 Task: Display the picks of the 2022 Victory Lane Racing NASCAR Cup Series for the race "Food City Dirt race "on the track "Bristol".
Action: Mouse moved to (173, 325)
Screenshot: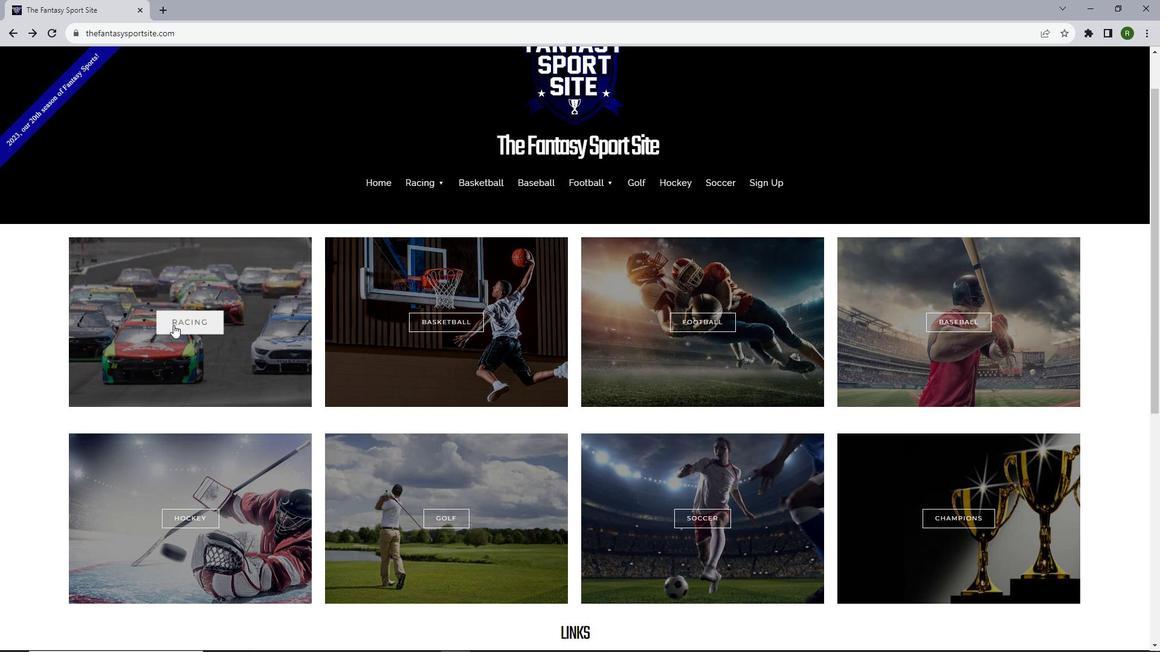 
Action: Mouse pressed left at (173, 325)
Screenshot: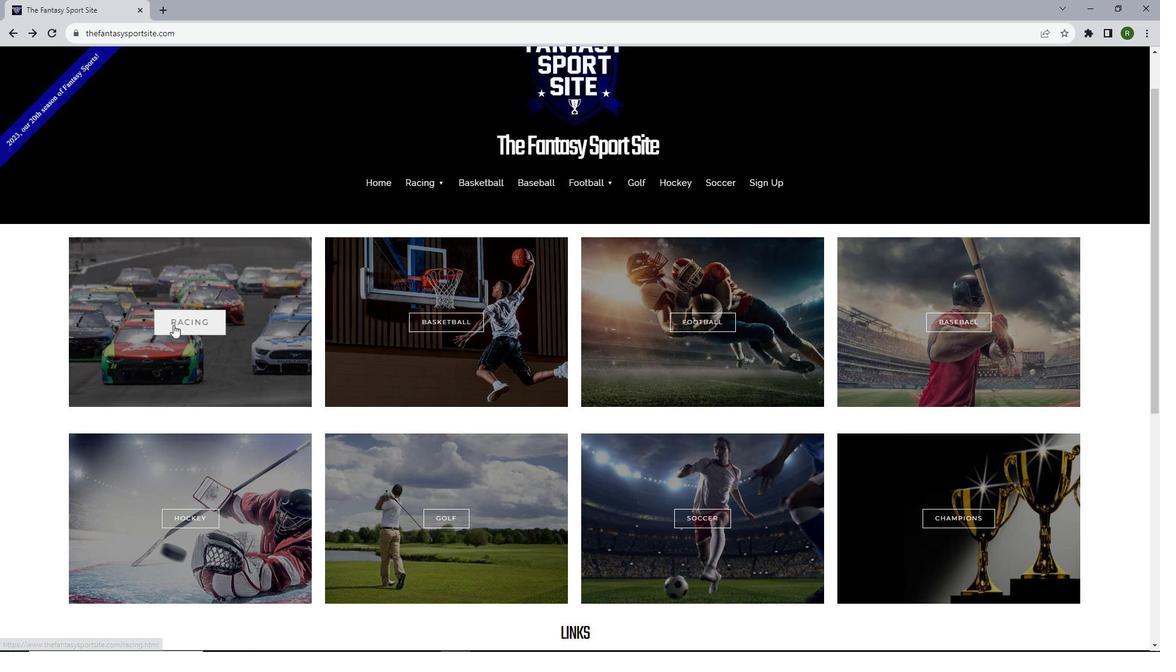
Action: Mouse moved to (314, 323)
Screenshot: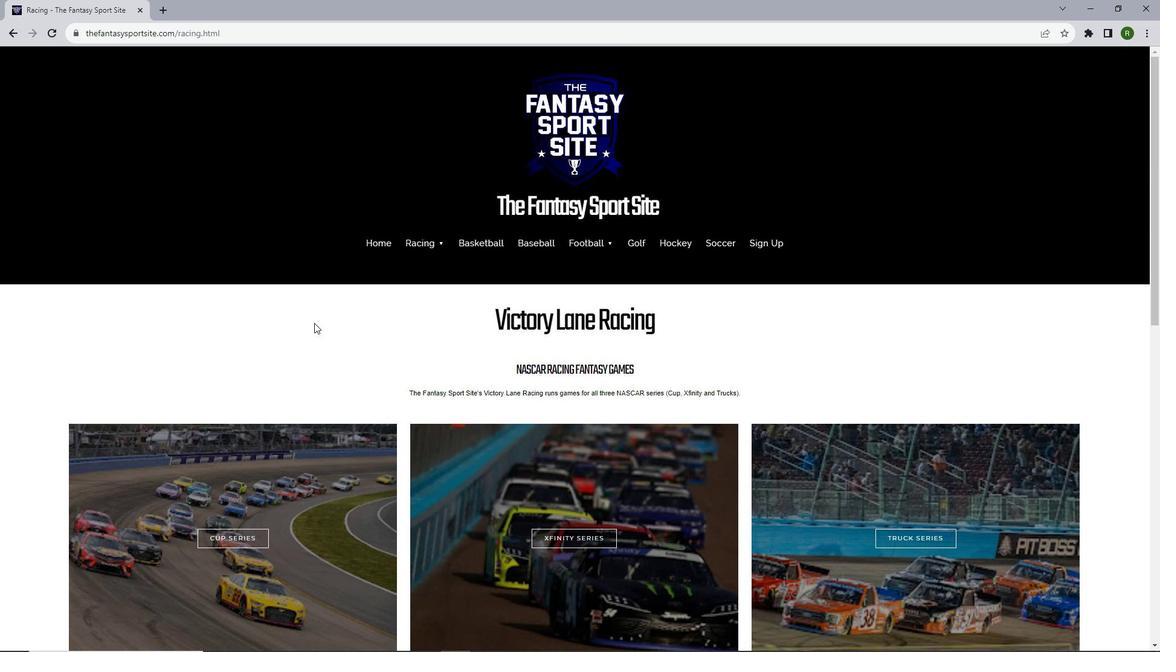 
Action: Mouse scrolled (314, 322) with delta (0, 0)
Screenshot: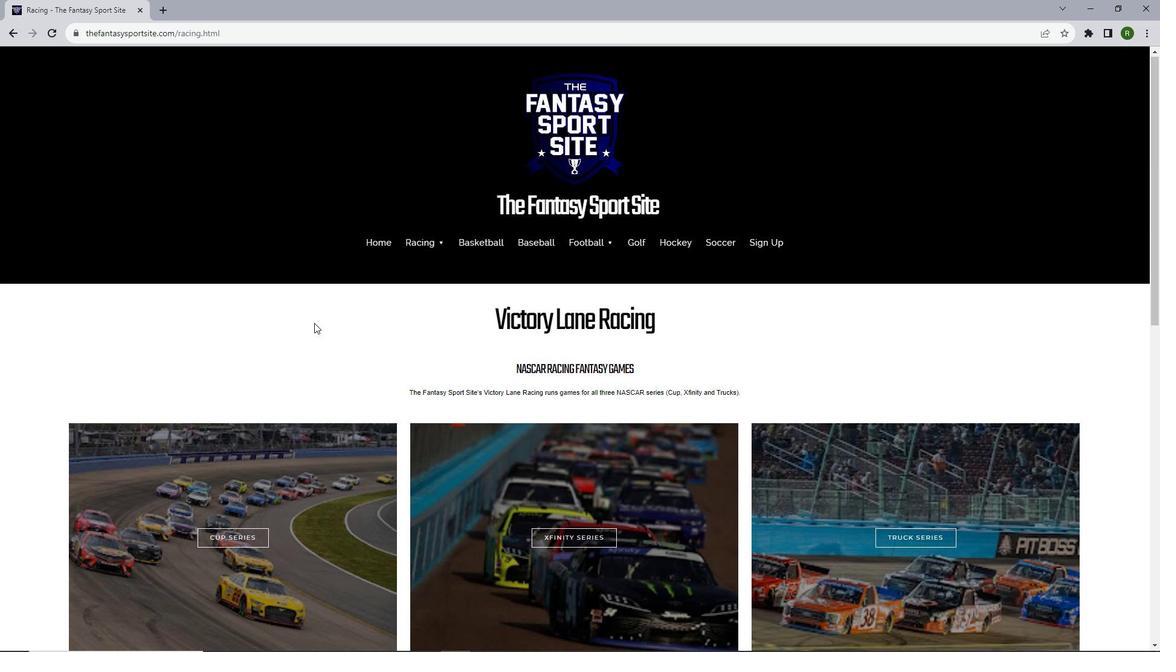 
Action: Mouse moved to (226, 489)
Screenshot: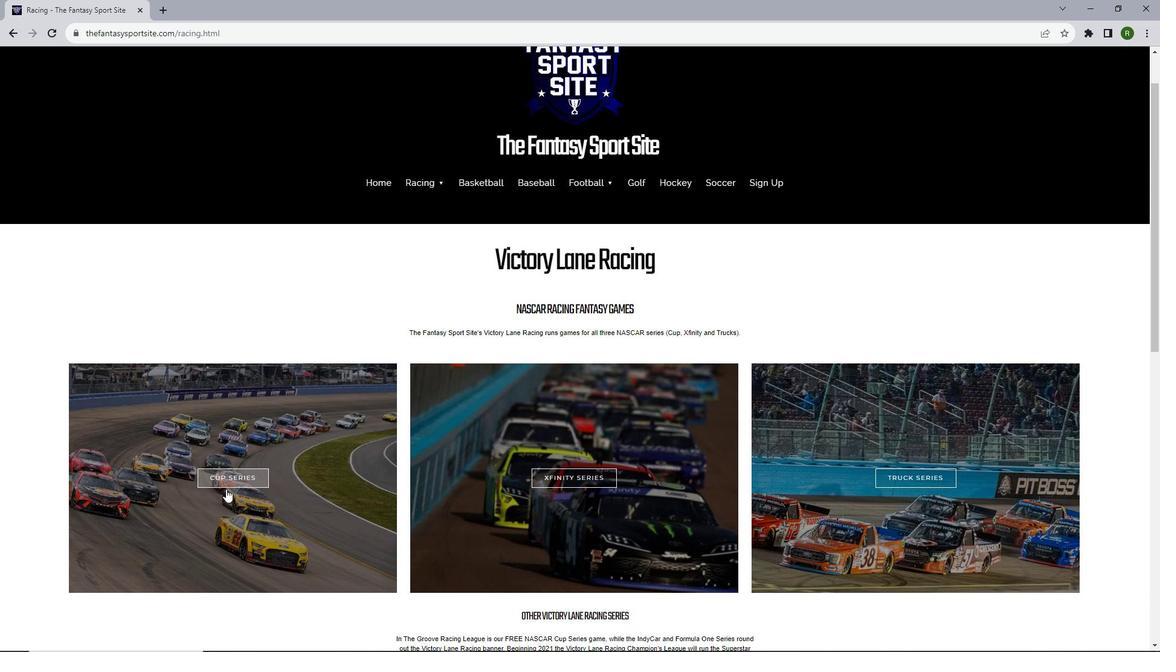 
Action: Mouse pressed left at (226, 489)
Screenshot: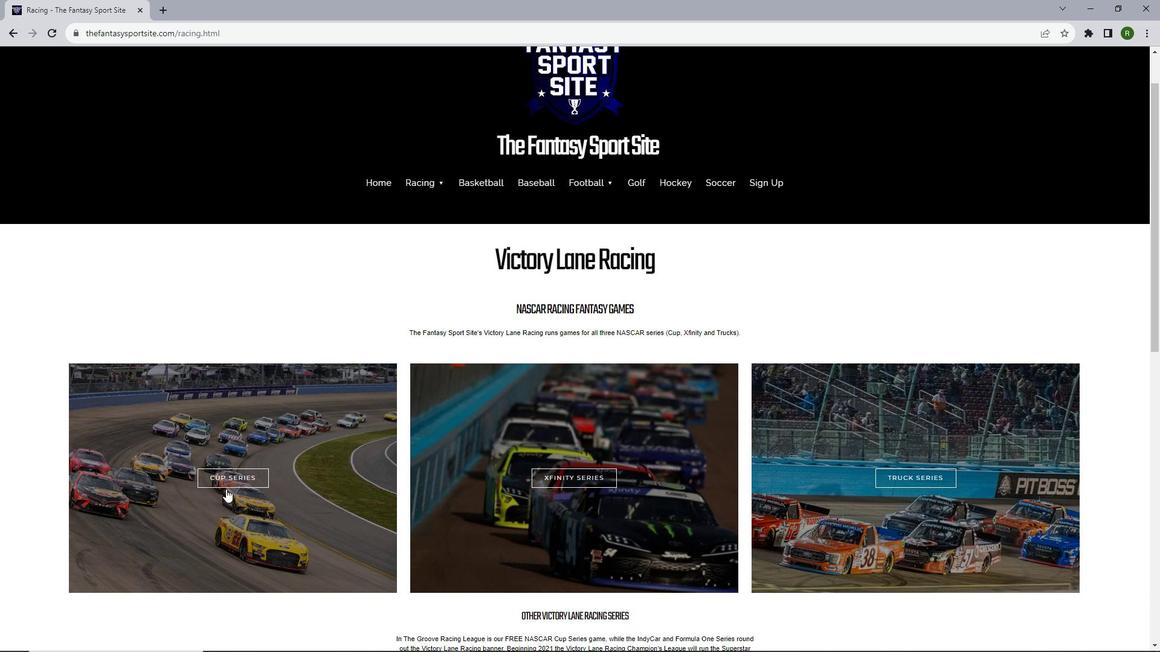 
Action: Mouse moved to (345, 385)
Screenshot: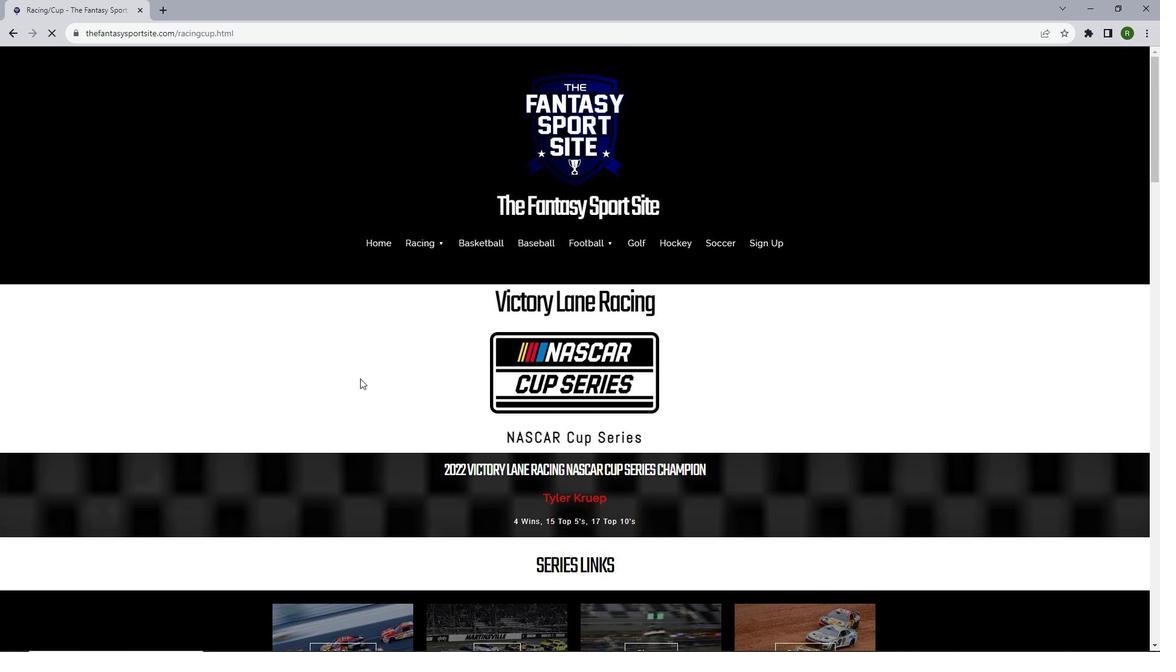
Action: Mouse scrolled (345, 384) with delta (0, 0)
Screenshot: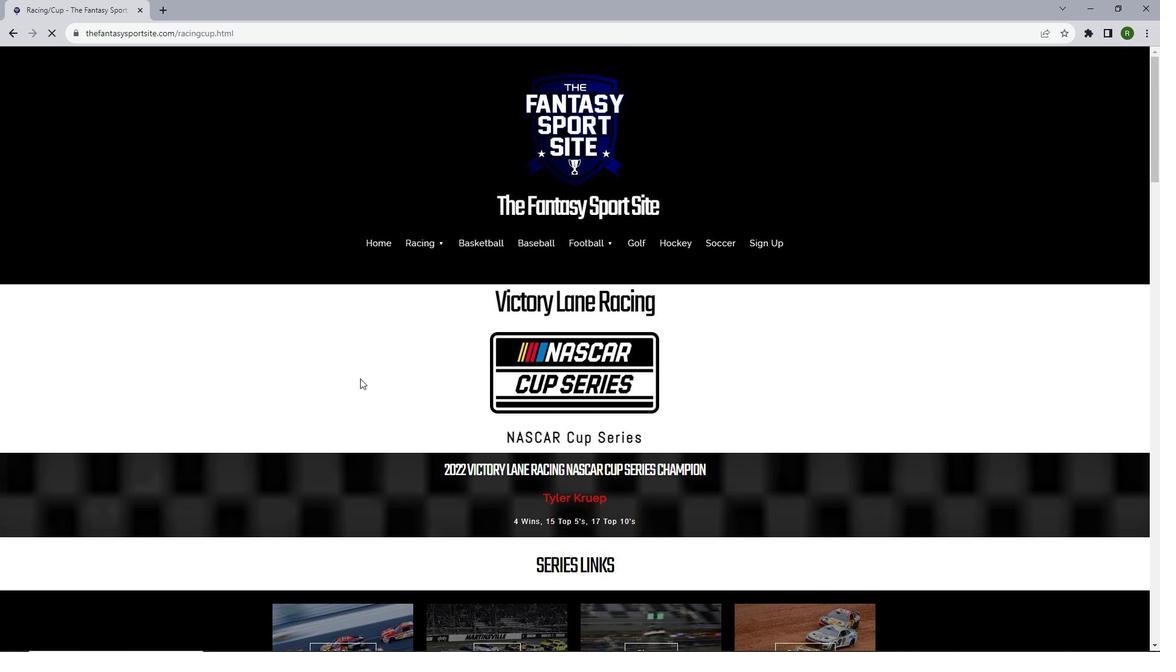 
Action: Mouse moved to (378, 374)
Screenshot: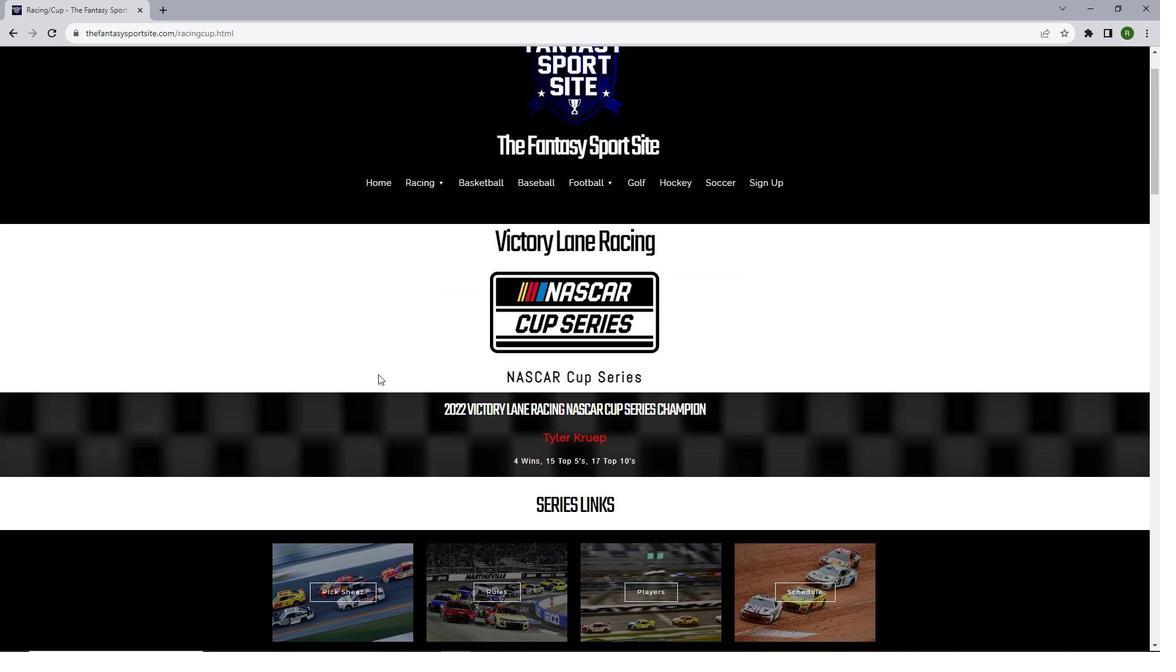 
Action: Mouse scrolled (378, 374) with delta (0, 0)
Screenshot: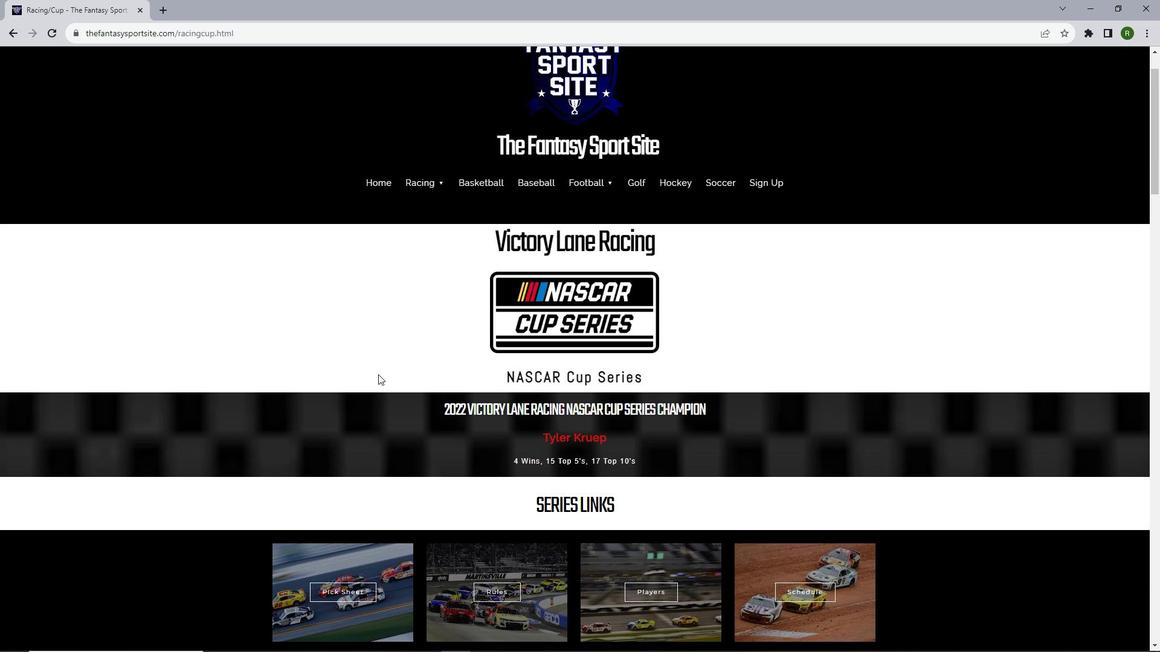 
Action: Mouse scrolled (378, 374) with delta (0, 0)
Screenshot: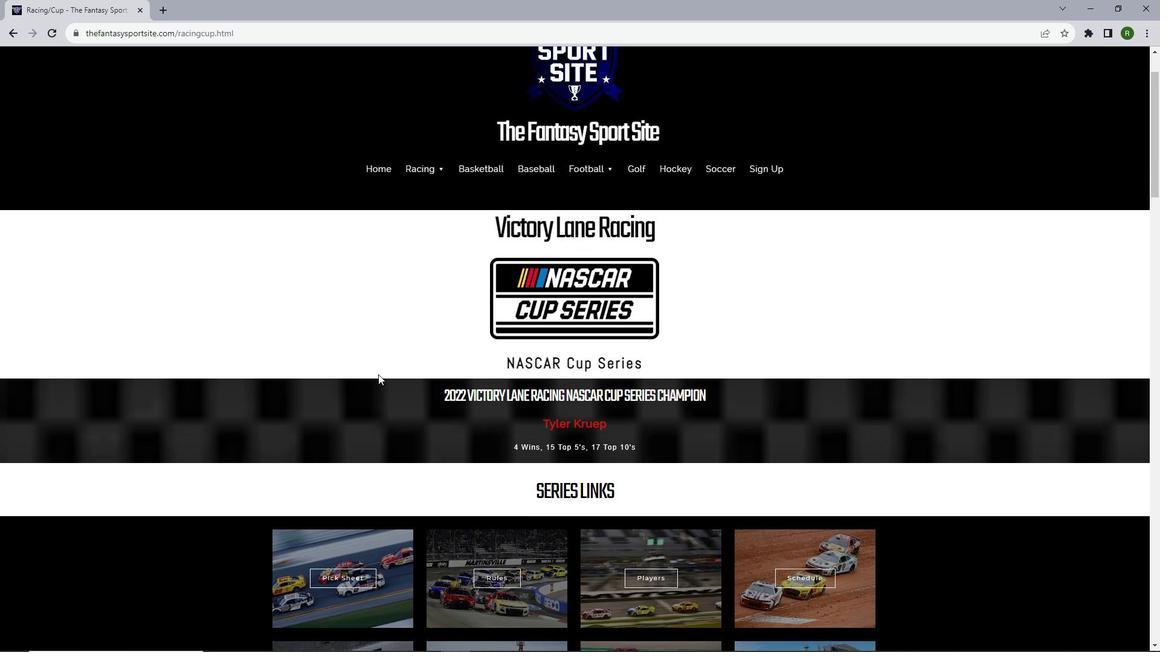 
Action: Mouse scrolled (378, 374) with delta (0, 0)
Screenshot: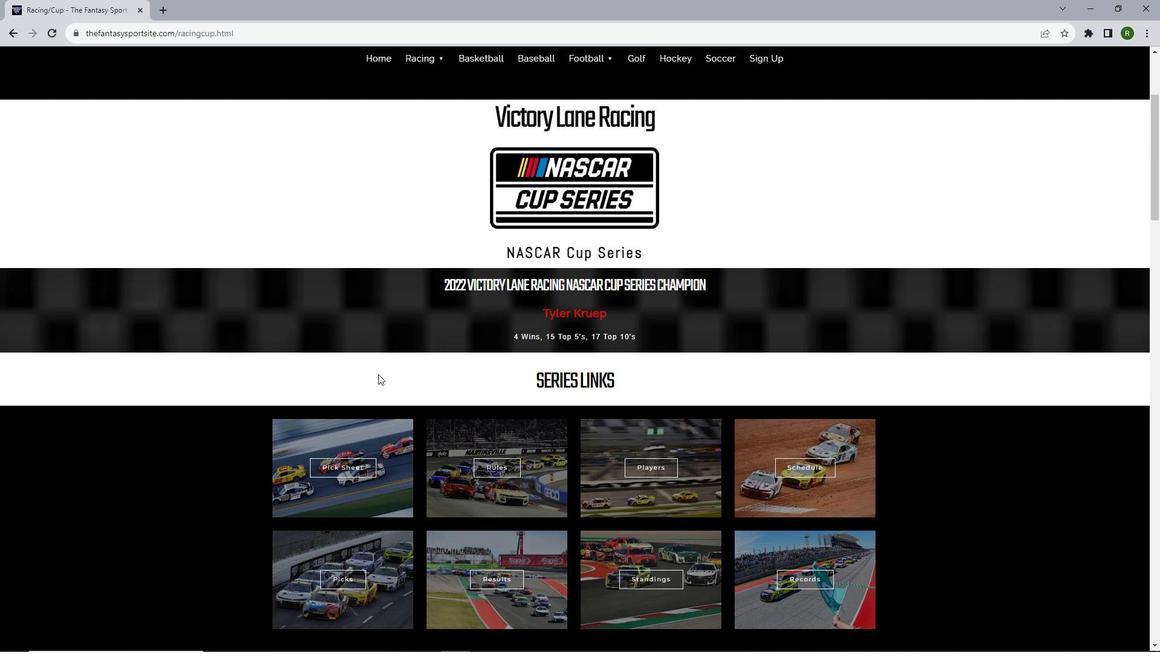 
Action: Mouse scrolled (378, 374) with delta (0, 0)
Screenshot: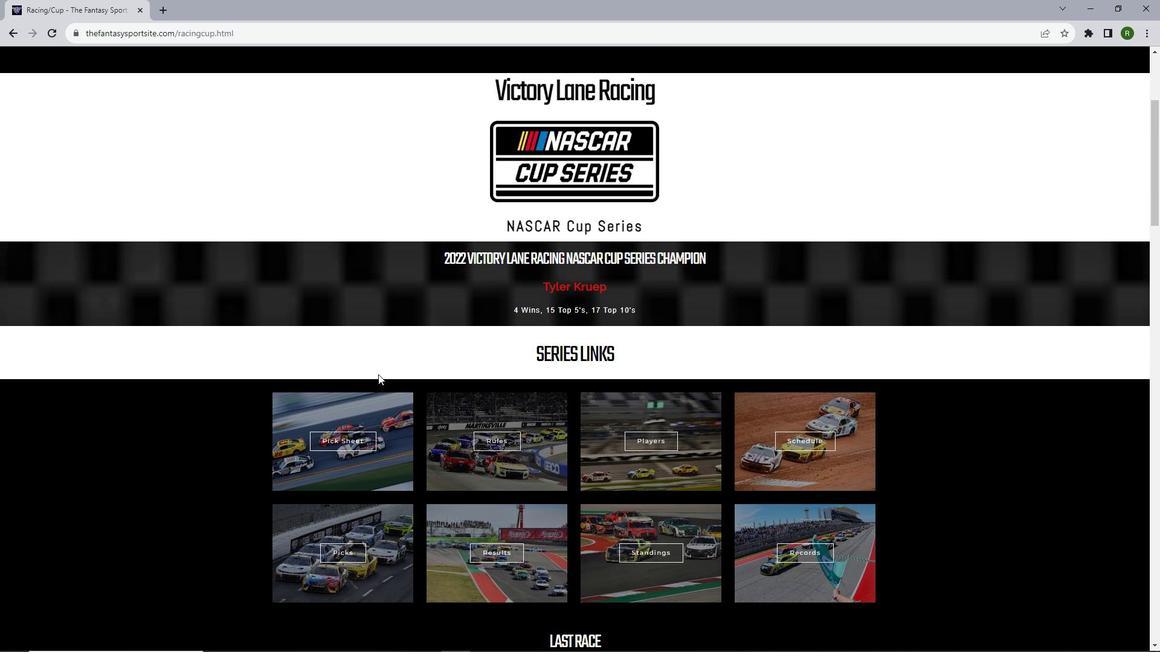 
Action: Mouse moved to (347, 460)
Screenshot: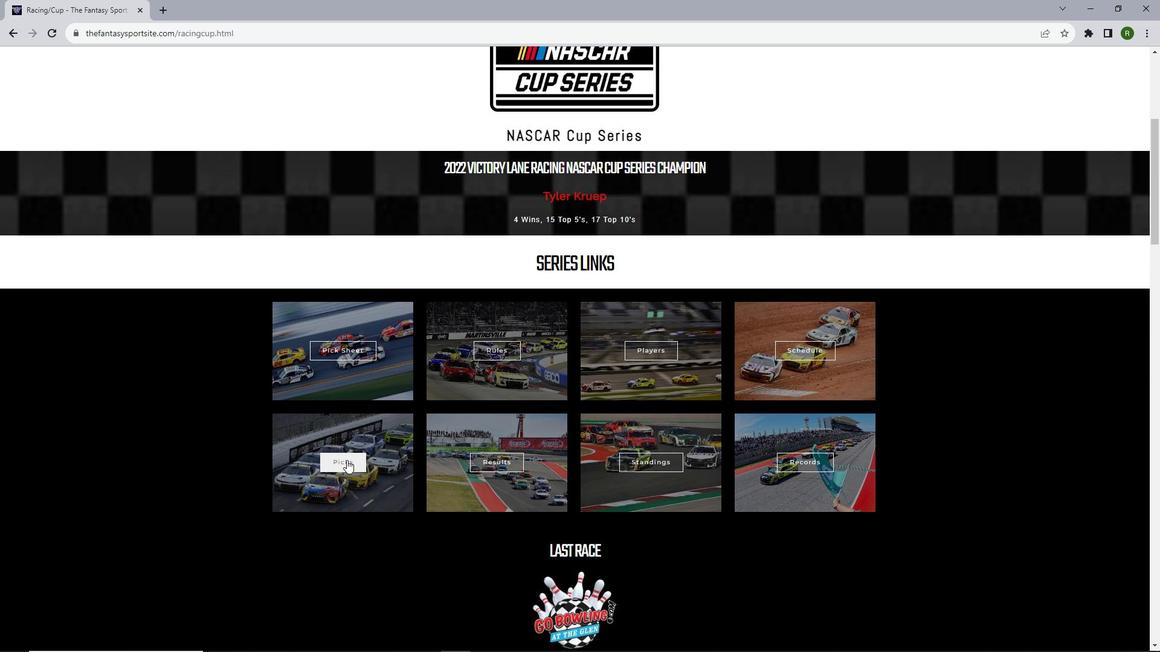 
Action: Mouse pressed left at (347, 460)
Screenshot: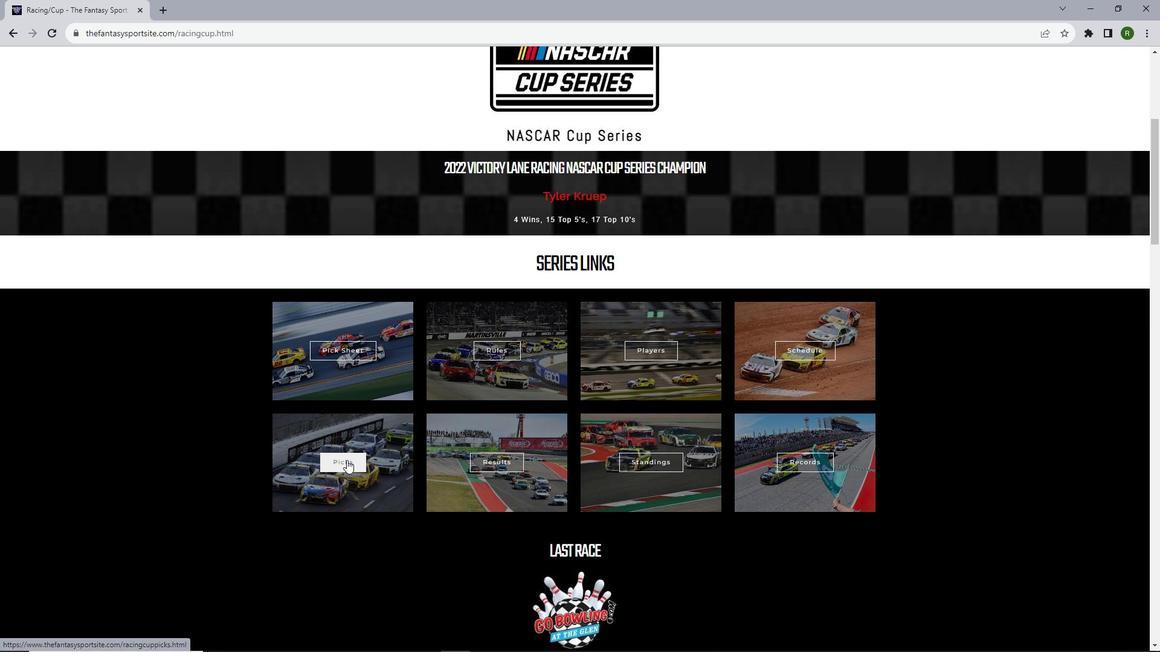 
Action: Mouse moved to (409, 302)
Screenshot: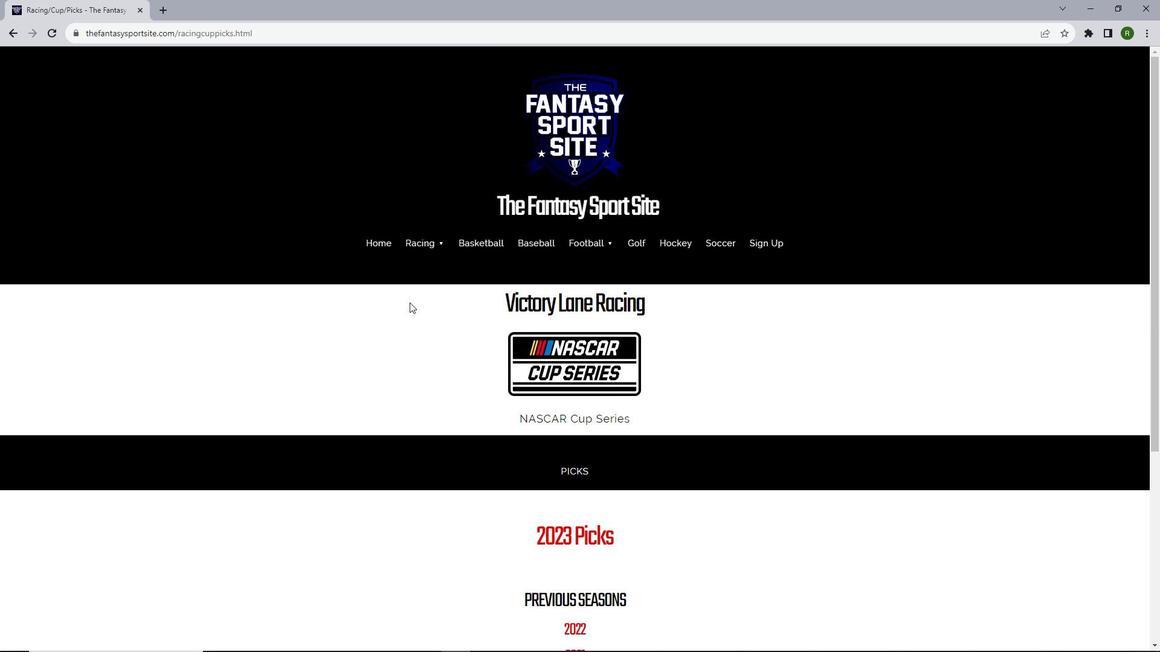 
Action: Mouse scrolled (409, 302) with delta (0, 0)
Screenshot: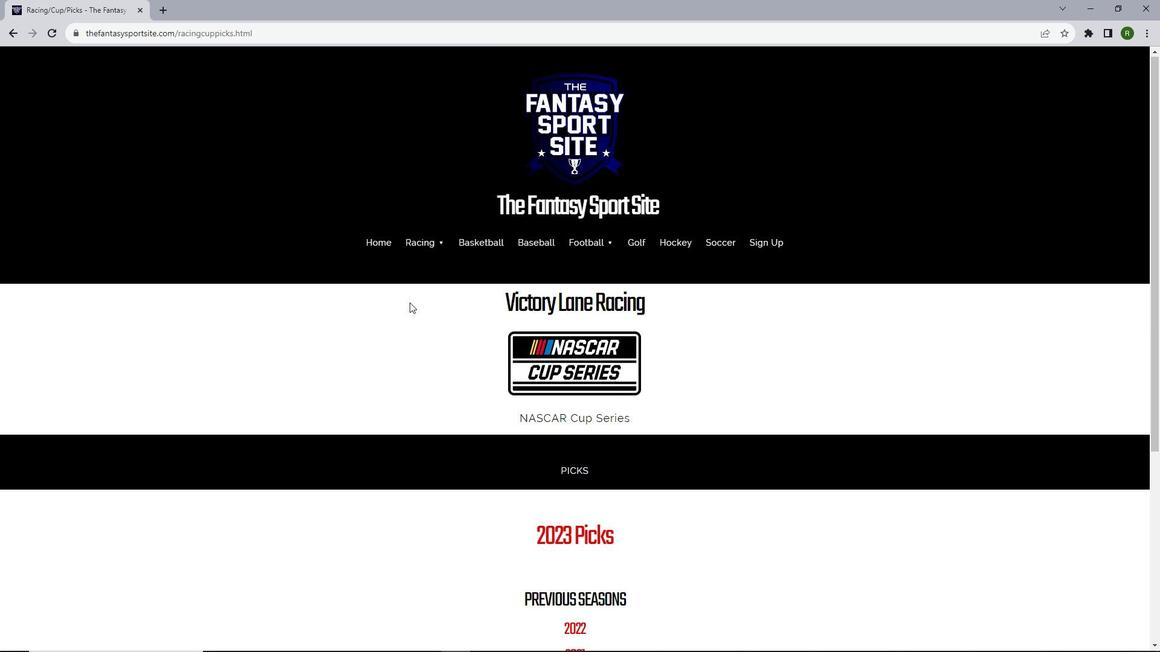 
Action: Mouse scrolled (409, 302) with delta (0, 0)
Screenshot: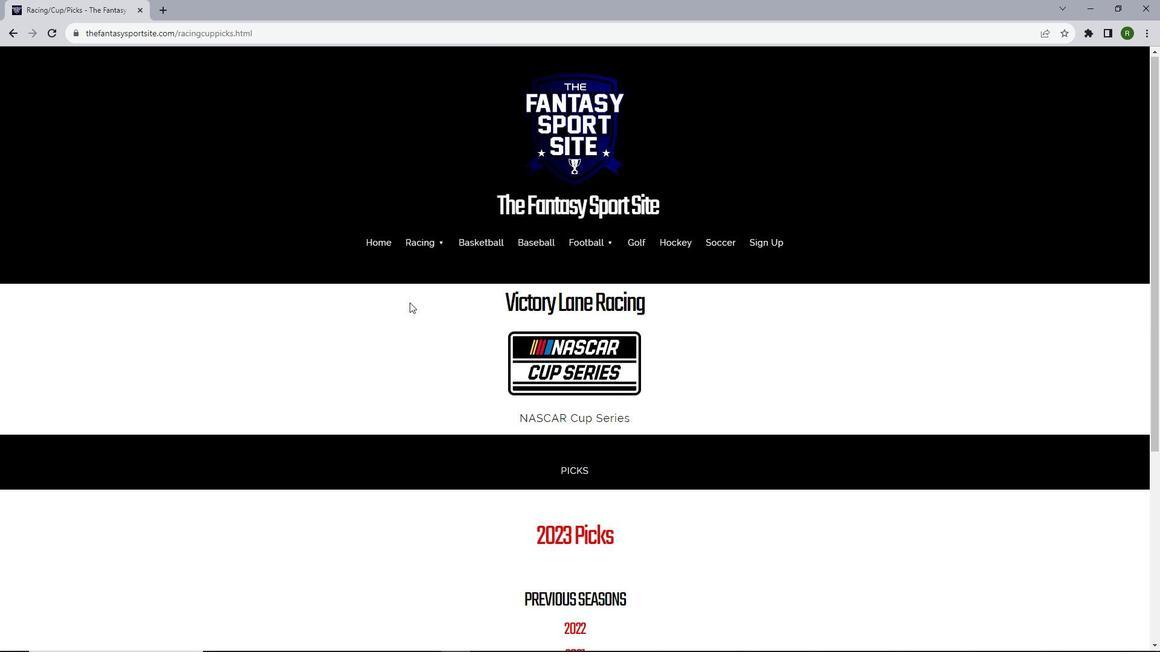 
Action: Mouse scrolled (409, 302) with delta (0, 0)
Screenshot: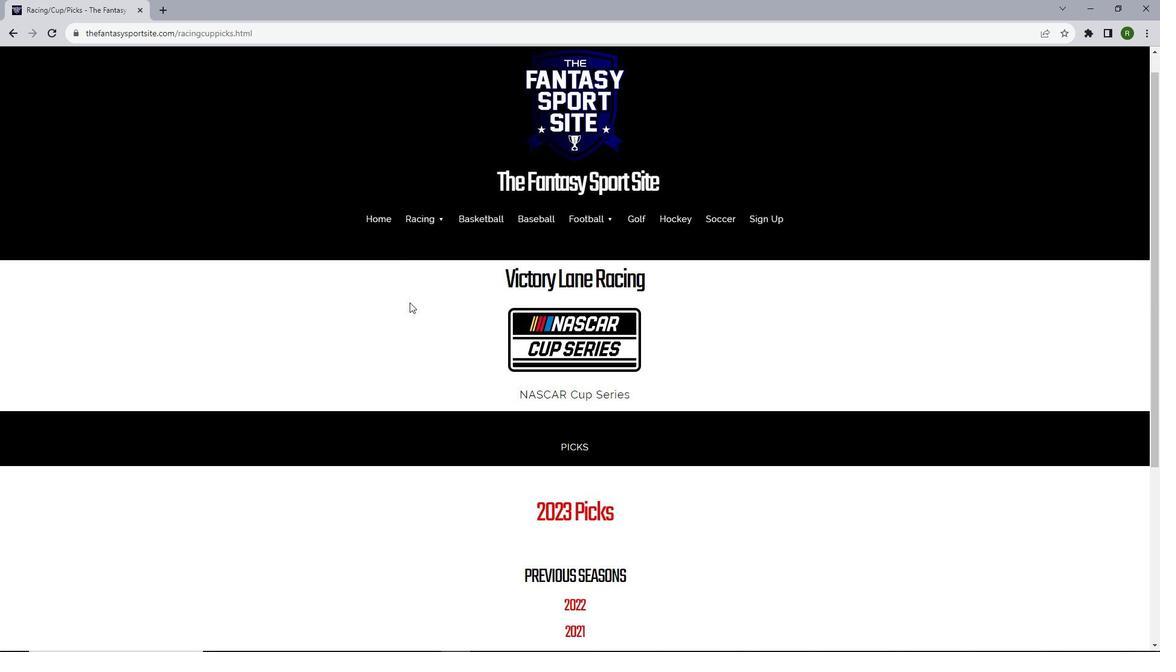
Action: Mouse moved to (580, 445)
Screenshot: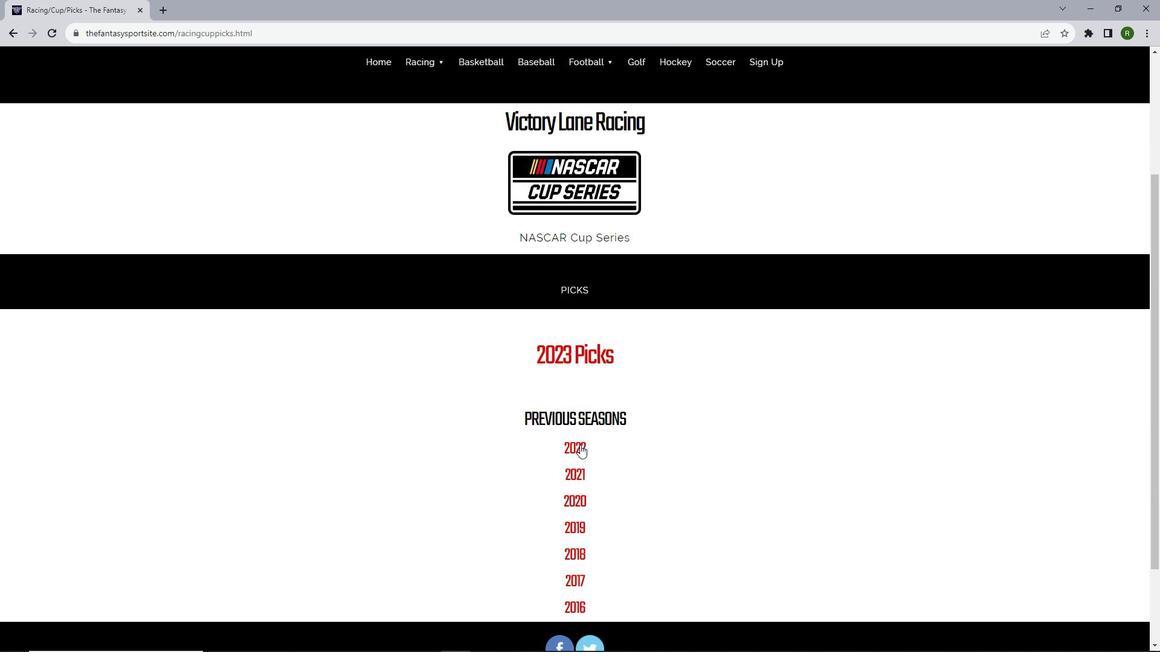
Action: Mouse pressed left at (580, 445)
Screenshot: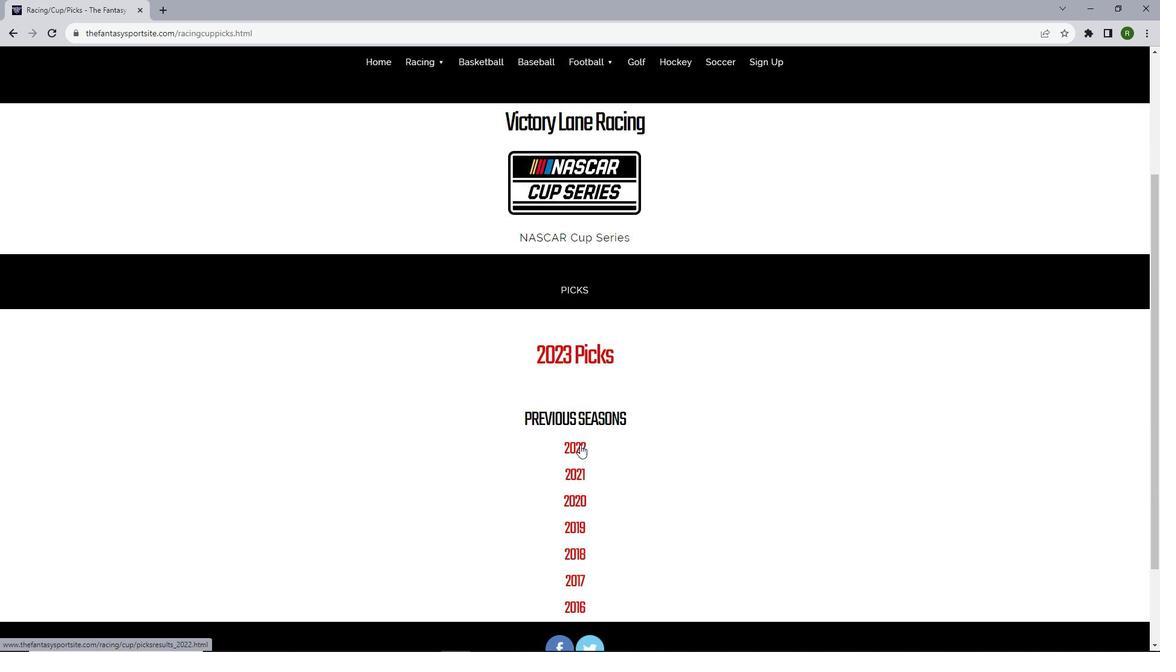 
Action: Mouse moved to (568, 199)
Screenshot: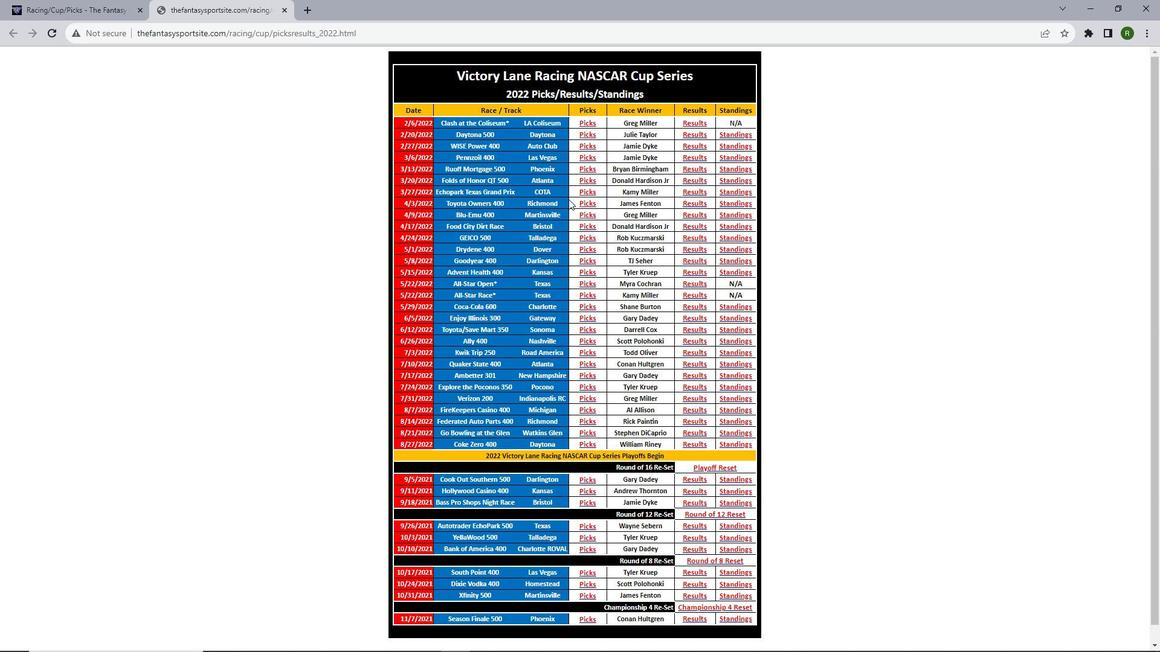 
Action: Mouse scrolled (568, 198) with delta (0, 0)
Screenshot: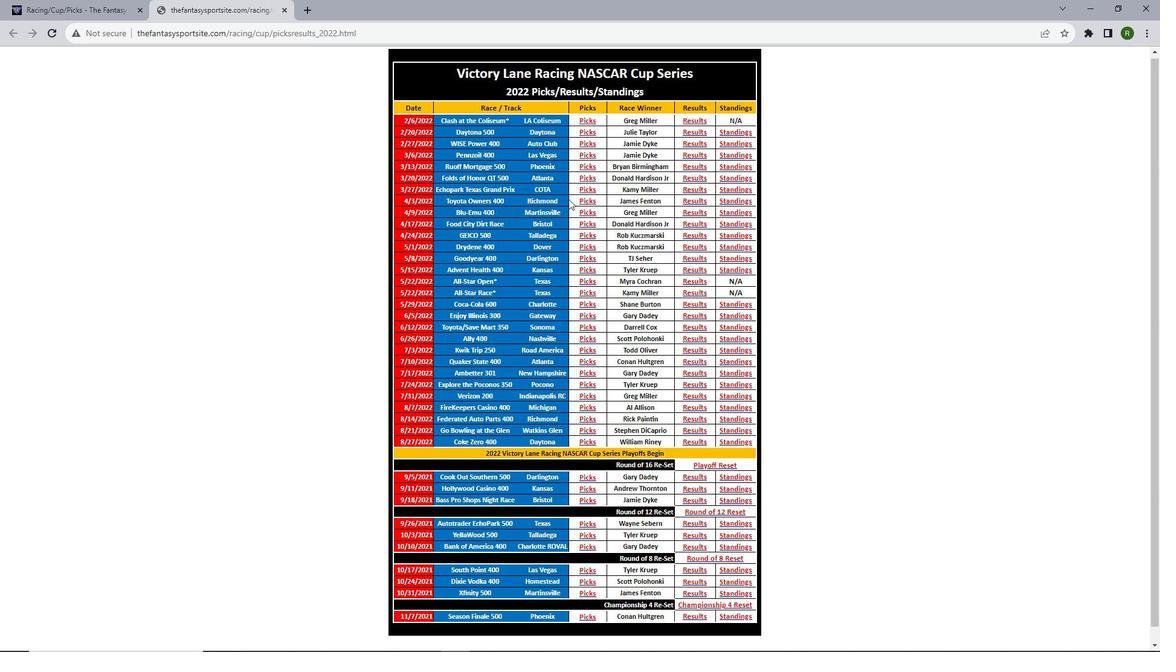
Action: Mouse moved to (584, 207)
Screenshot: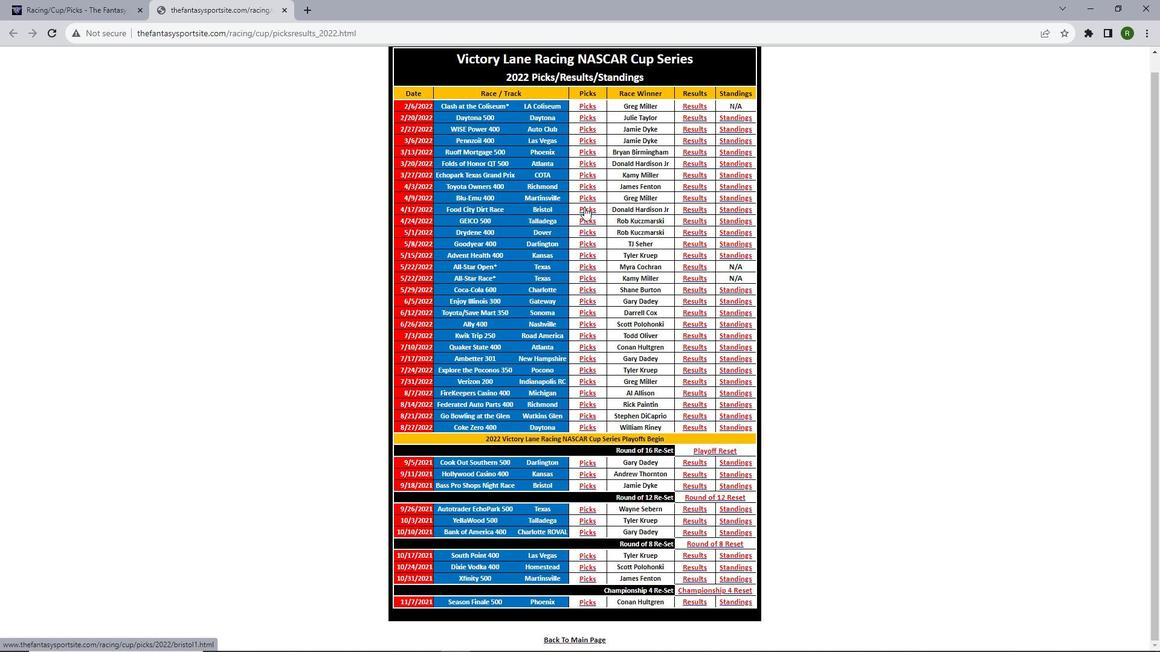 
Action: Mouse pressed left at (584, 207)
Screenshot: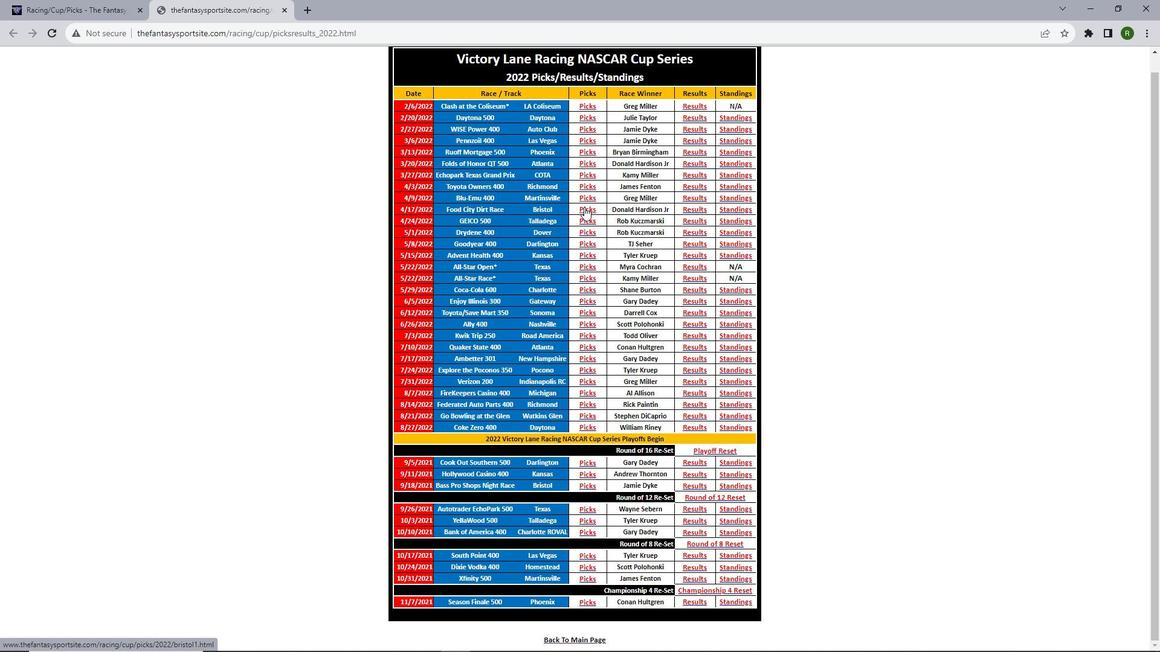 
Action: Mouse scrolled (584, 206) with delta (0, 0)
Screenshot: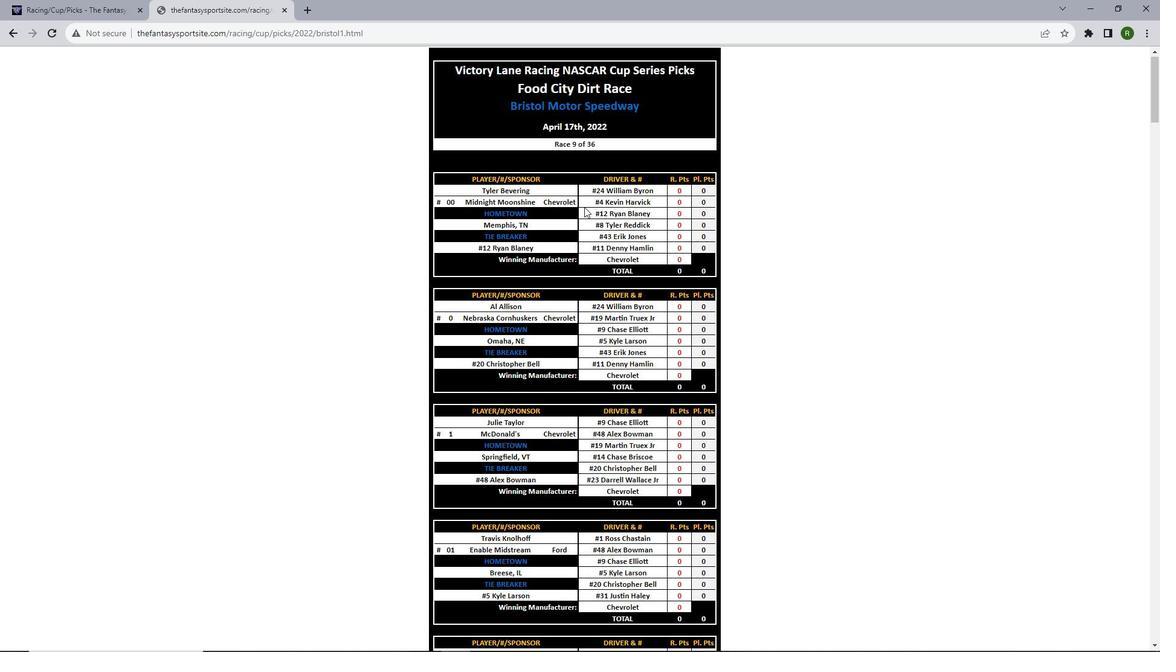 
Action: Mouse moved to (583, 206)
Screenshot: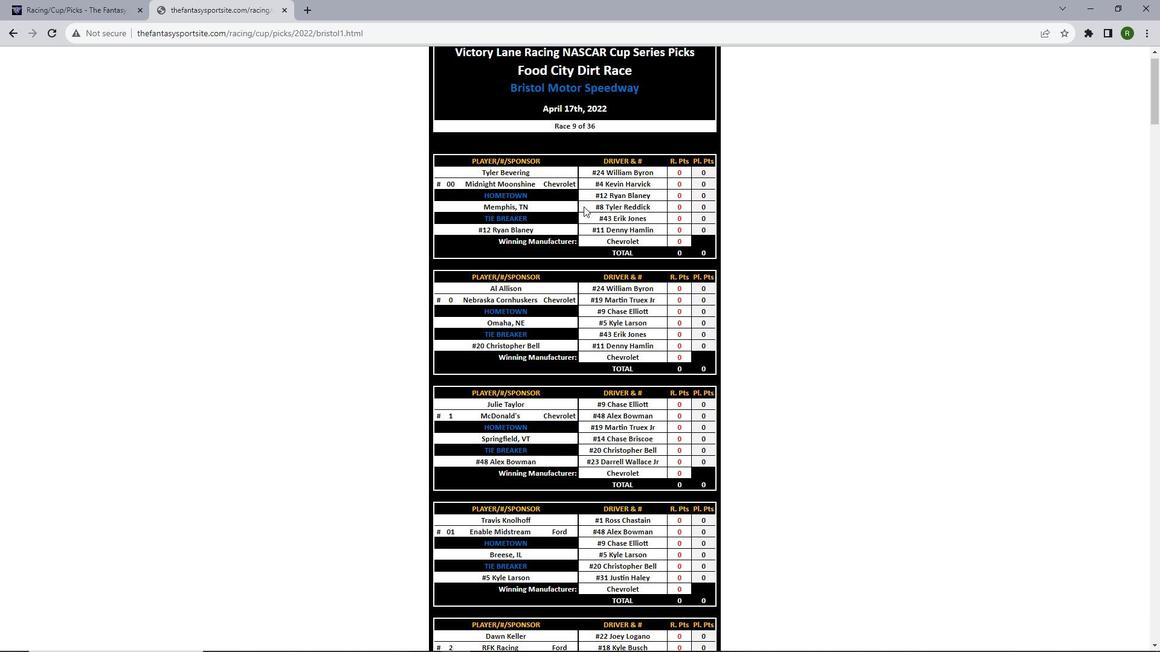 
Action: Mouse scrolled (583, 206) with delta (0, 0)
Screenshot: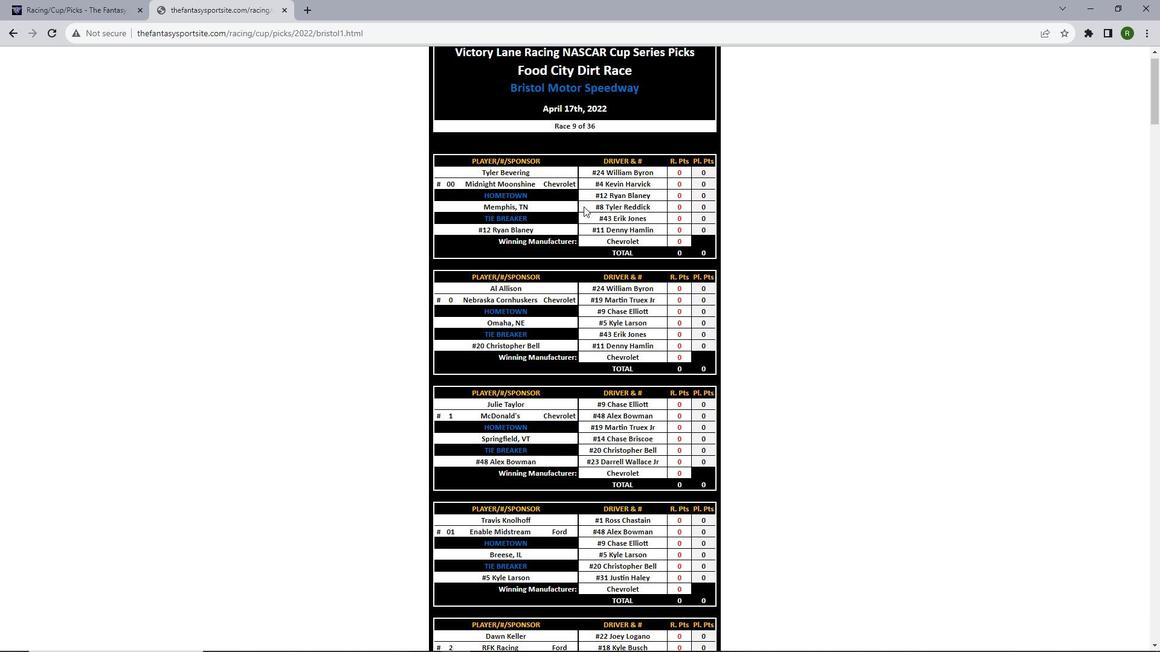 
Action: Mouse scrolled (583, 206) with delta (0, 0)
Screenshot: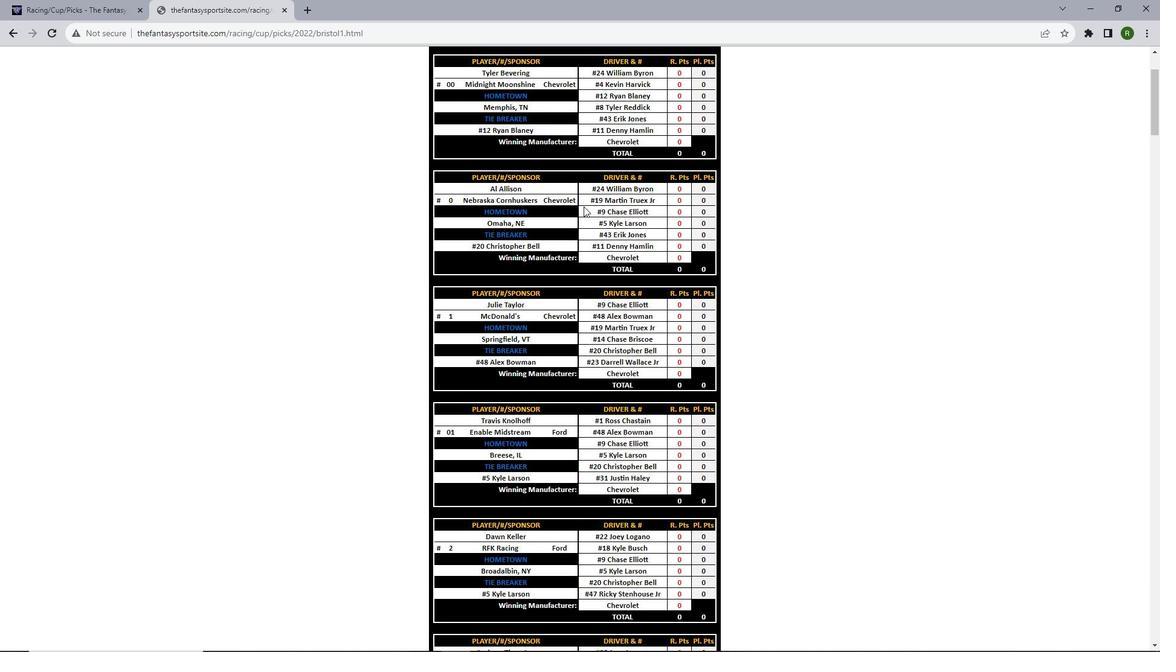 
Action: Mouse moved to (590, 208)
Screenshot: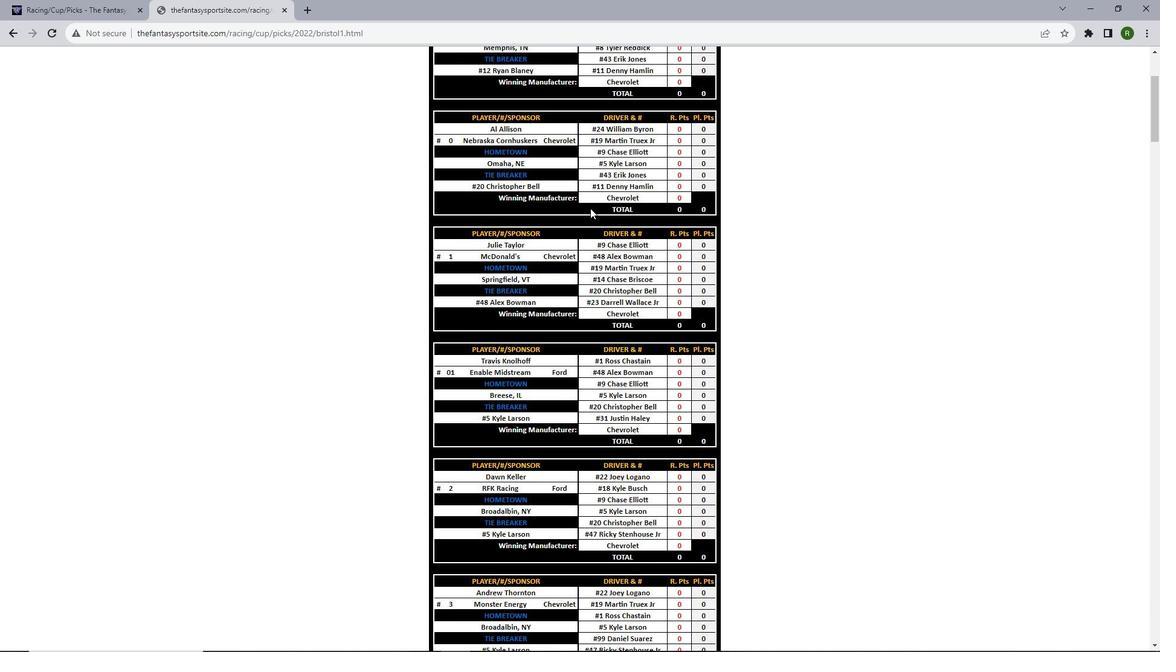 
Action: Mouse scrolled (590, 207) with delta (0, 0)
Screenshot: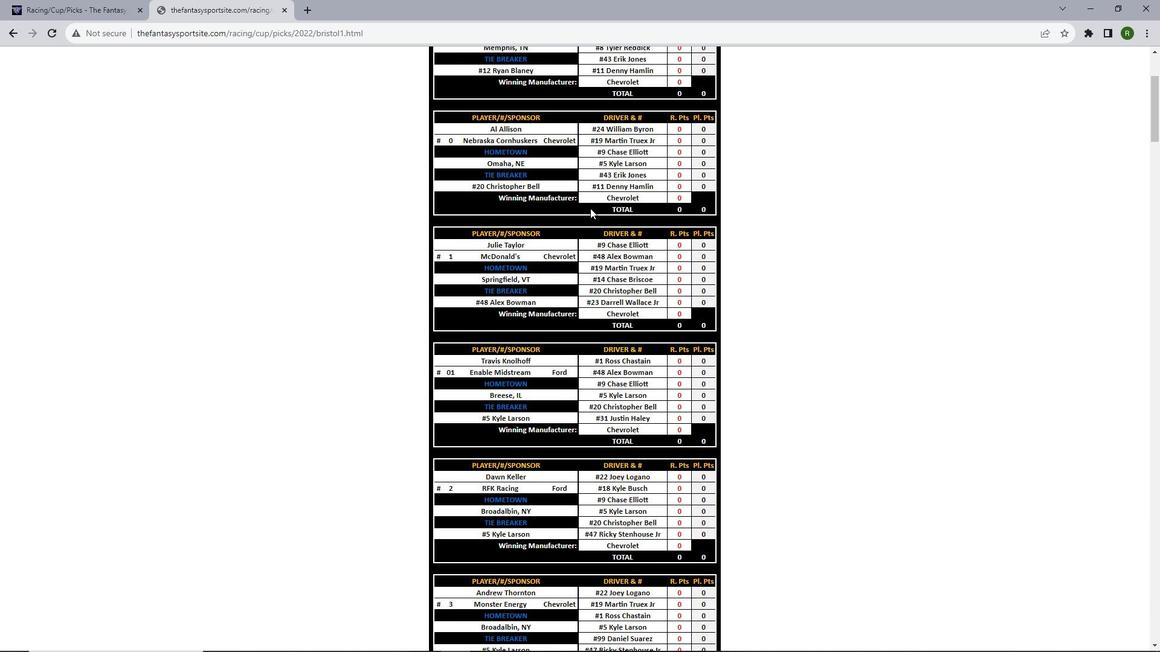 
Action: Mouse scrolled (590, 207) with delta (0, 0)
Screenshot: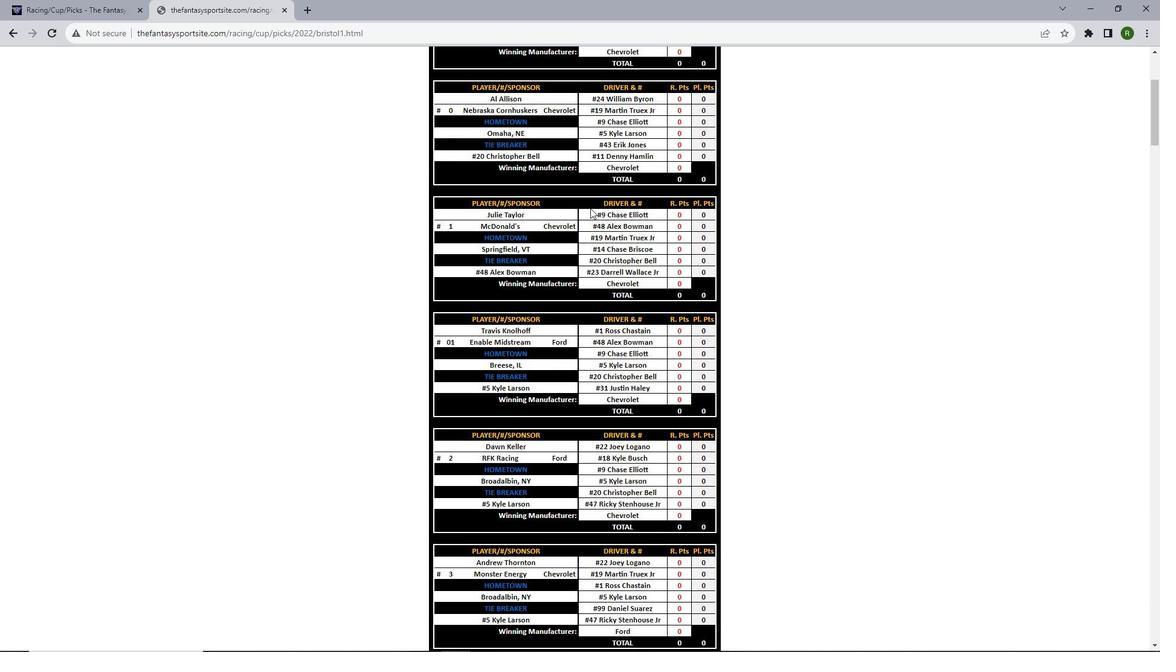
Action: Mouse moved to (594, 210)
Screenshot: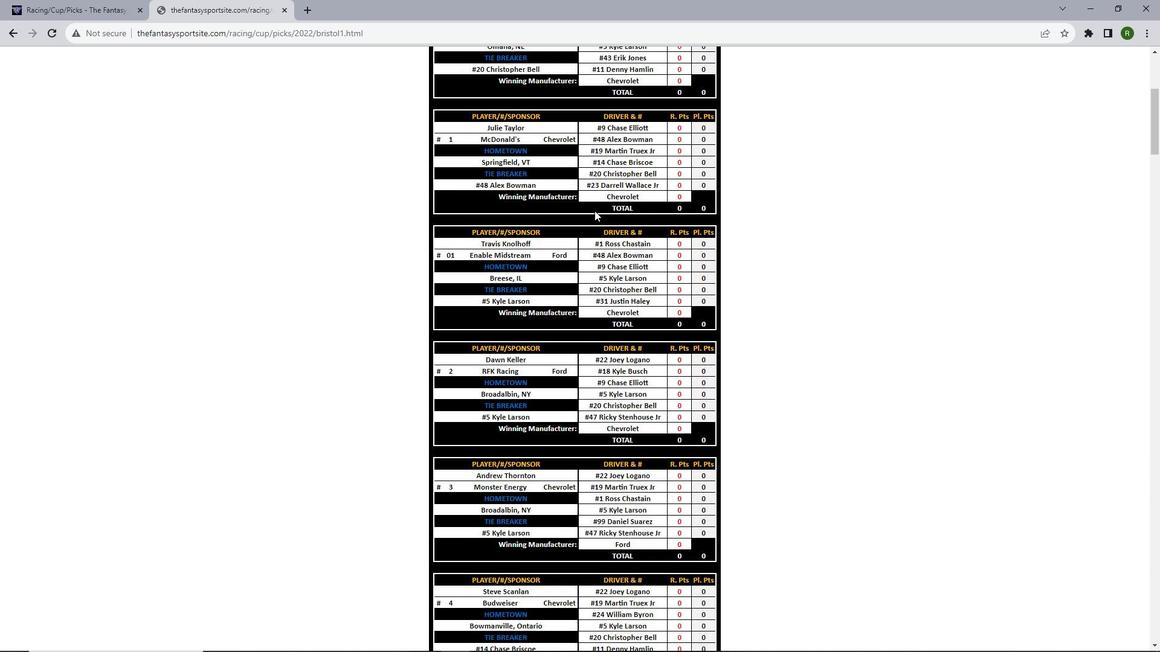 
Action: Mouse scrolled (594, 210) with delta (0, 0)
Screenshot: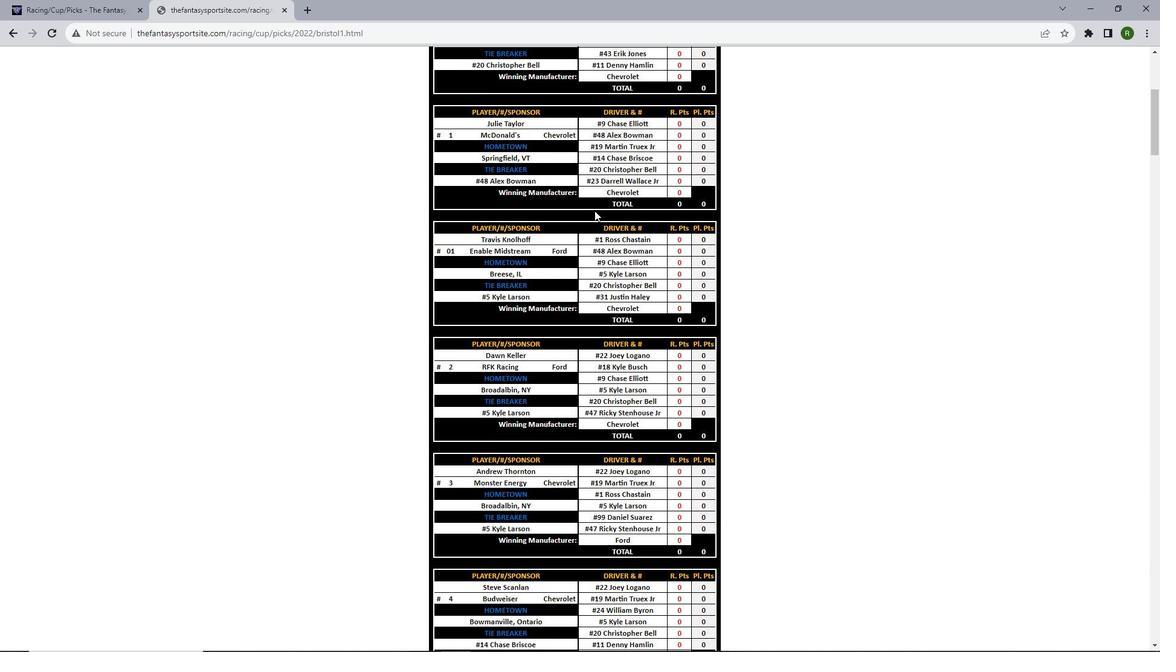 
Action: Mouse moved to (595, 210)
Screenshot: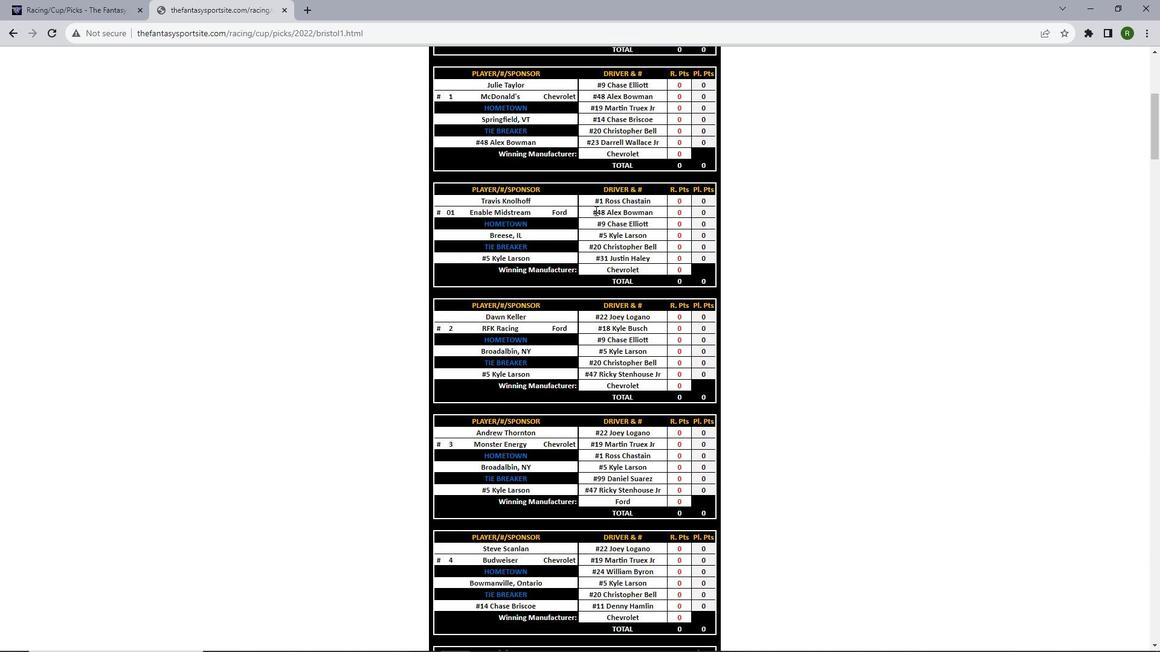 
Action: Mouse scrolled (595, 210) with delta (0, 0)
Screenshot: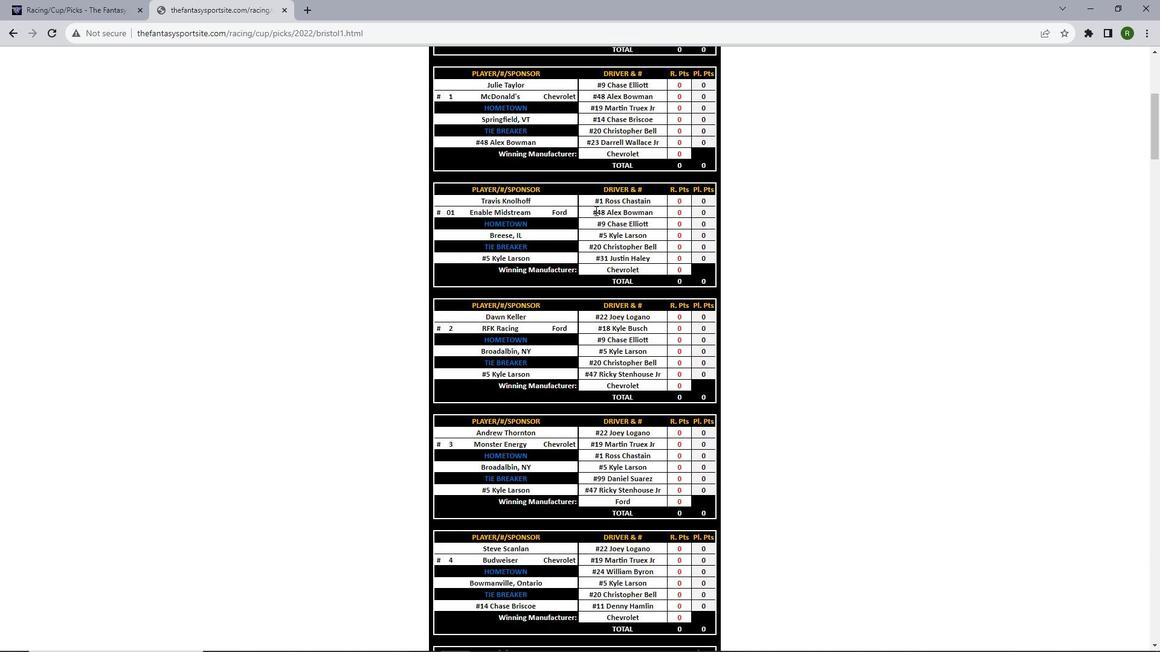 
Action: Mouse moved to (599, 220)
Screenshot: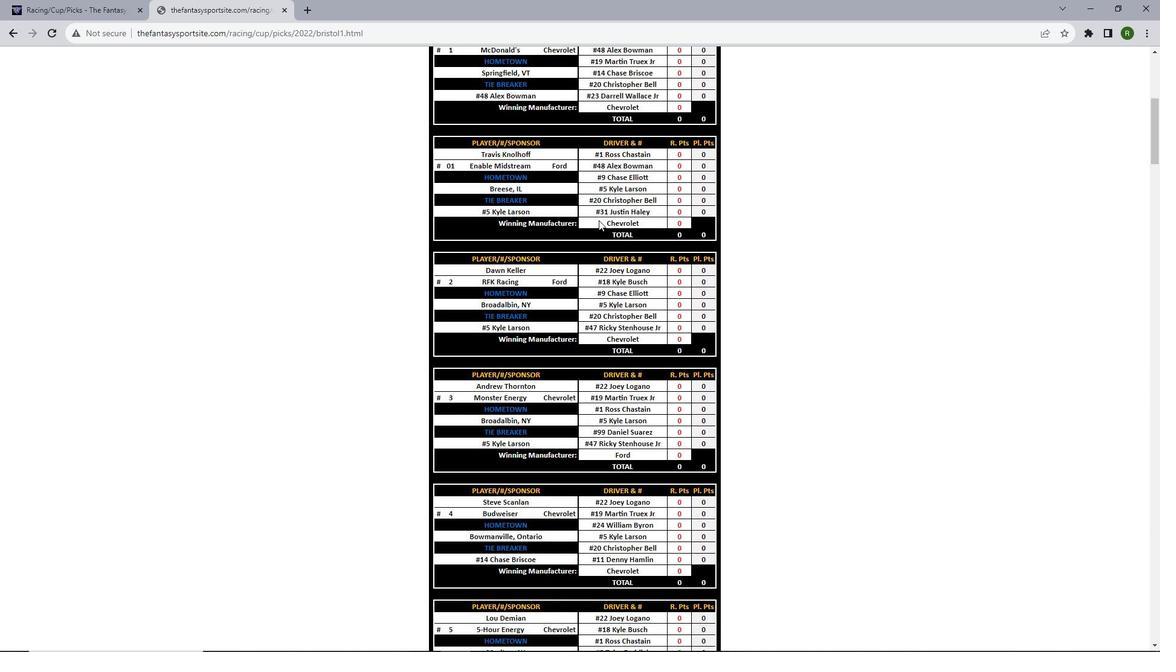 
Action: Mouse scrolled (599, 220) with delta (0, 0)
Screenshot: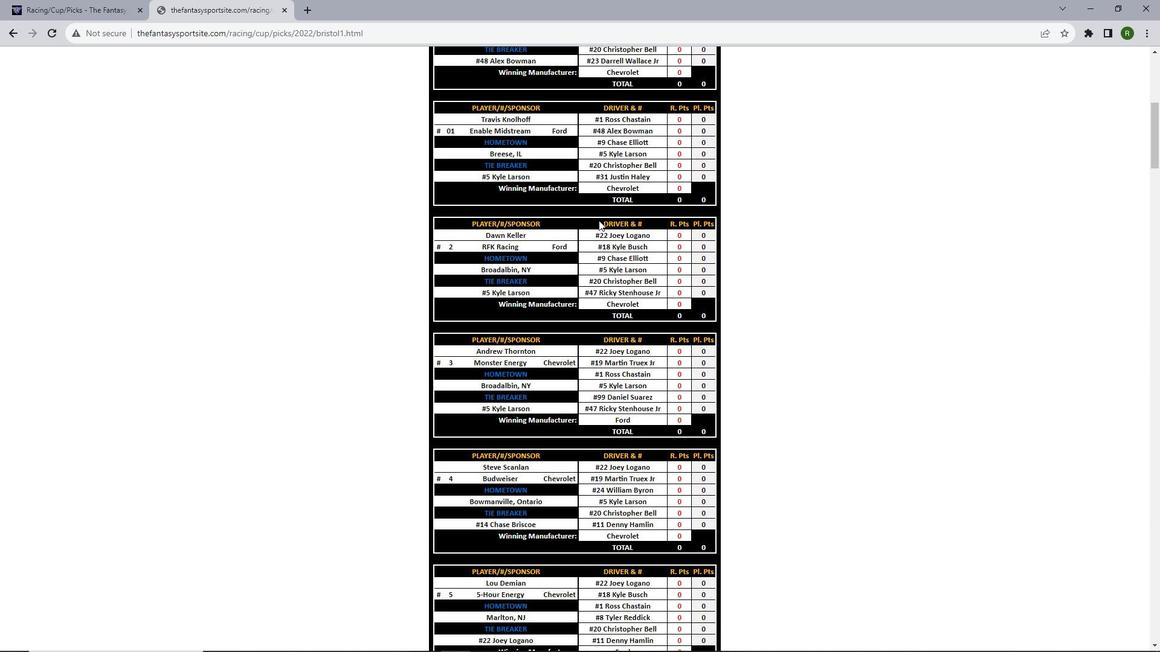
Action: Mouse moved to (605, 232)
Screenshot: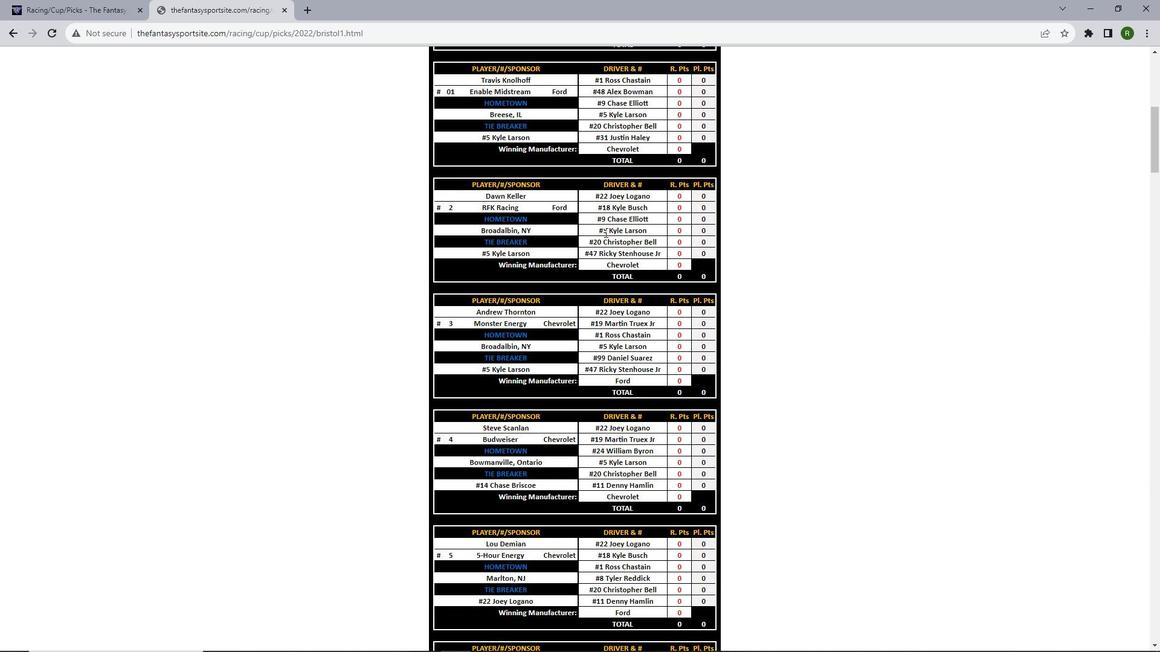 
Action: Mouse scrolled (605, 232) with delta (0, 0)
Screenshot: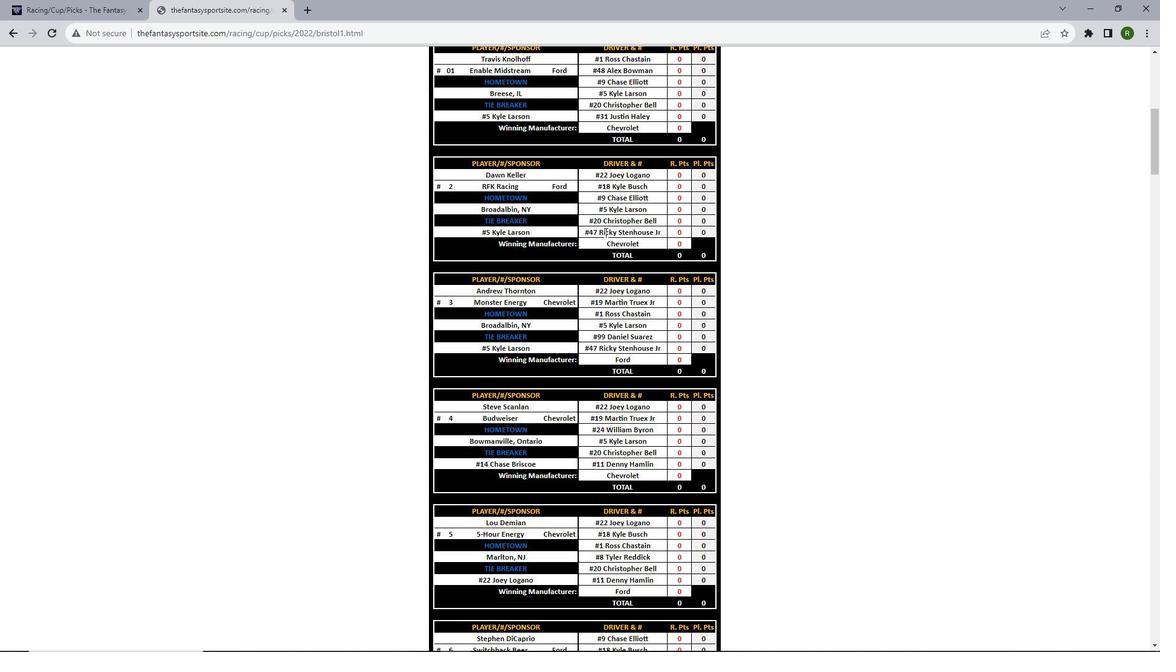 
Action: Mouse scrolled (605, 232) with delta (0, 0)
Screenshot: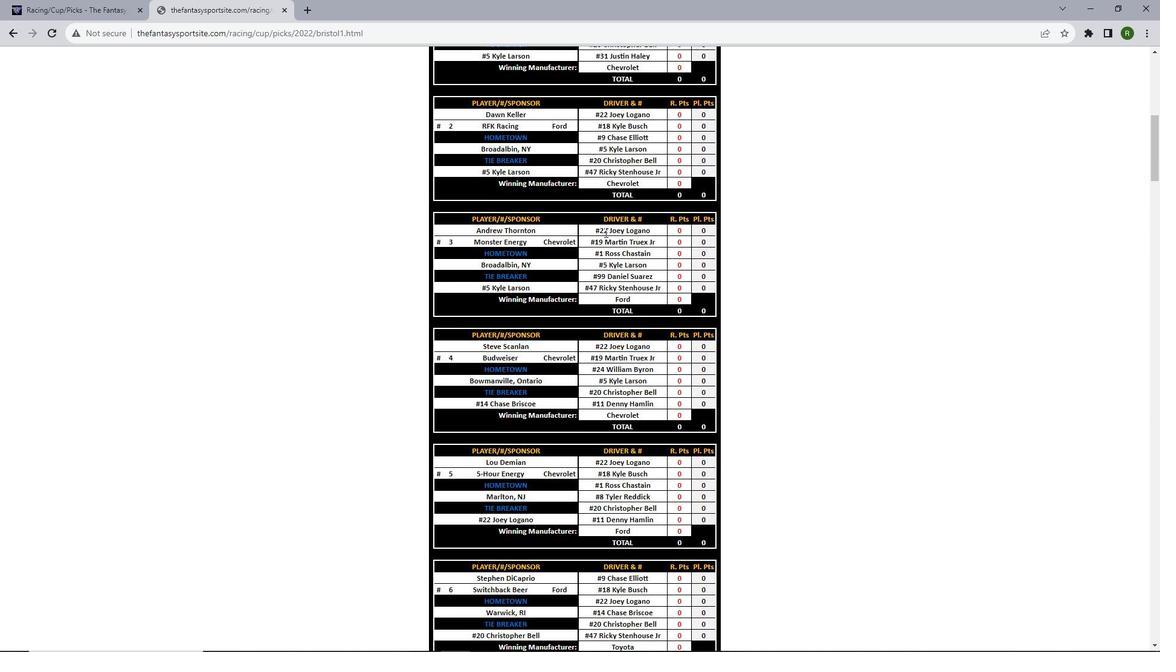 
Action: Mouse scrolled (605, 232) with delta (0, 0)
Screenshot: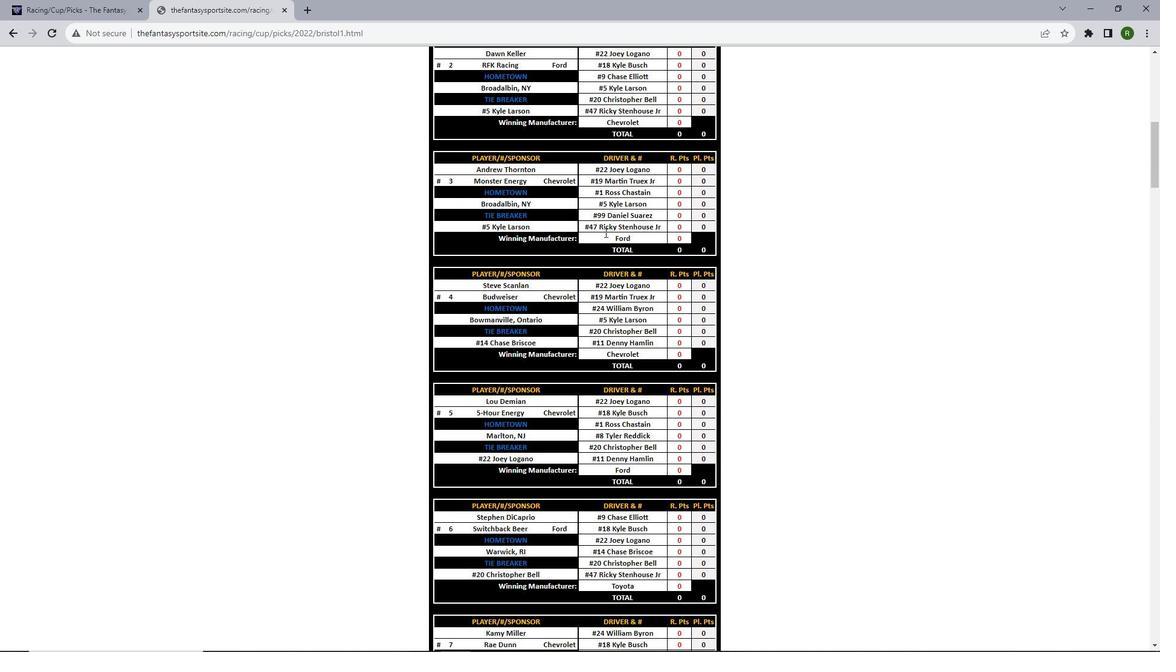 
Action: Mouse scrolled (605, 232) with delta (0, 0)
Screenshot: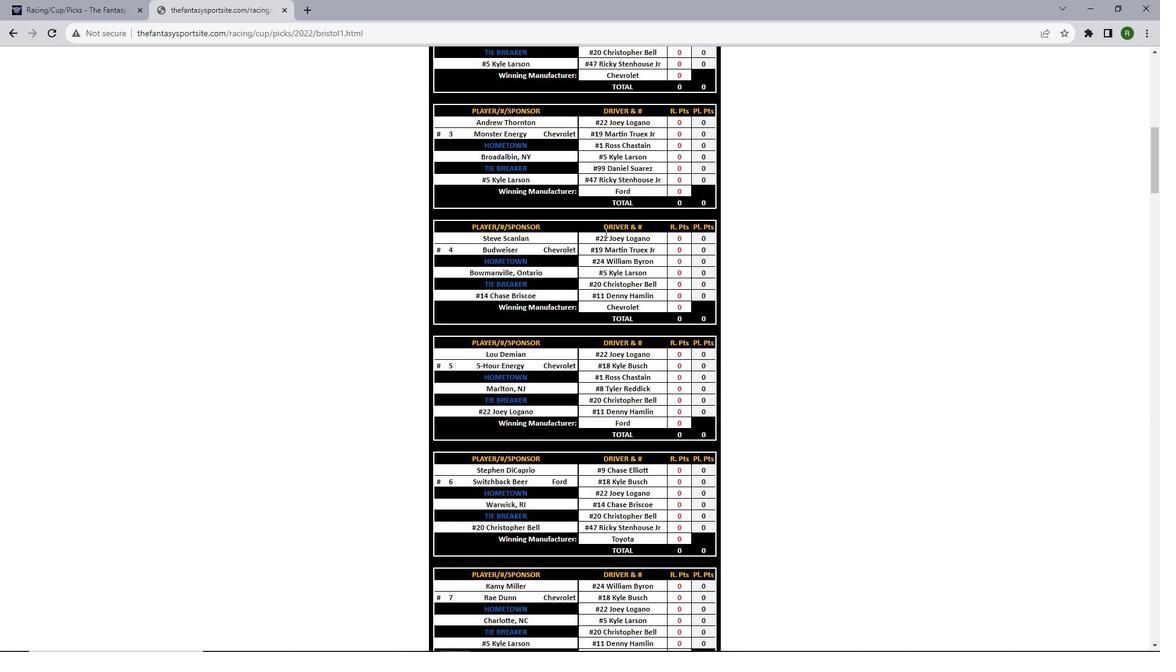 
Action: Mouse scrolled (605, 232) with delta (0, 0)
Screenshot: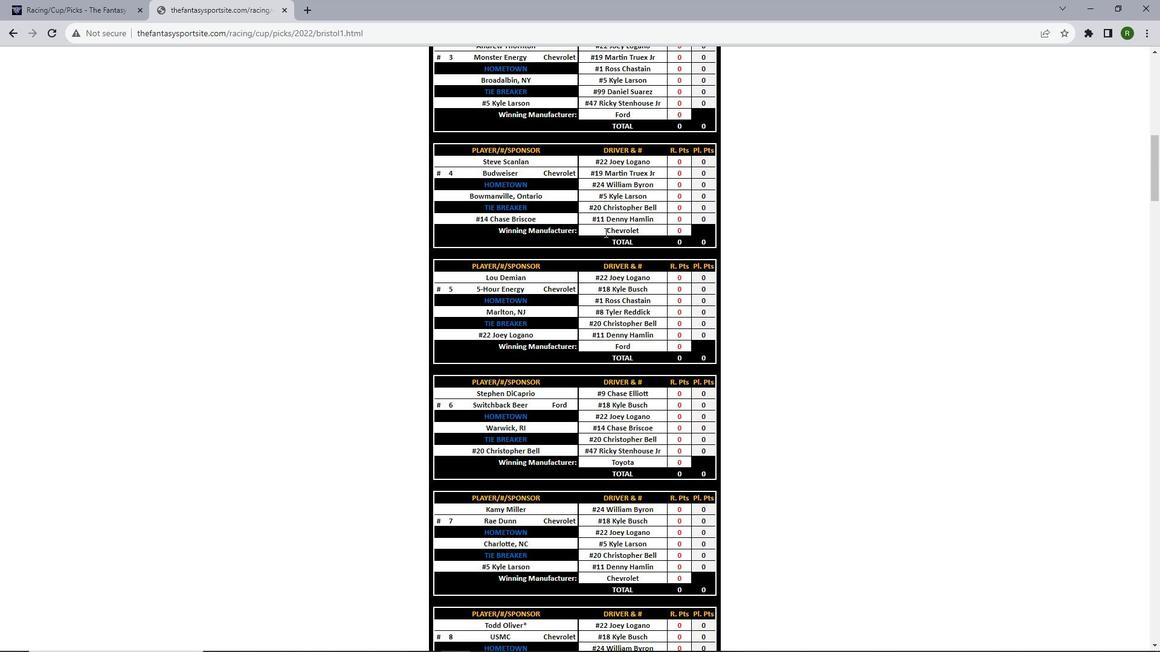 
Action: Mouse scrolled (605, 232) with delta (0, 0)
Screenshot: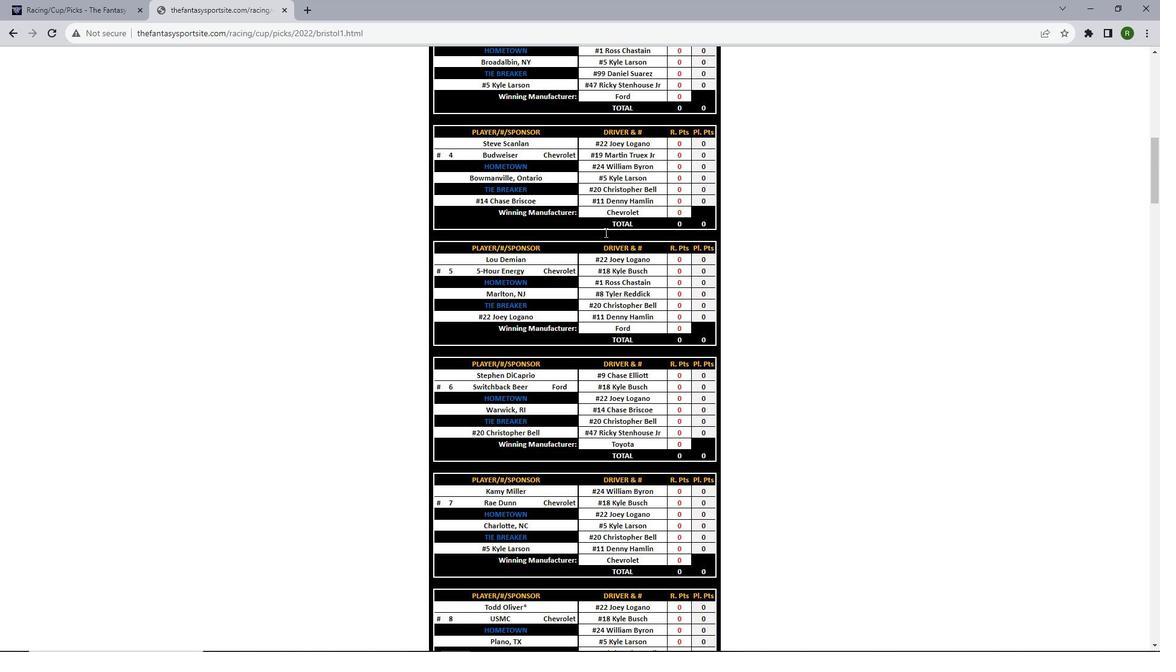 
Action: Mouse scrolled (605, 232) with delta (0, 0)
Screenshot: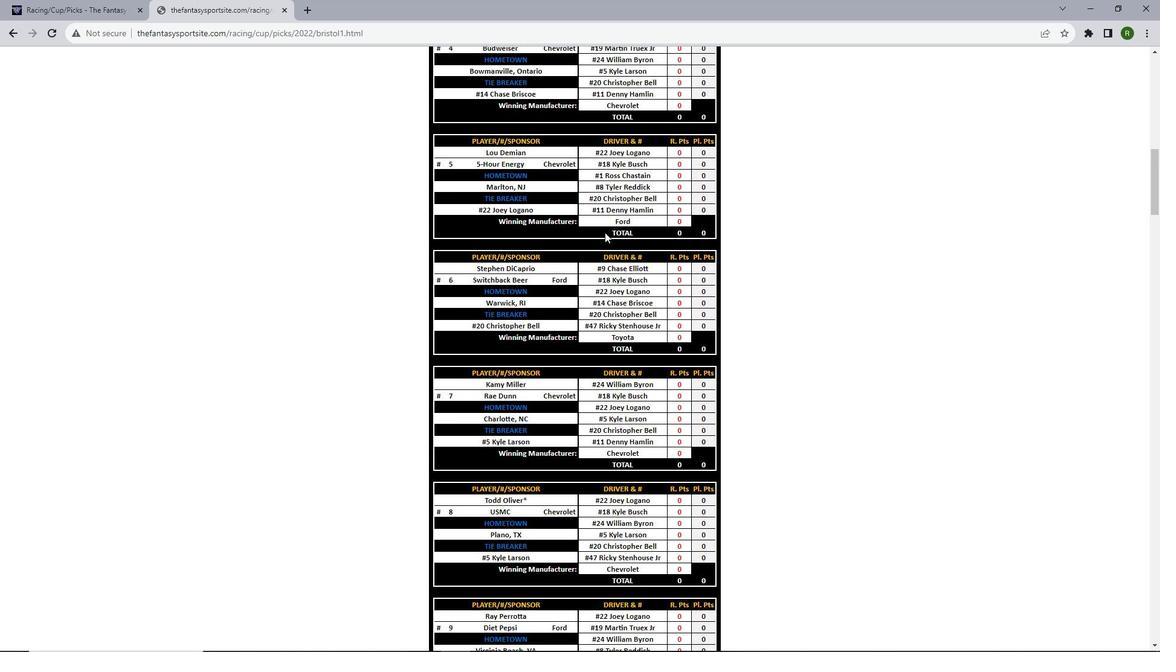 
Action: Mouse scrolled (605, 232) with delta (0, 0)
Screenshot: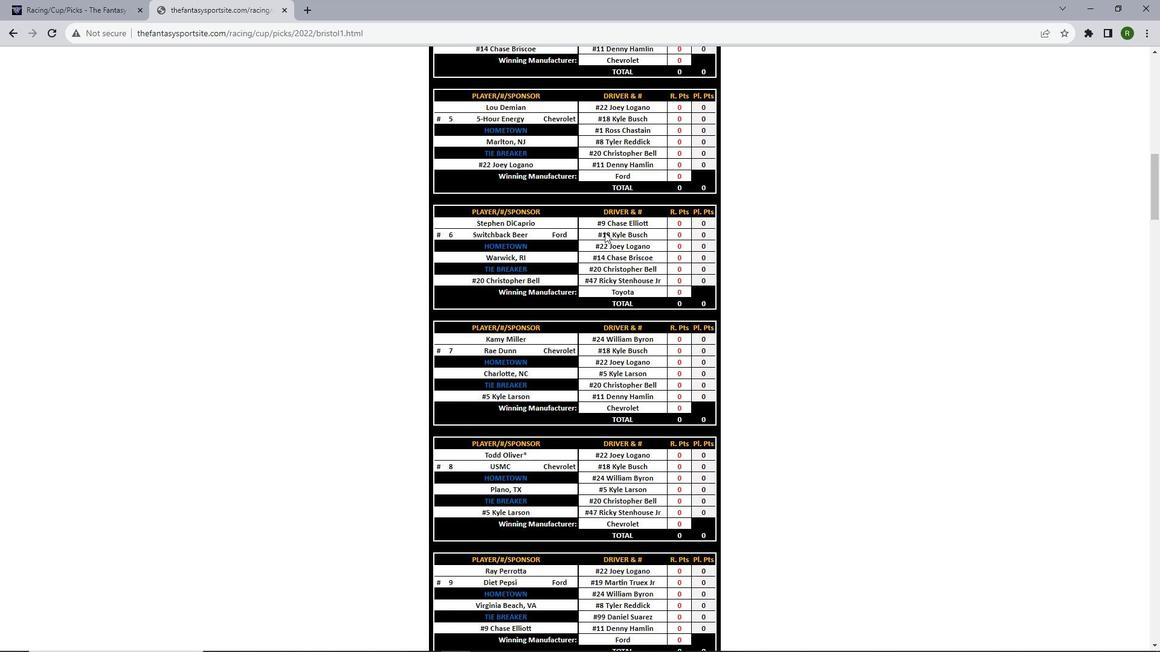 
Action: Mouse scrolled (605, 232) with delta (0, 0)
Screenshot: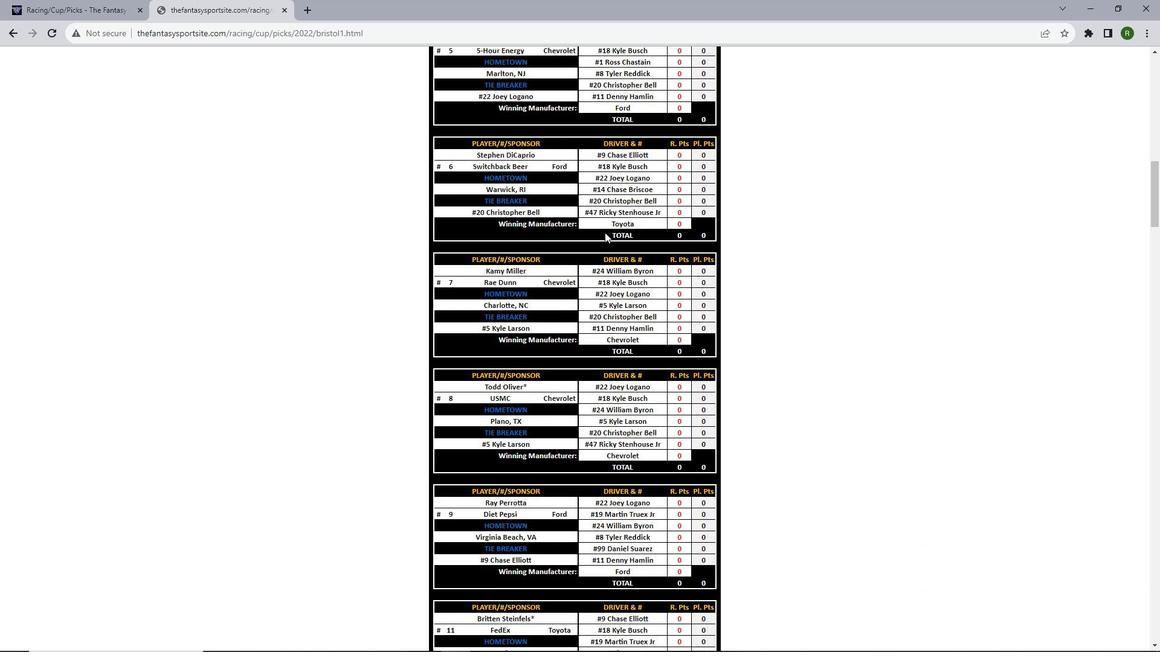 
Action: Mouse scrolled (605, 232) with delta (0, 0)
Screenshot: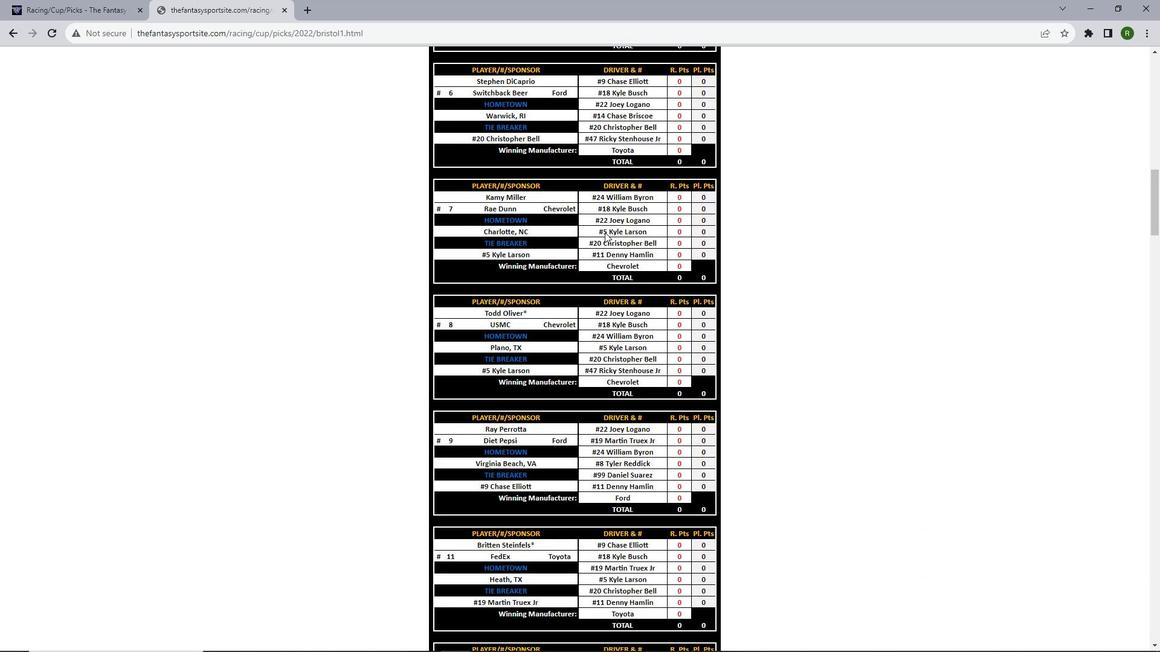 
Action: Mouse scrolled (605, 232) with delta (0, 0)
Screenshot: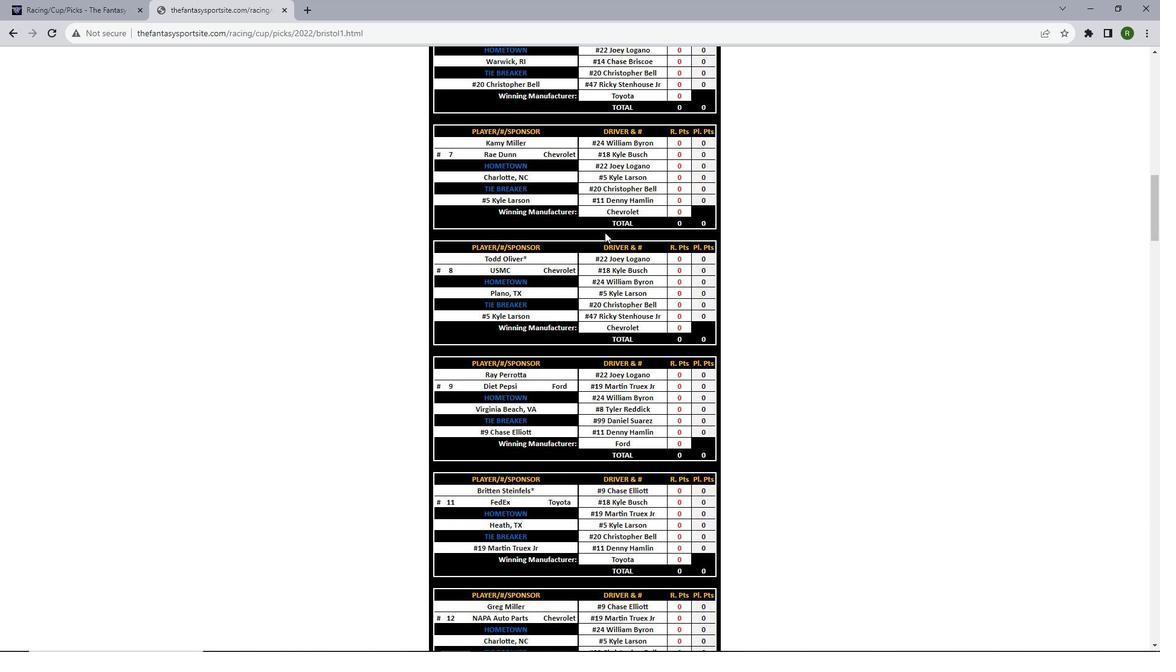 
Action: Mouse scrolled (605, 232) with delta (0, 0)
Screenshot: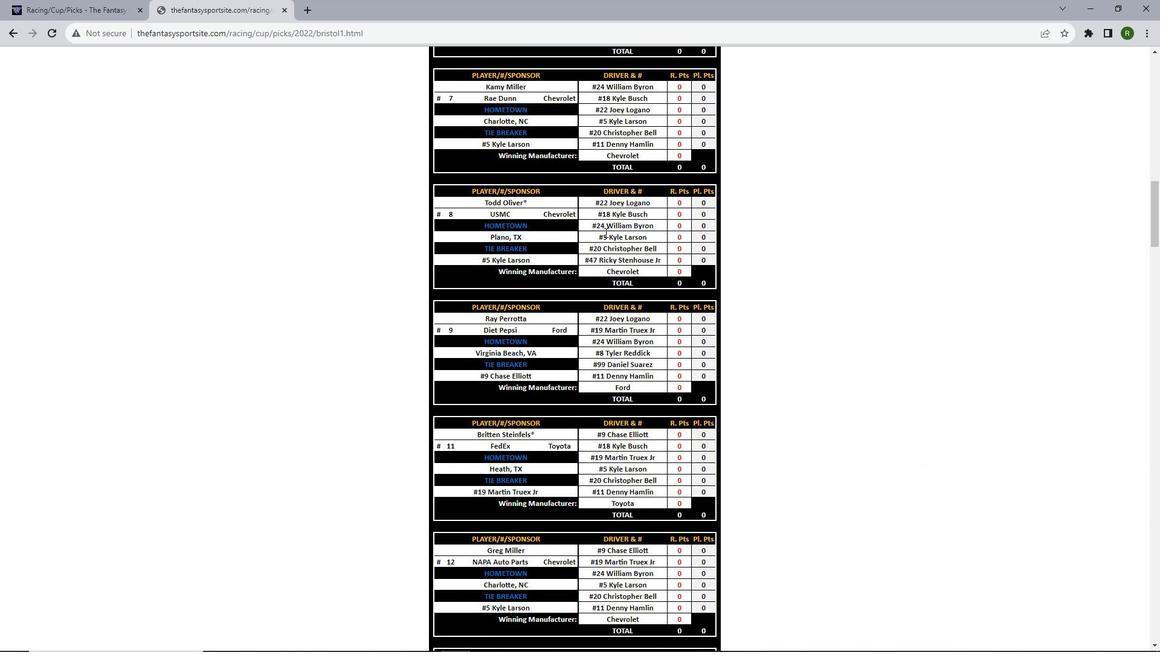 
Action: Mouse scrolled (605, 232) with delta (0, 0)
Screenshot: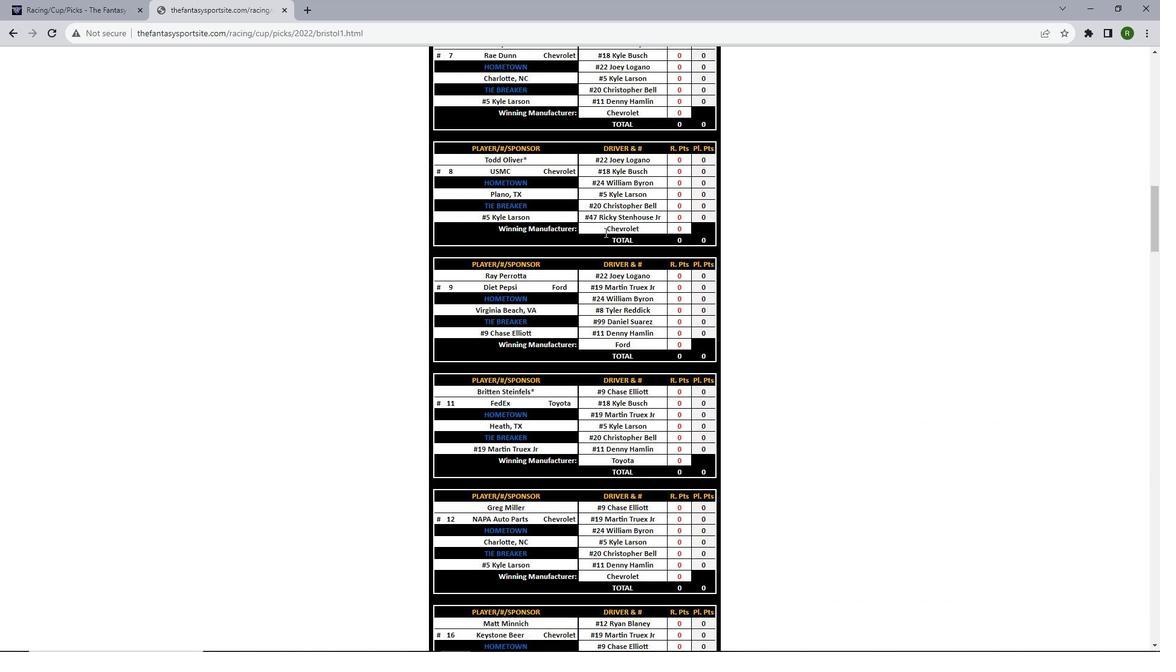 
Action: Mouse scrolled (605, 232) with delta (0, 0)
Screenshot: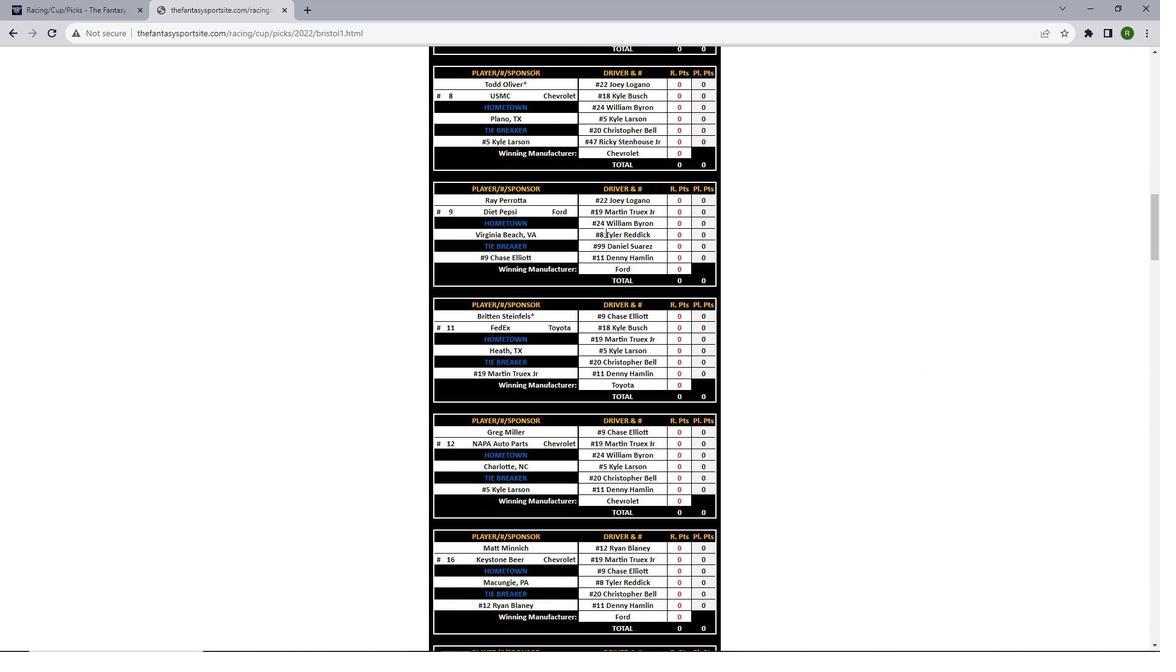 
Action: Mouse moved to (605, 232)
Screenshot: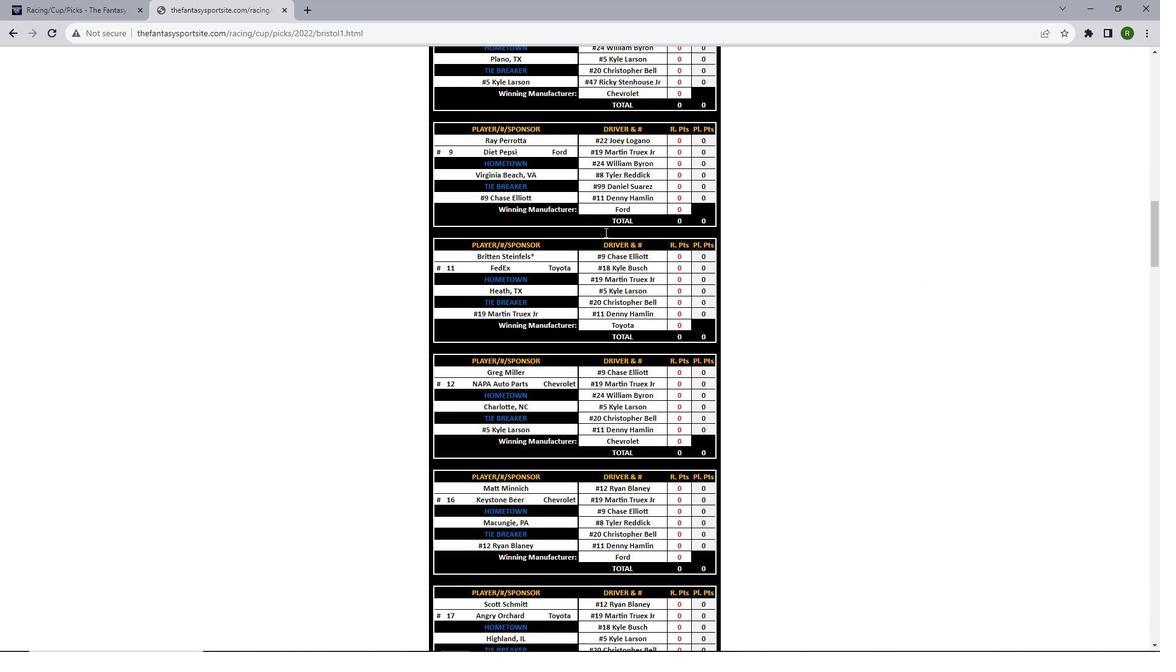
Action: Mouse scrolled (605, 232) with delta (0, 0)
Screenshot: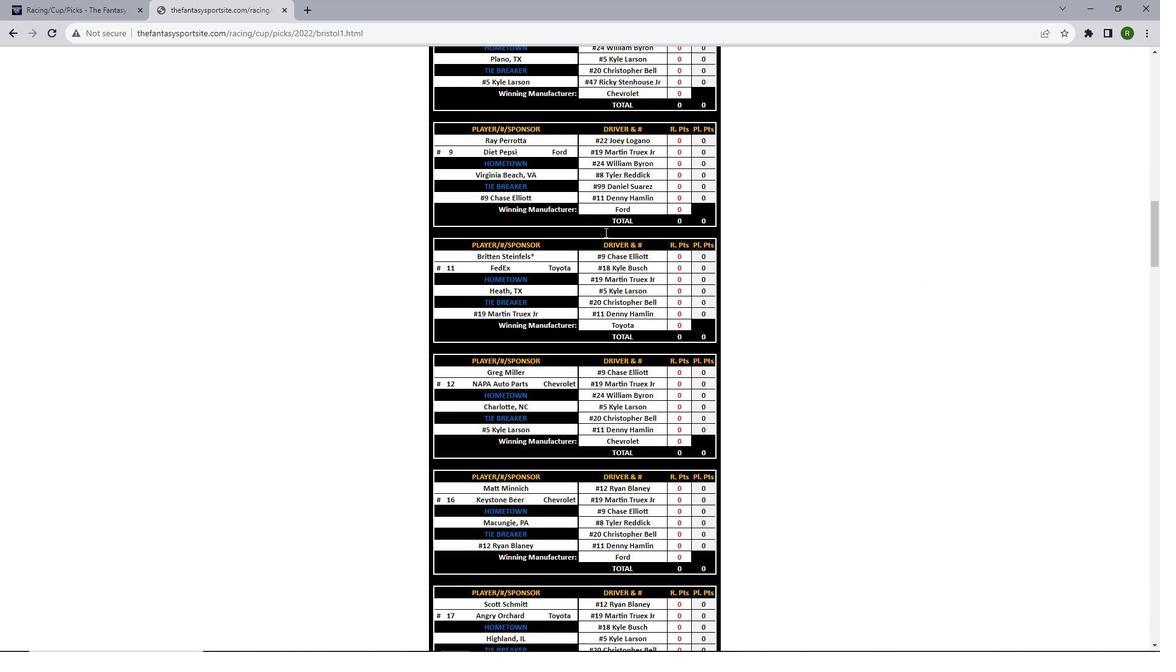 
Action: Mouse scrolled (605, 232) with delta (0, 0)
Screenshot: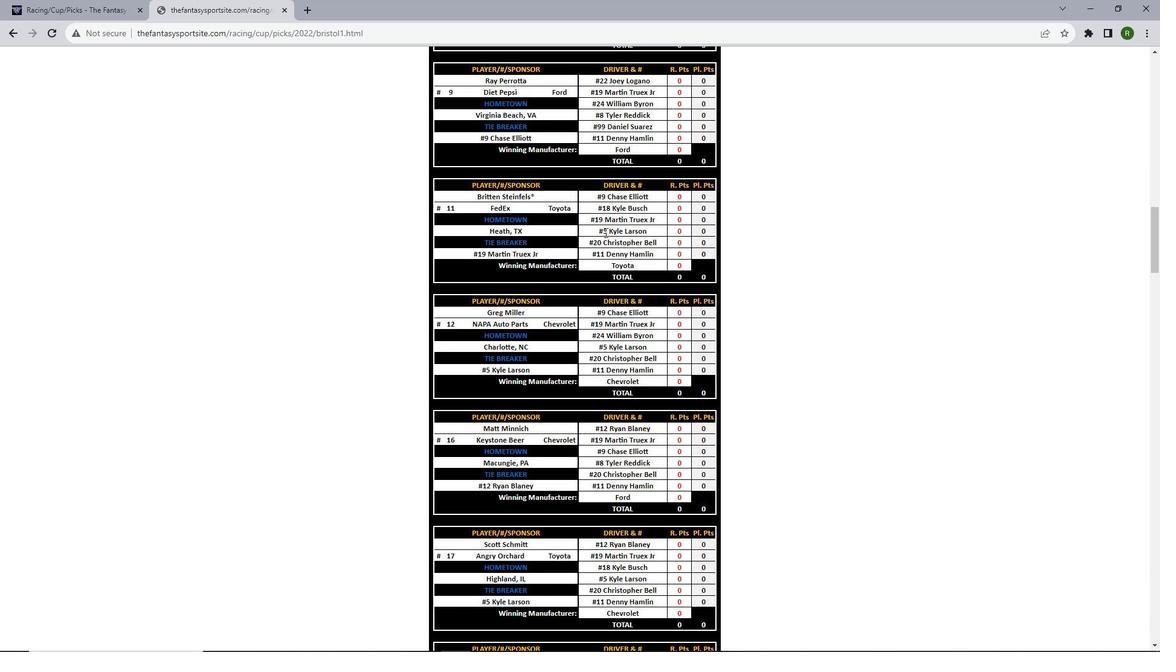 
Action: Mouse scrolled (605, 232) with delta (0, 0)
Screenshot: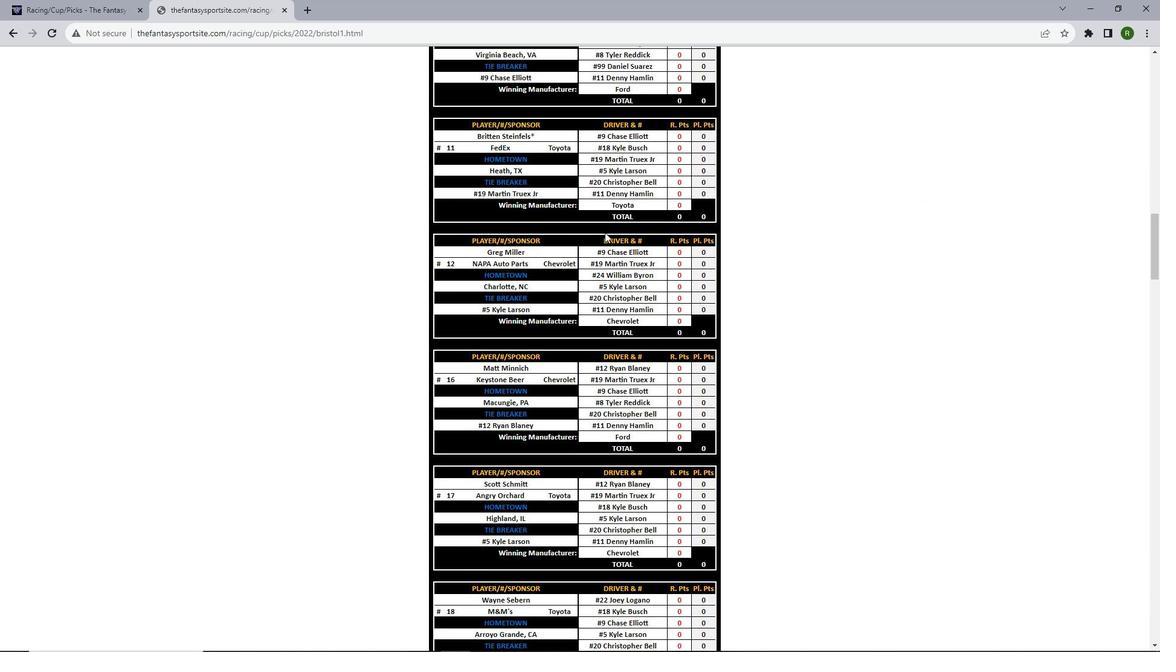
Action: Mouse scrolled (605, 232) with delta (0, 0)
Screenshot: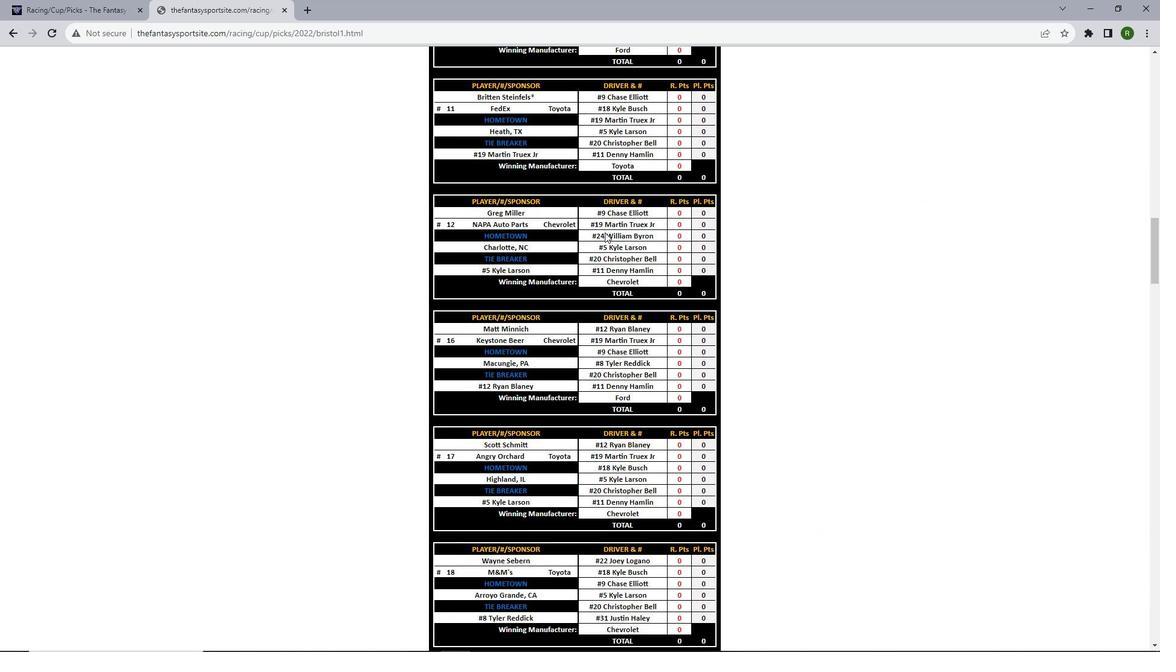 
Action: Mouse scrolled (605, 232) with delta (0, 0)
Screenshot: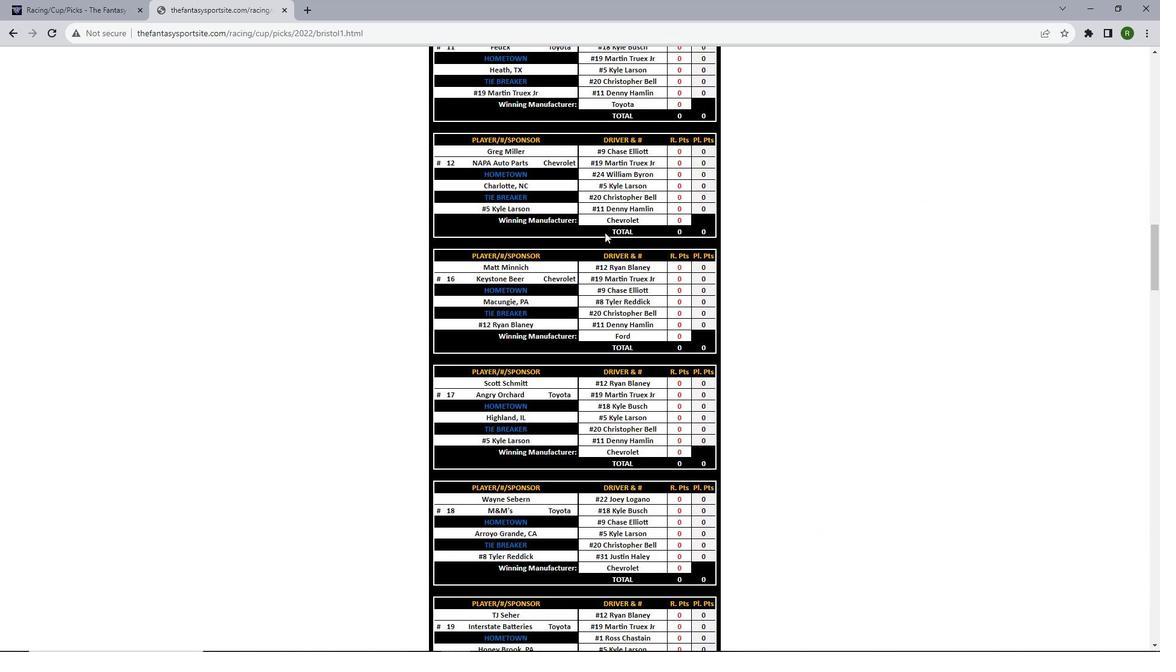 
Action: Mouse scrolled (605, 232) with delta (0, 0)
Screenshot: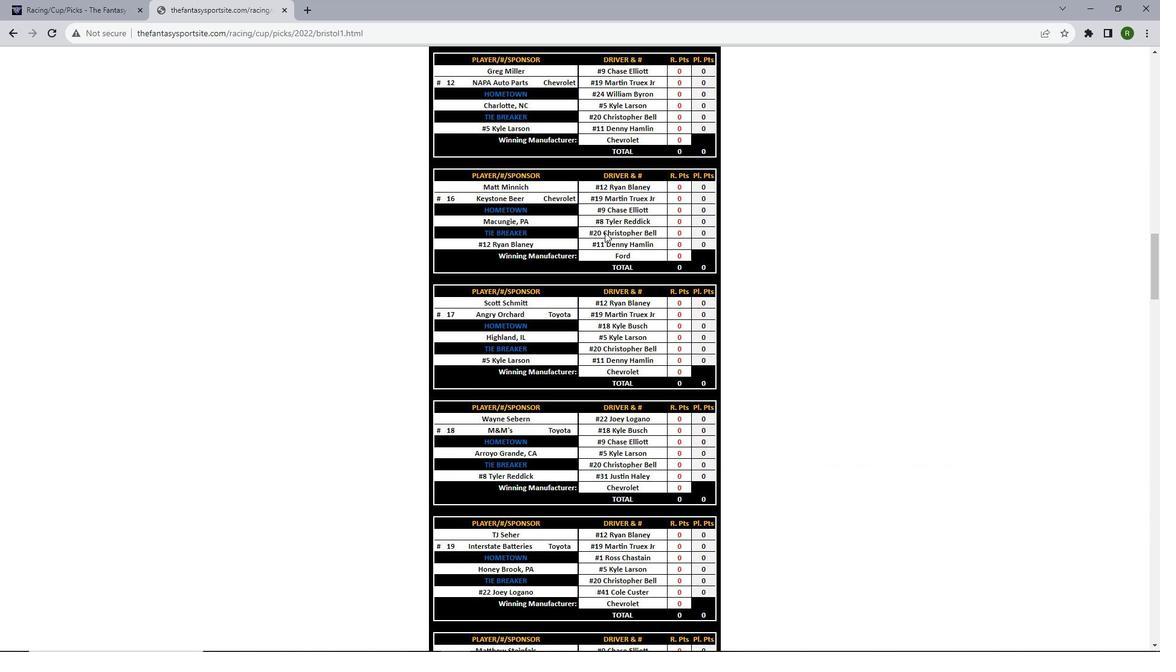 
Action: Mouse scrolled (605, 232) with delta (0, 0)
Screenshot: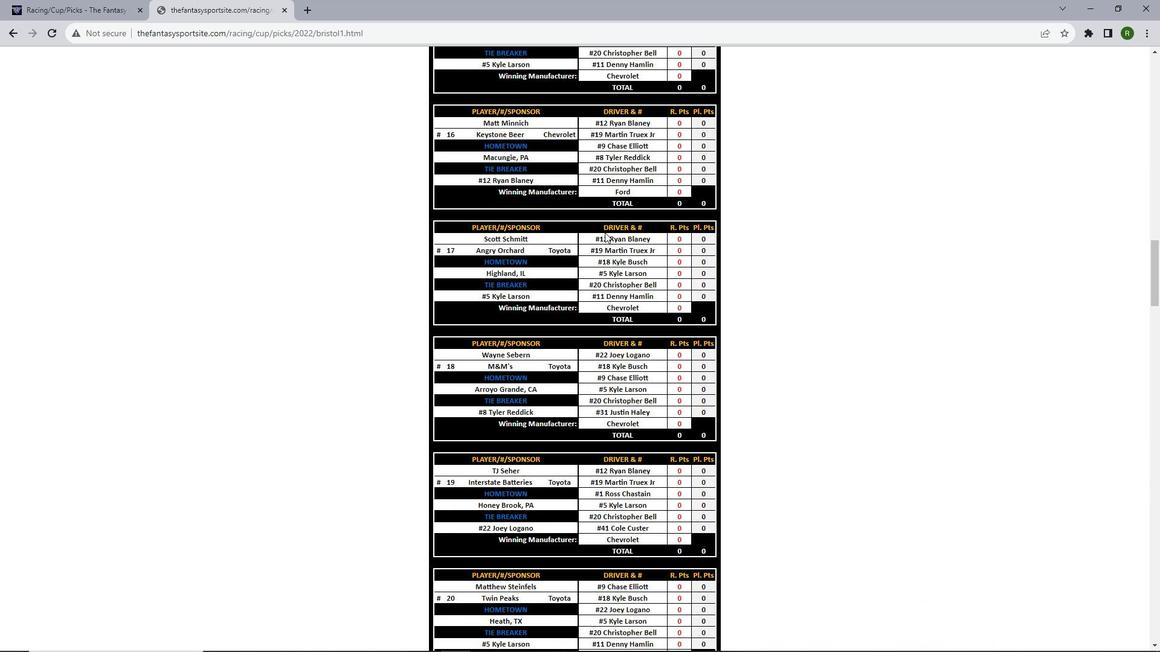 
Action: Mouse scrolled (605, 232) with delta (0, 0)
Screenshot: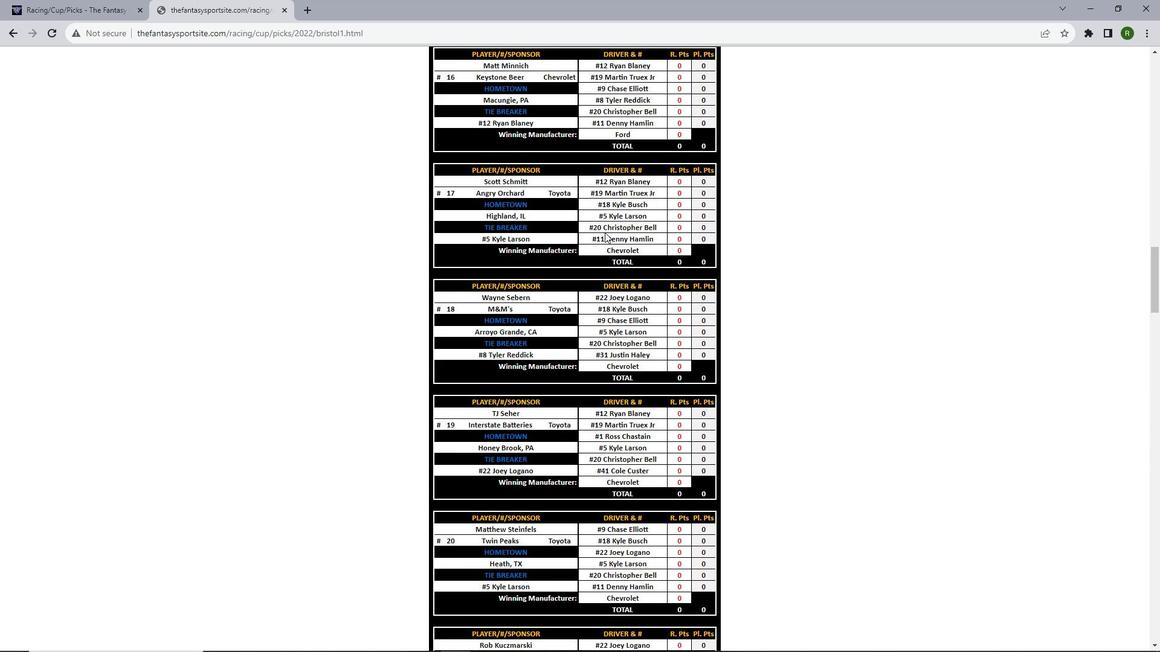 
Action: Mouse scrolled (605, 232) with delta (0, 0)
Screenshot: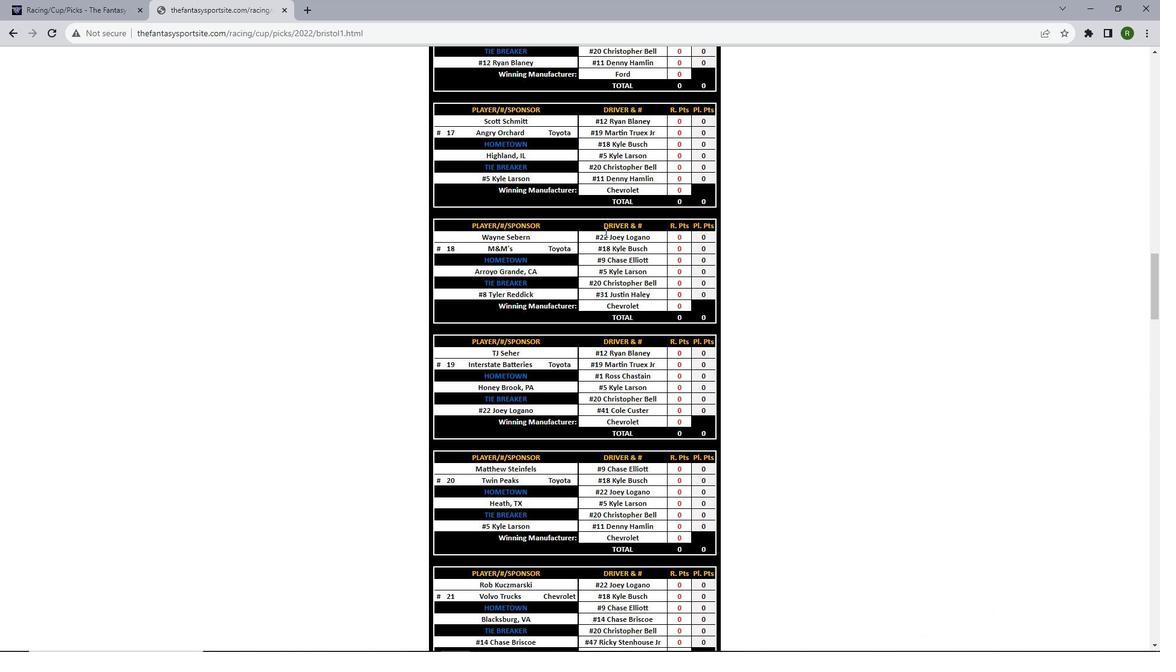 
Action: Mouse scrolled (605, 232) with delta (0, 0)
Screenshot: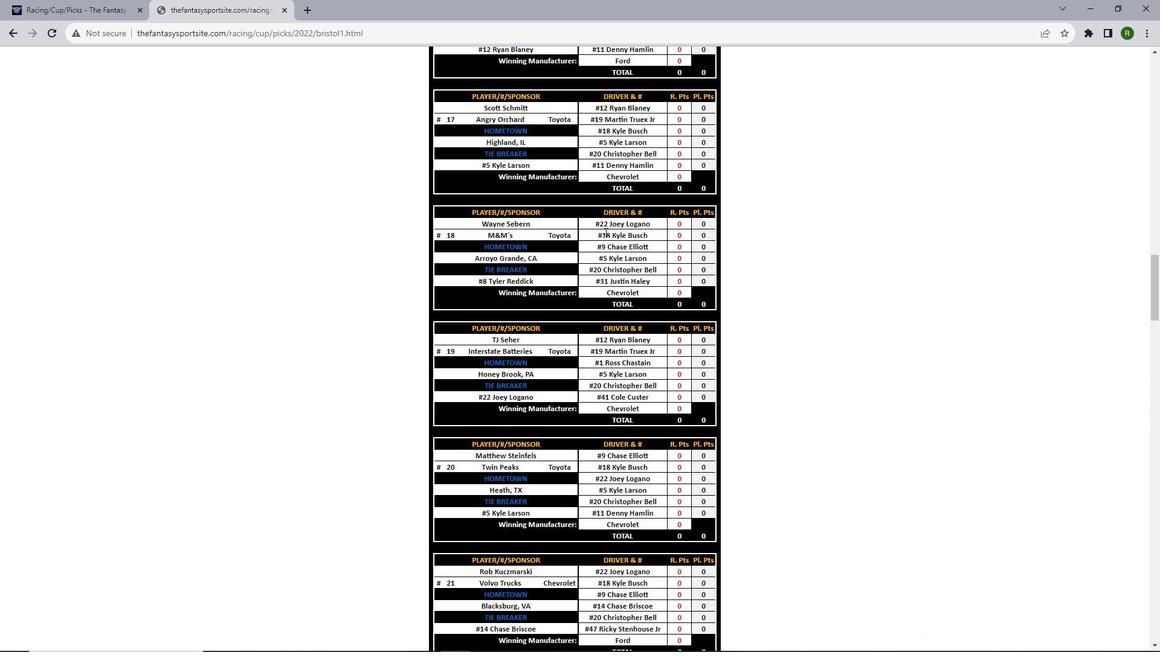 
Action: Mouse scrolled (605, 232) with delta (0, 0)
Screenshot: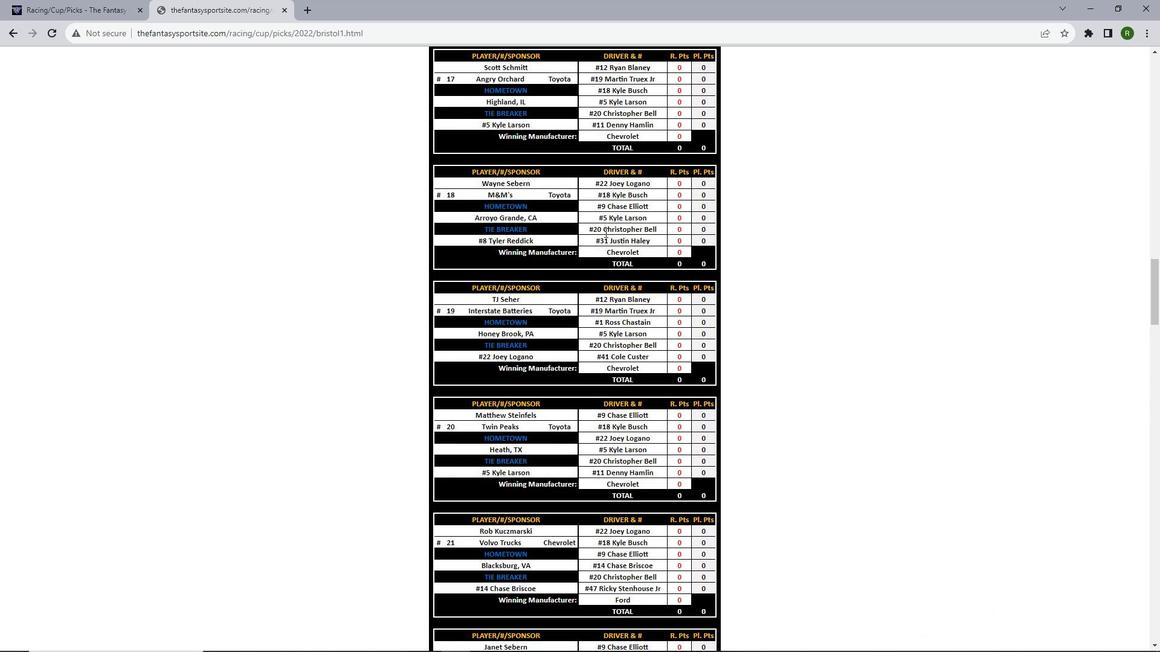 
Action: Mouse scrolled (605, 232) with delta (0, 0)
Screenshot: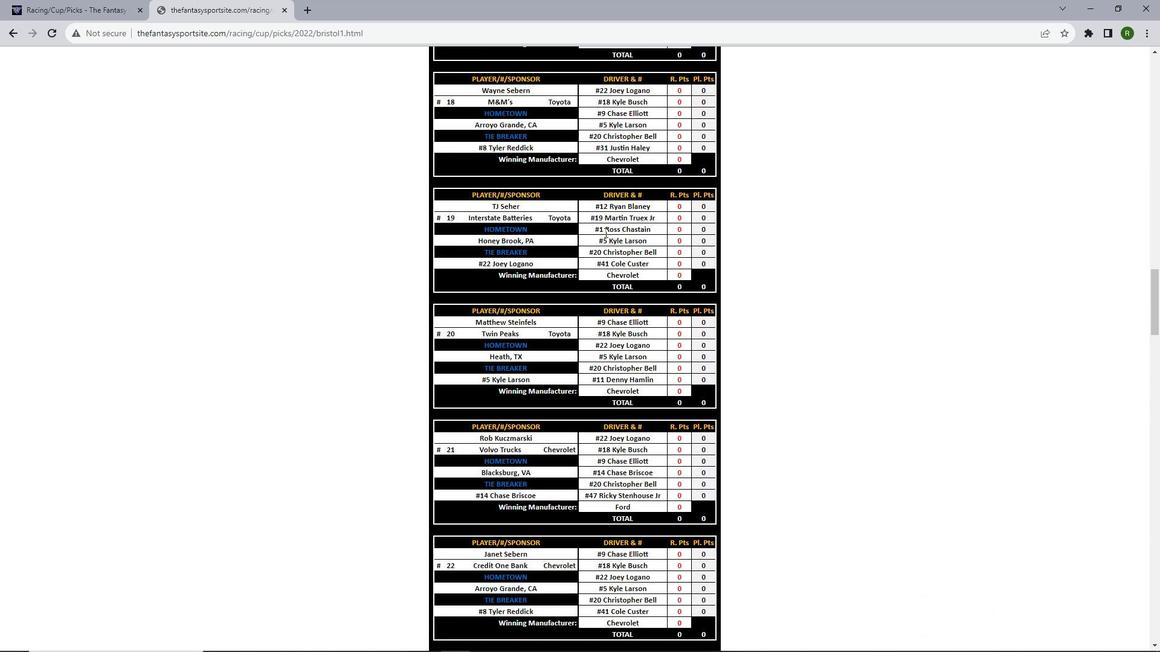 
Action: Mouse scrolled (605, 232) with delta (0, 0)
Screenshot: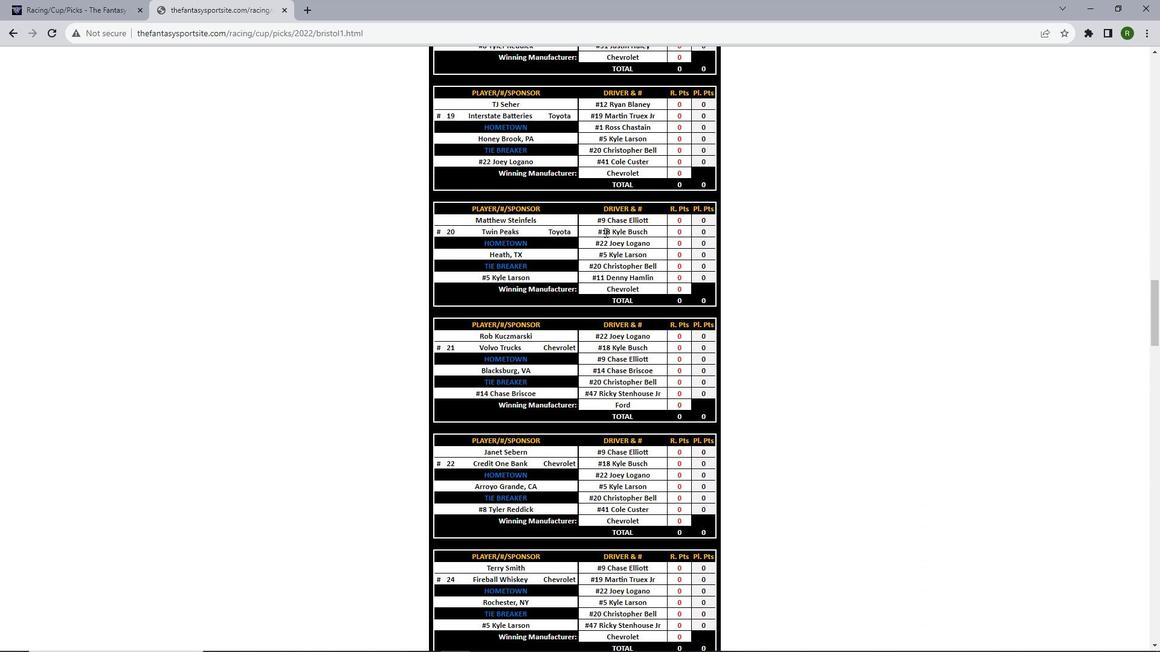 
Action: Mouse scrolled (605, 232) with delta (0, 0)
Screenshot: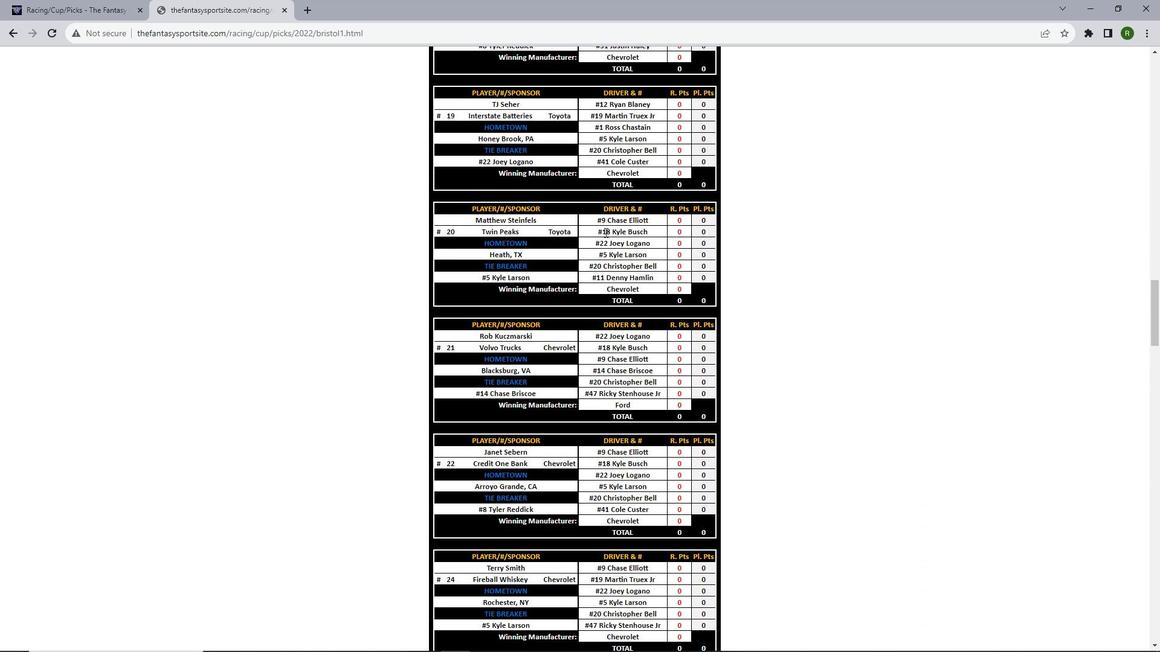
Action: Mouse scrolled (605, 232) with delta (0, 0)
Screenshot: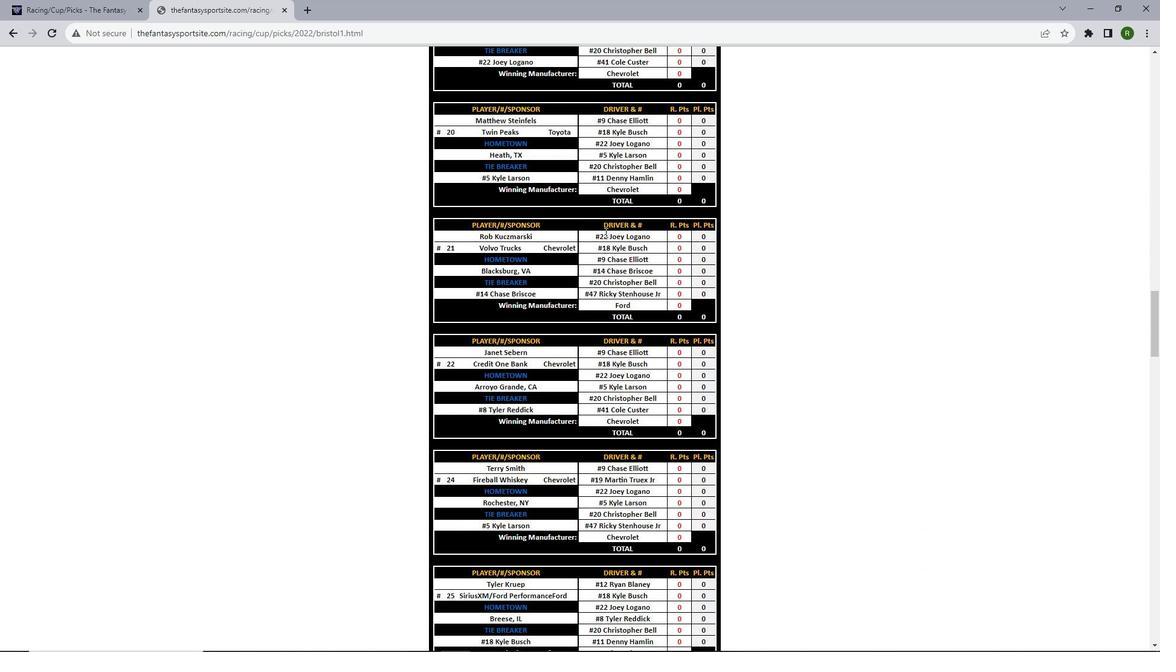 
Action: Mouse scrolled (605, 232) with delta (0, 0)
Screenshot: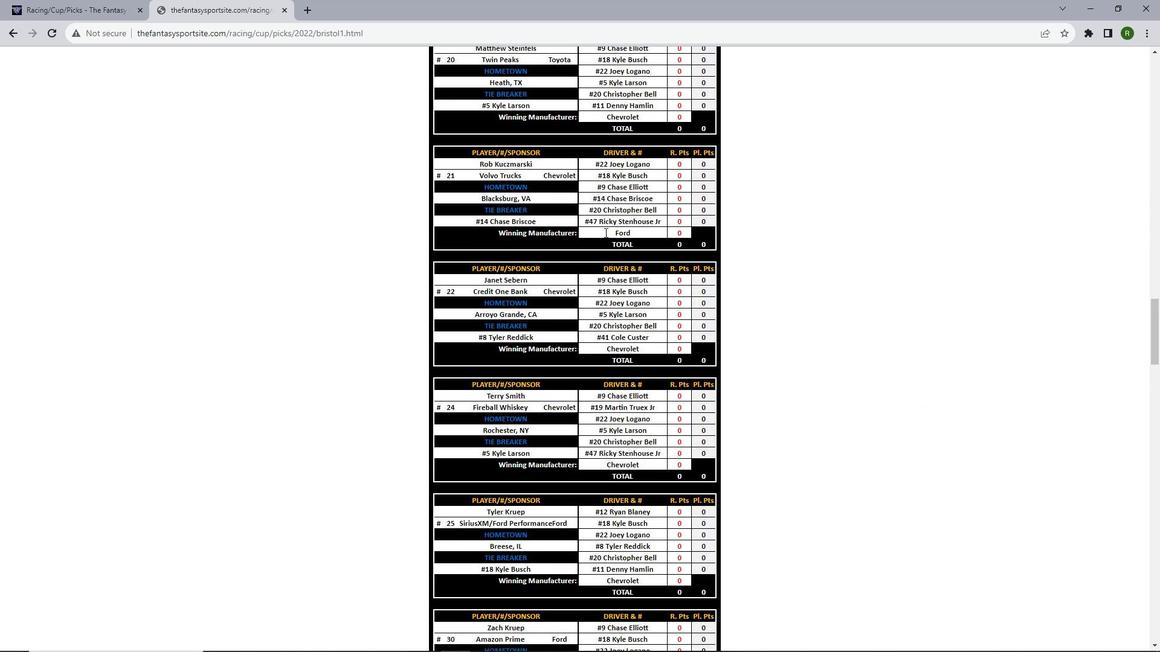 
Action: Mouse scrolled (605, 232) with delta (0, 0)
Screenshot: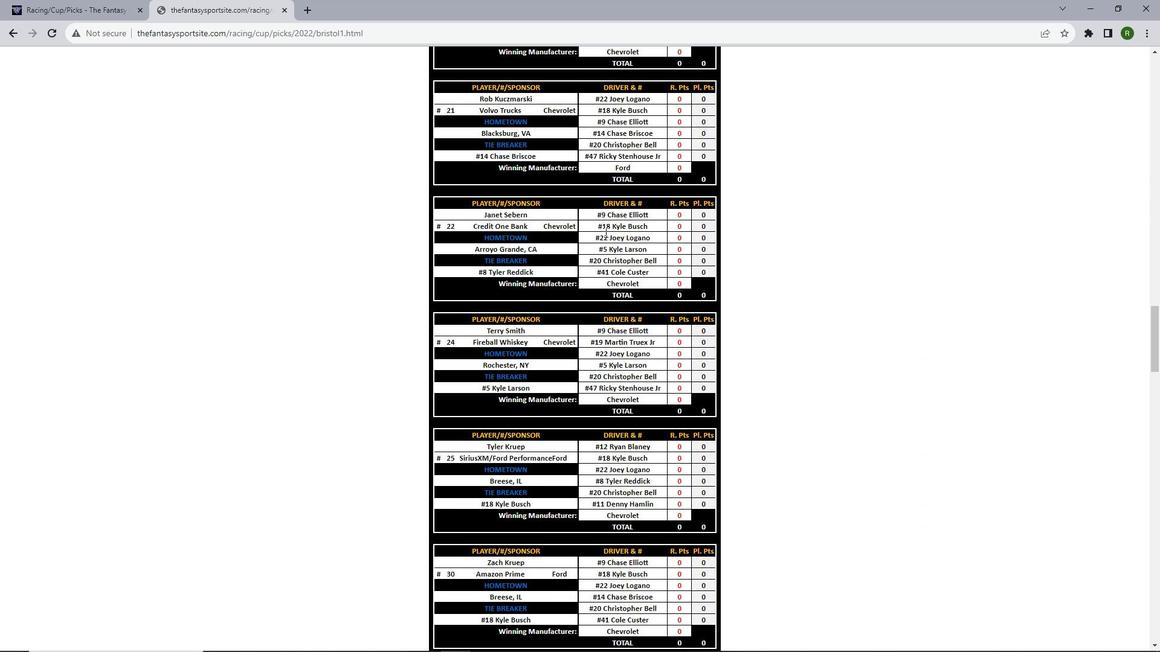 
Action: Mouse scrolled (605, 232) with delta (0, 0)
Screenshot: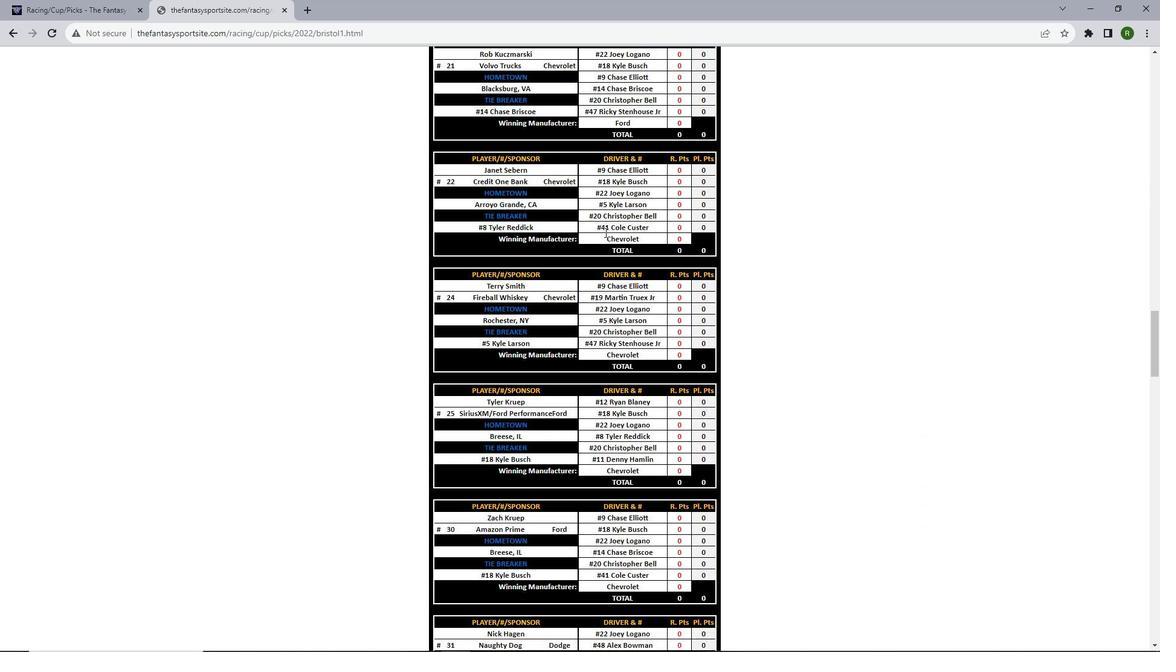 
Action: Mouse scrolled (605, 232) with delta (0, 0)
Screenshot: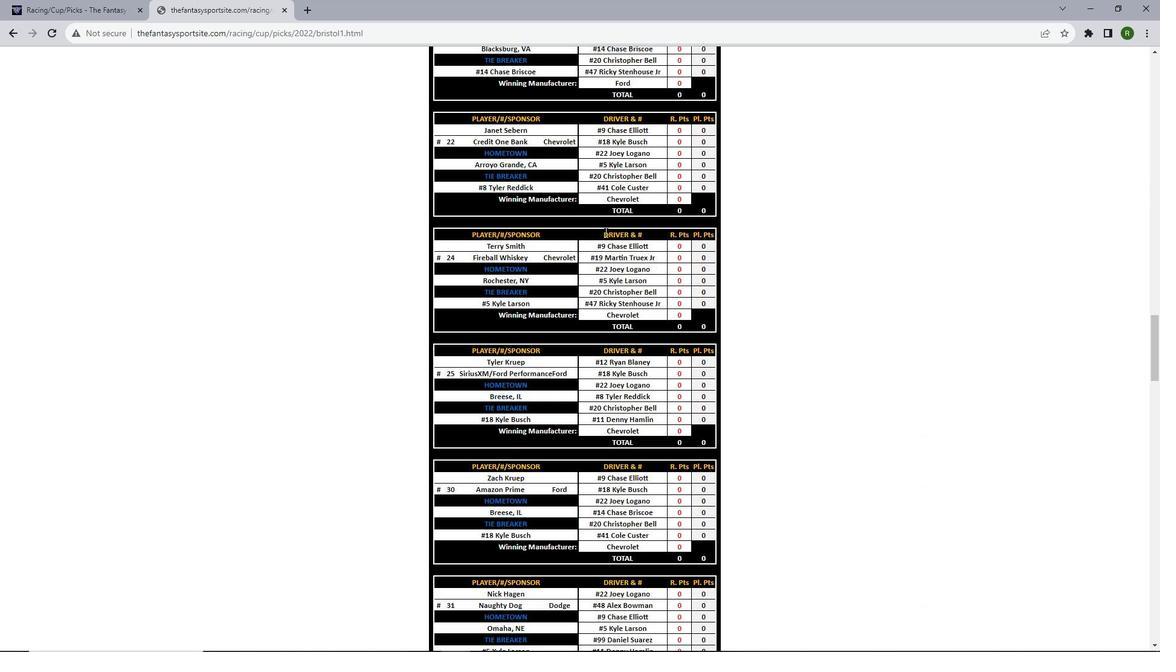 
Action: Mouse scrolled (605, 232) with delta (0, 0)
Screenshot: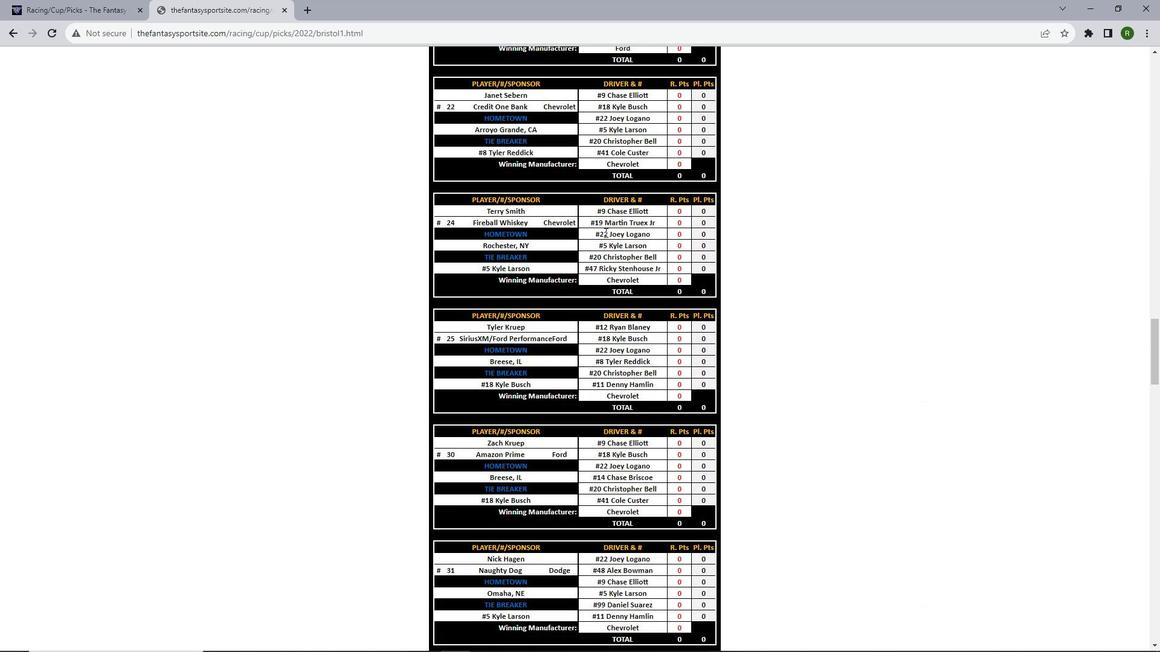 
Action: Mouse scrolled (605, 232) with delta (0, 0)
Screenshot: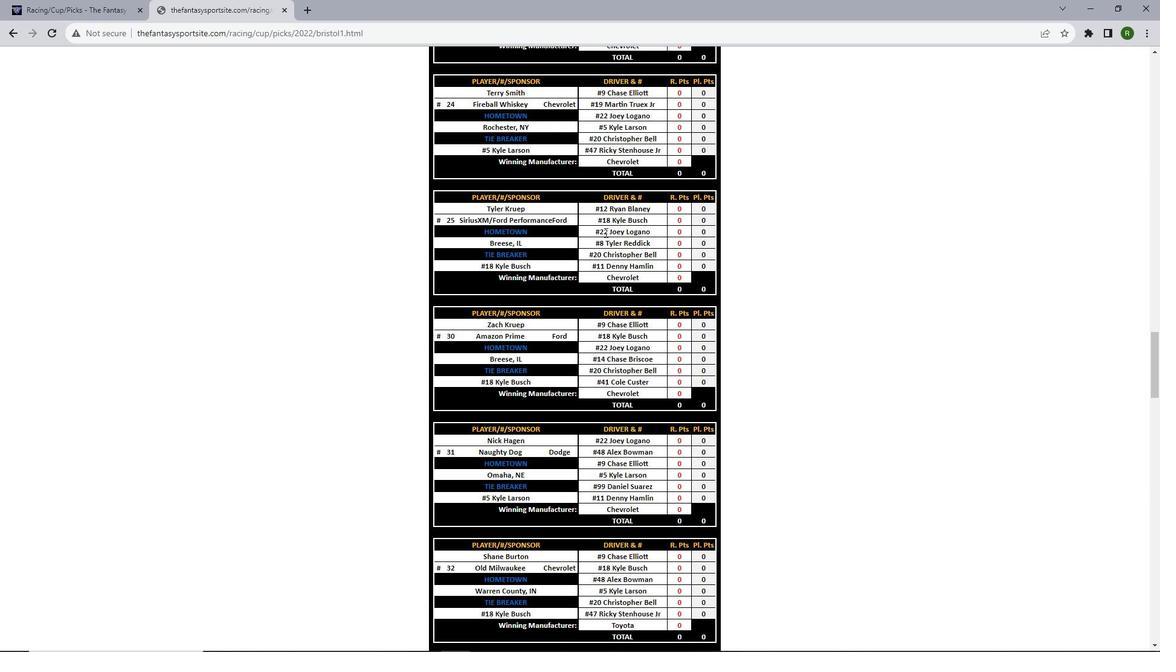 
Action: Mouse scrolled (605, 232) with delta (0, 0)
Screenshot: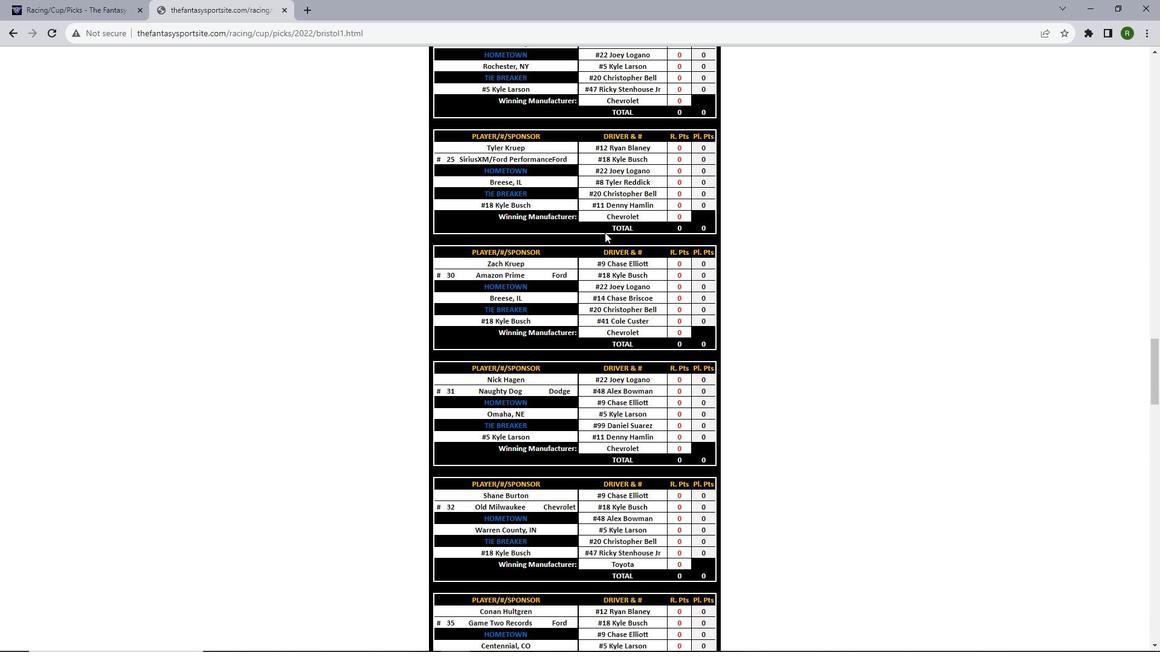 
Action: Mouse scrolled (605, 232) with delta (0, 0)
Screenshot: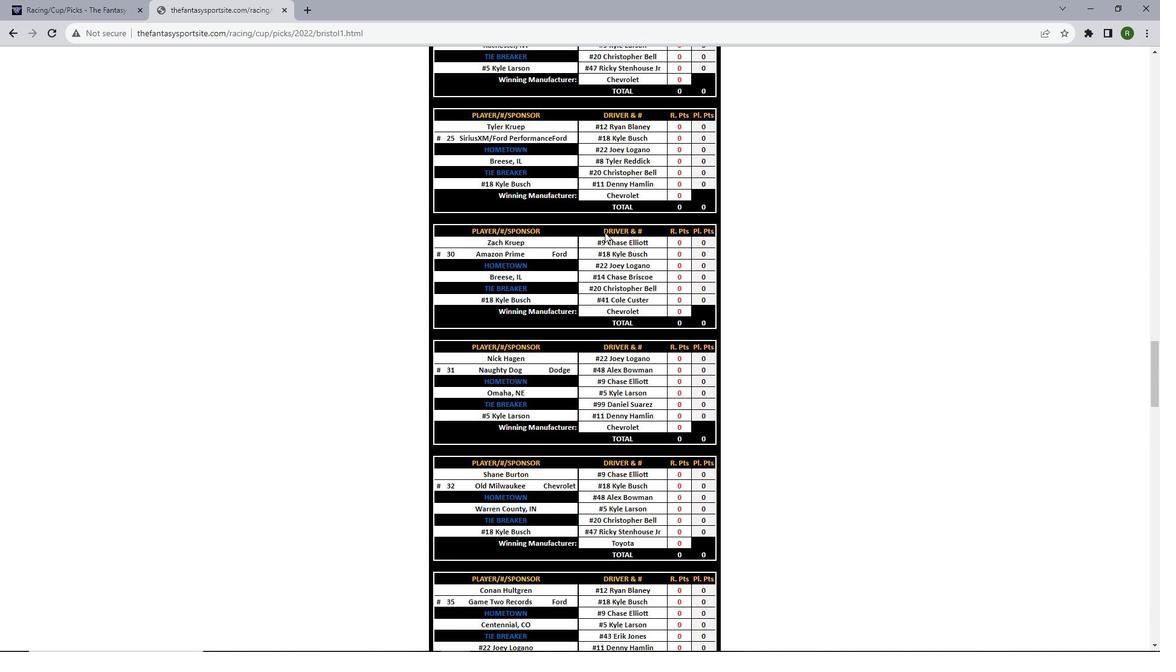 
Action: Mouse scrolled (605, 232) with delta (0, 0)
Screenshot: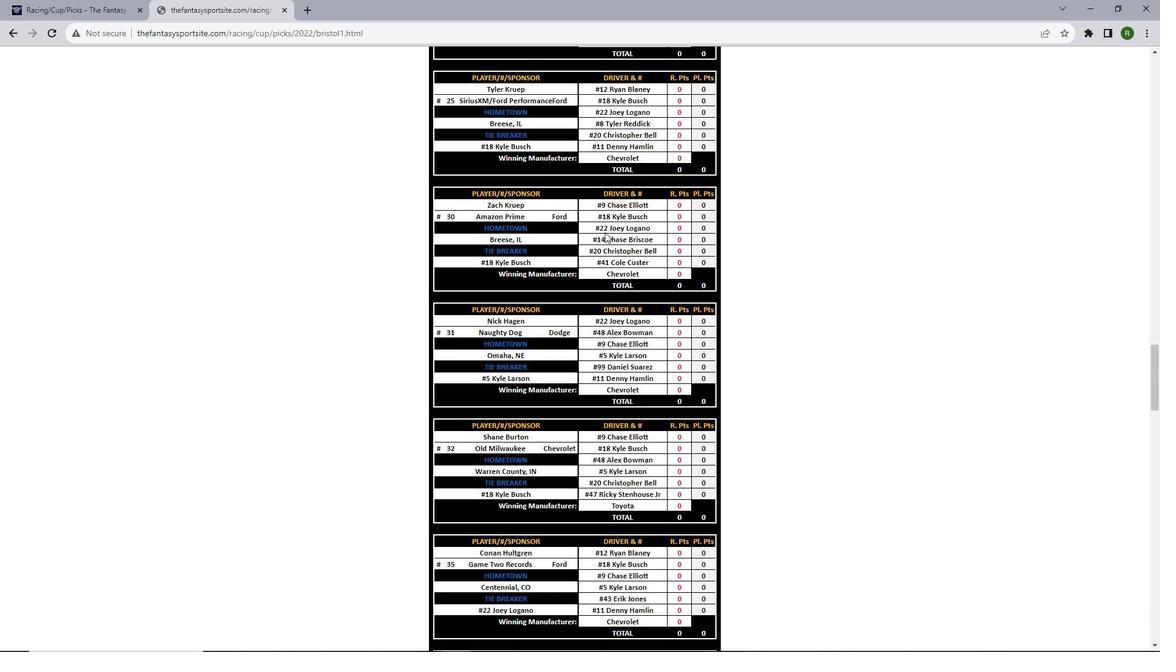 
Action: Mouse scrolled (605, 232) with delta (0, 0)
Screenshot: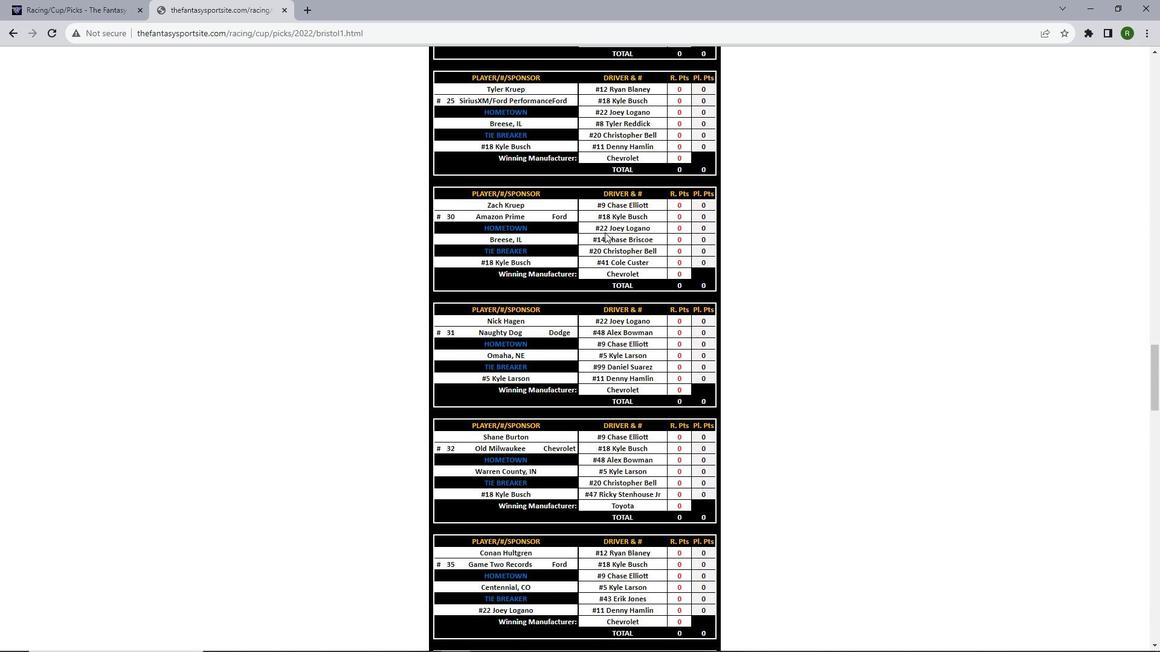 
Action: Mouse scrolled (605, 232) with delta (0, 0)
Screenshot: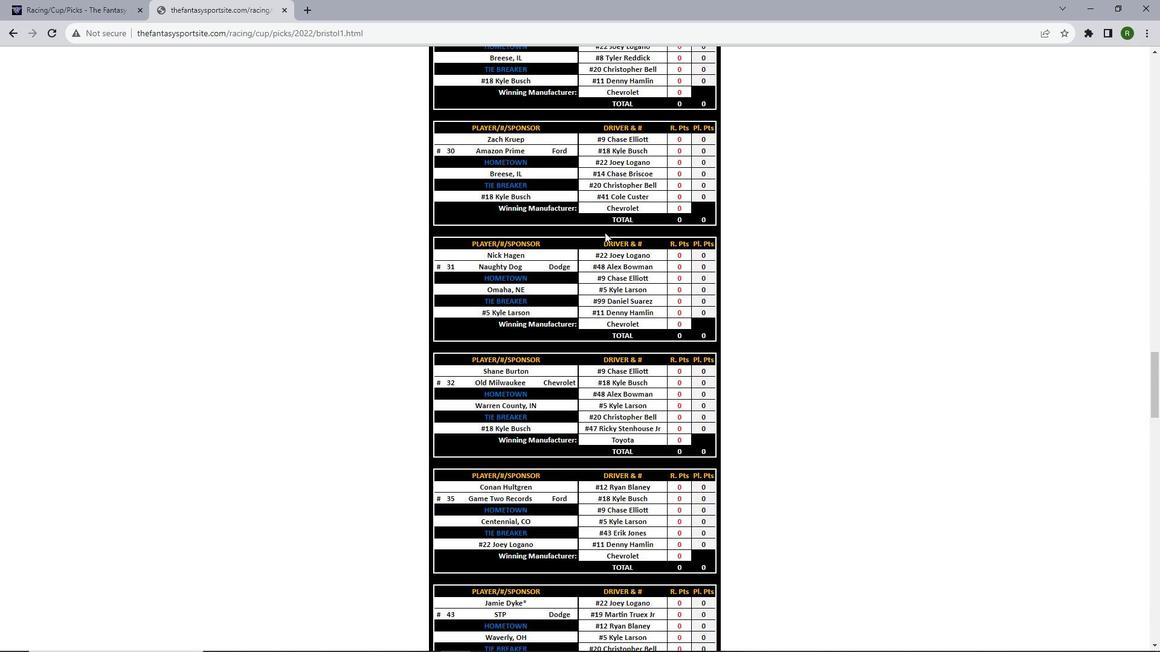 
Action: Mouse scrolled (605, 232) with delta (0, 0)
Screenshot: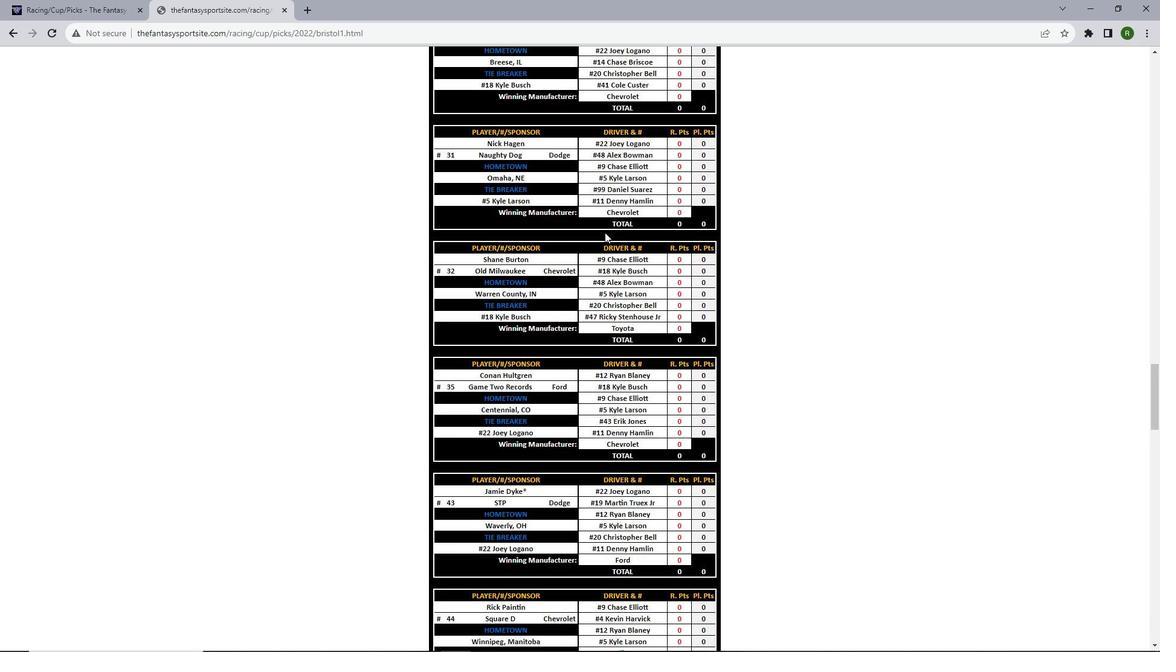 
Action: Mouse scrolled (605, 232) with delta (0, 0)
Screenshot: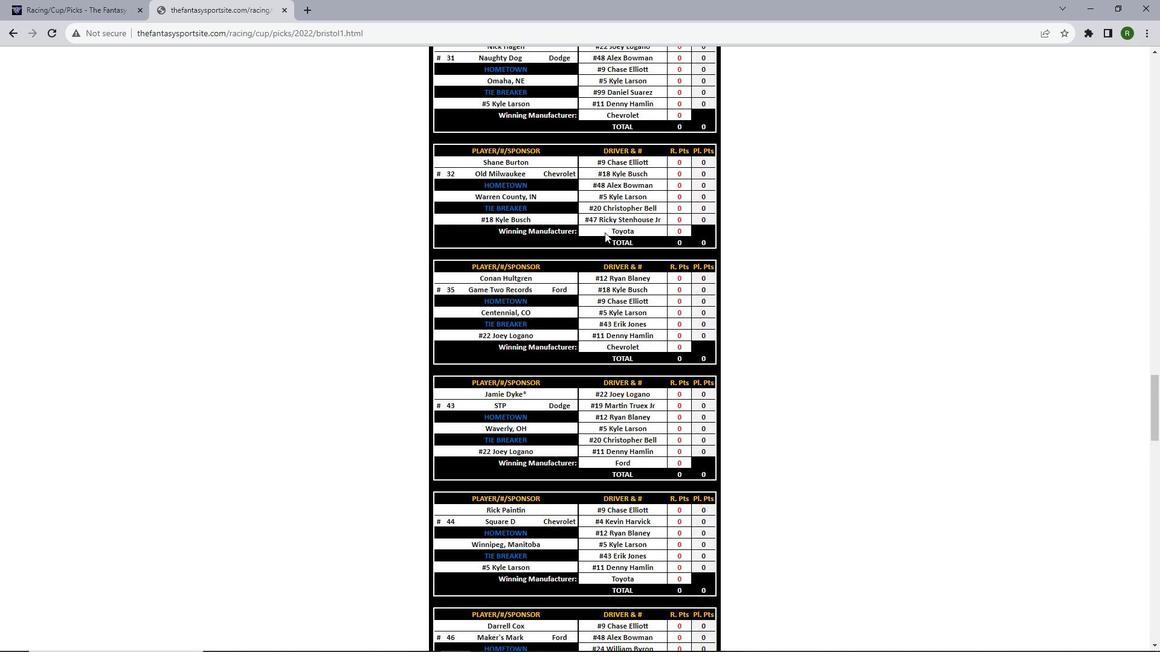 
Action: Mouse moved to (605, 233)
Screenshot: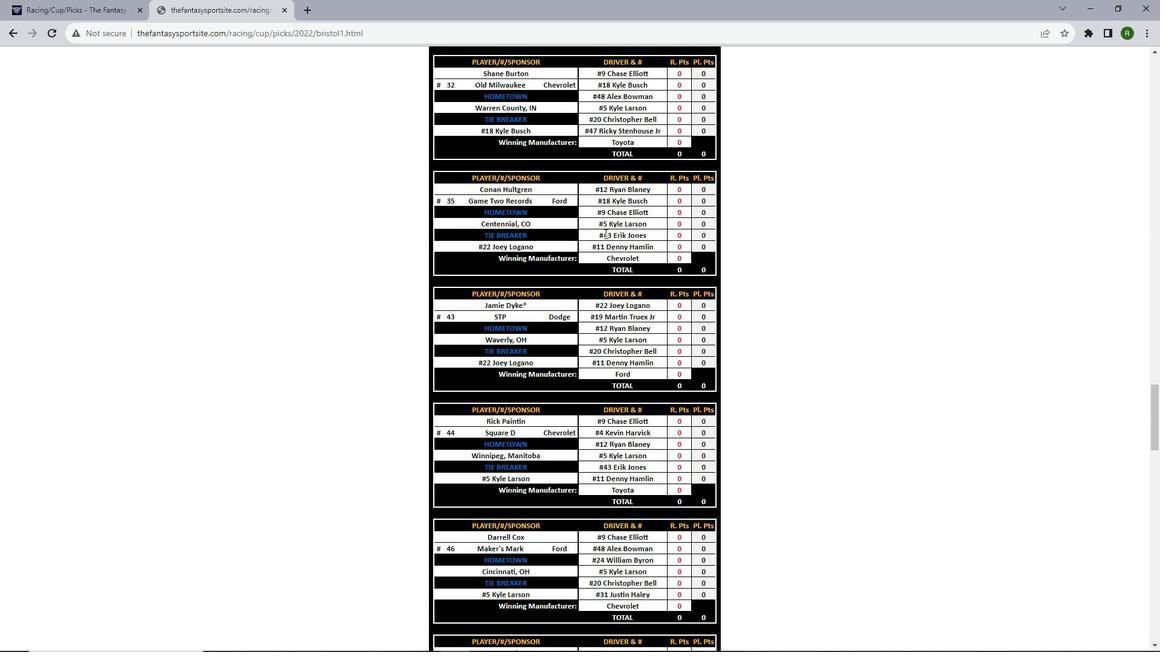 
Action: Mouse scrolled (605, 233) with delta (0, 0)
Screenshot: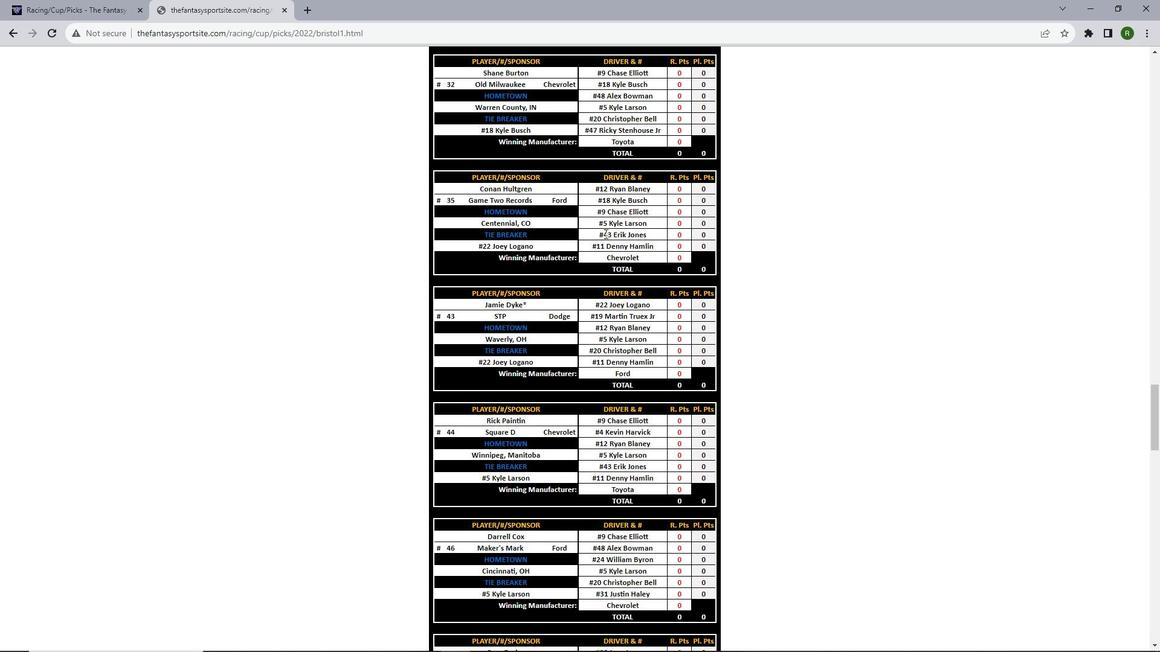 
Action: Mouse scrolled (605, 233) with delta (0, 0)
Screenshot: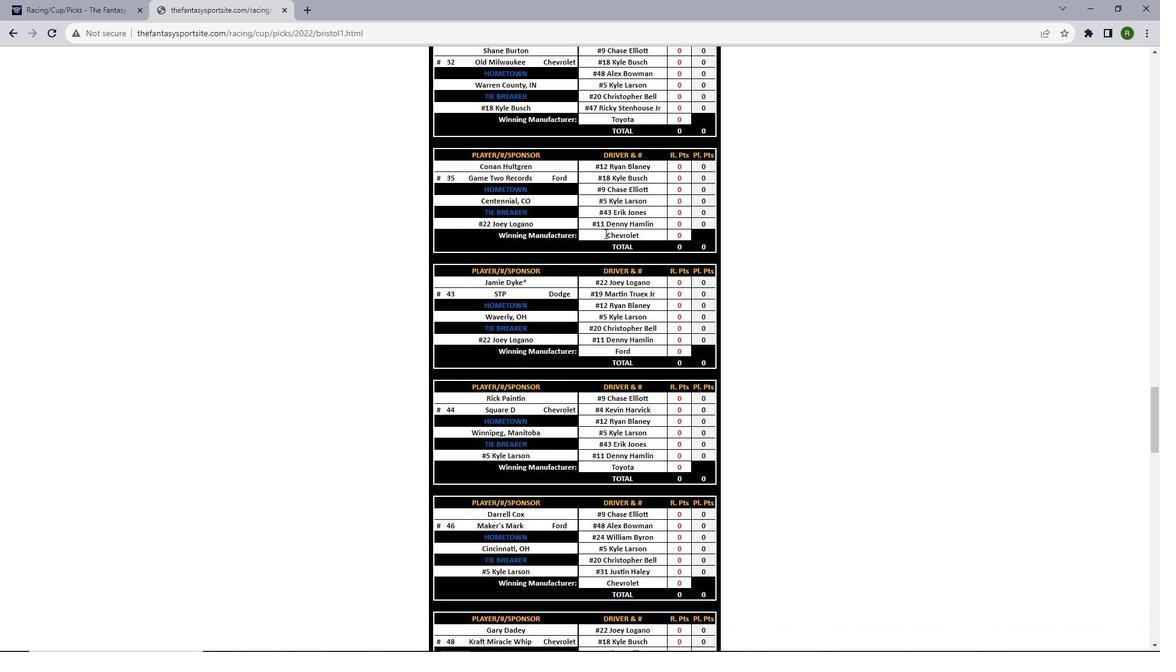 
Action: Mouse scrolled (605, 233) with delta (0, 0)
Screenshot: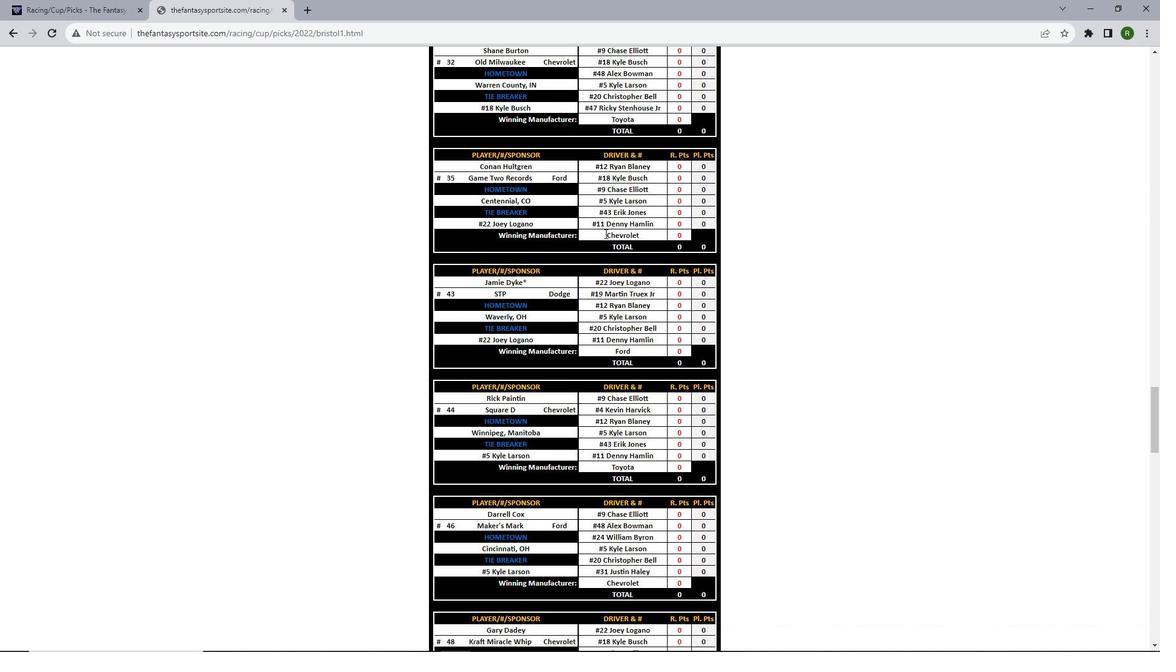 
Action: Mouse scrolled (605, 233) with delta (0, 0)
Screenshot: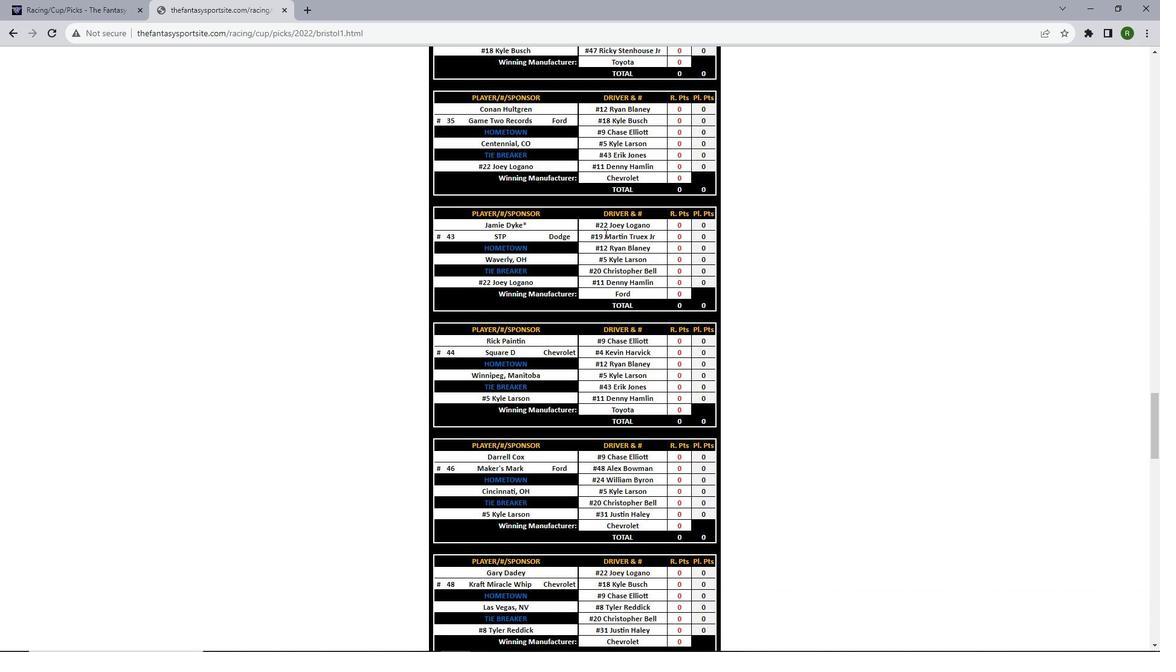 
Action: Mouse scrolled (605, 233) with delta (0, 0)
Screenshot: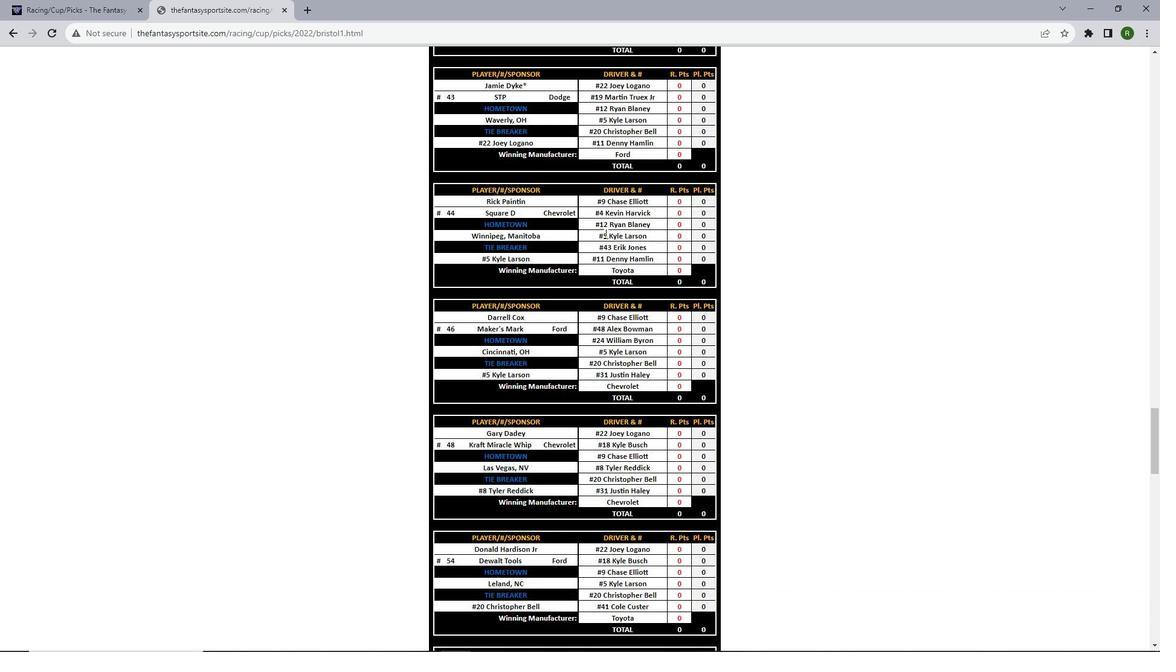 
Action: Mouse scrolled (605, 233) with delta (0, 0)
Screenshot: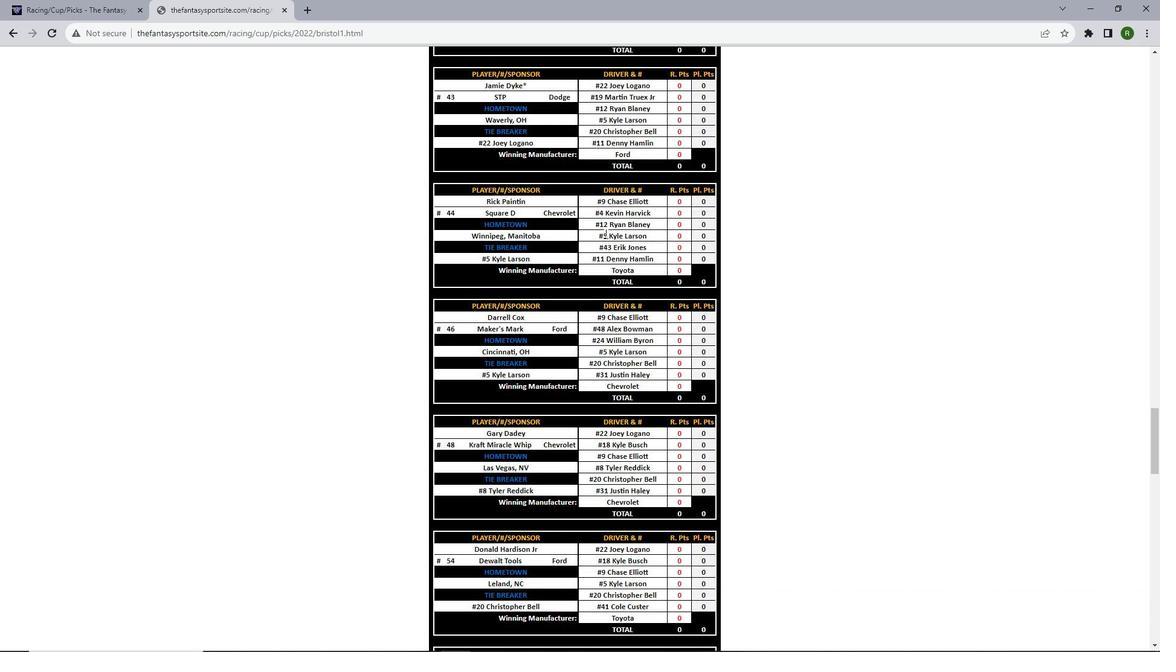 
Action: Mouse scrolled (605, 233) with delta (0, 0)
Screenshot: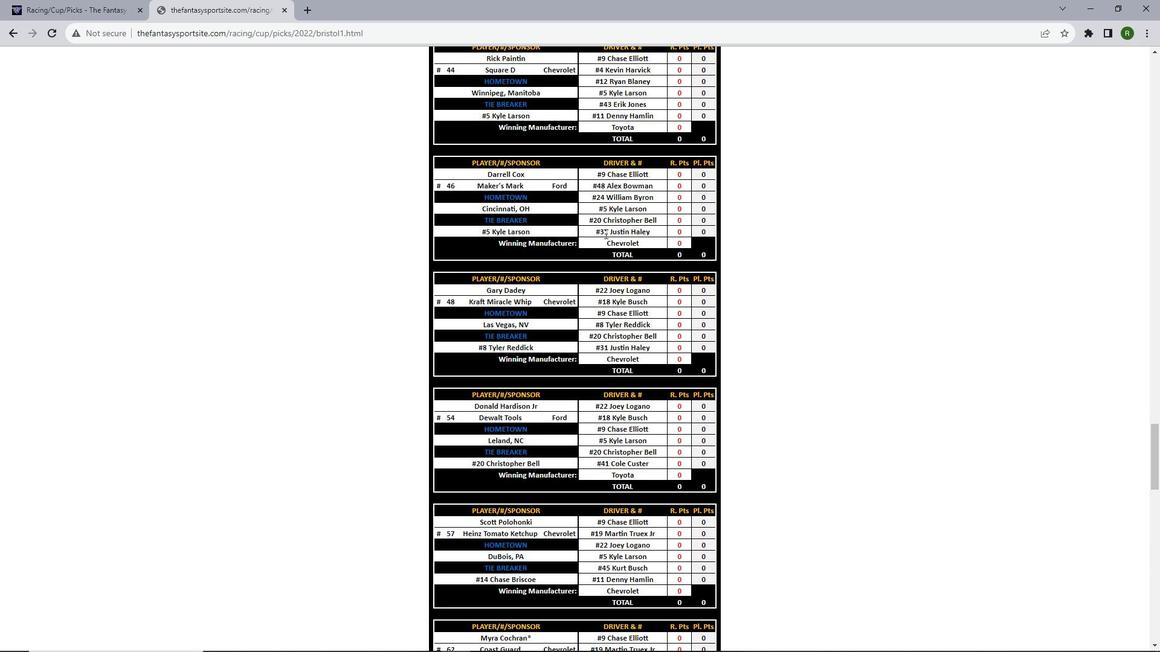 
Action: Mouse scrolled (605, 233) with delta (0, 0)
Screenshot: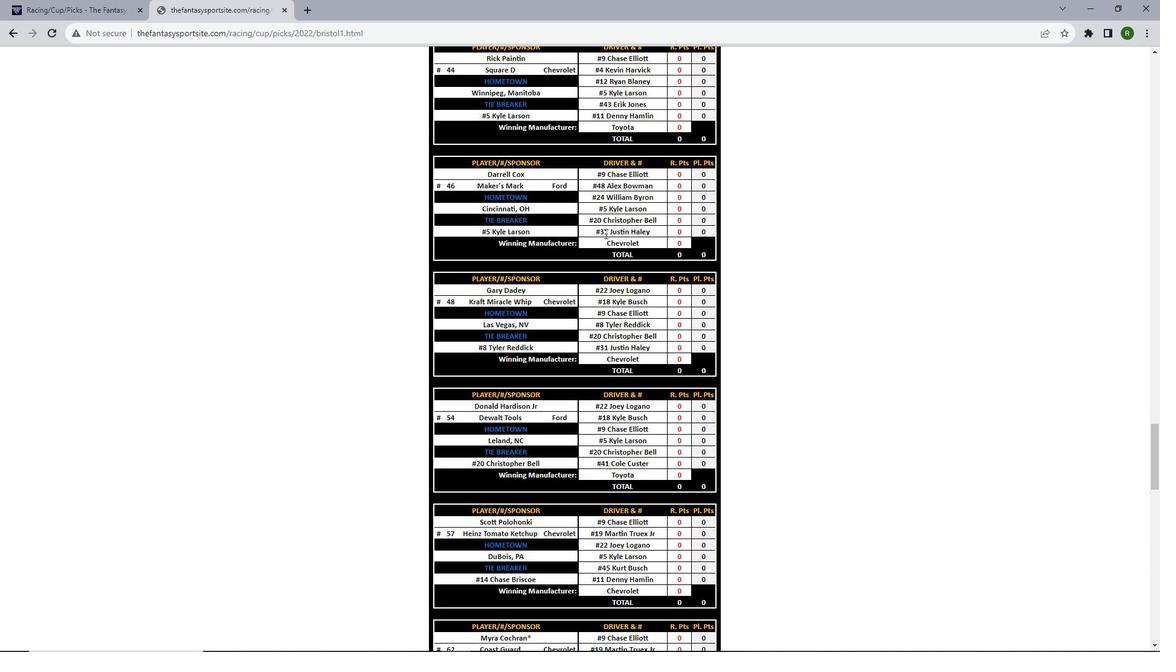 
Action: Mouse scrolled (605, 233) with delta (0, 0)
Screenshot: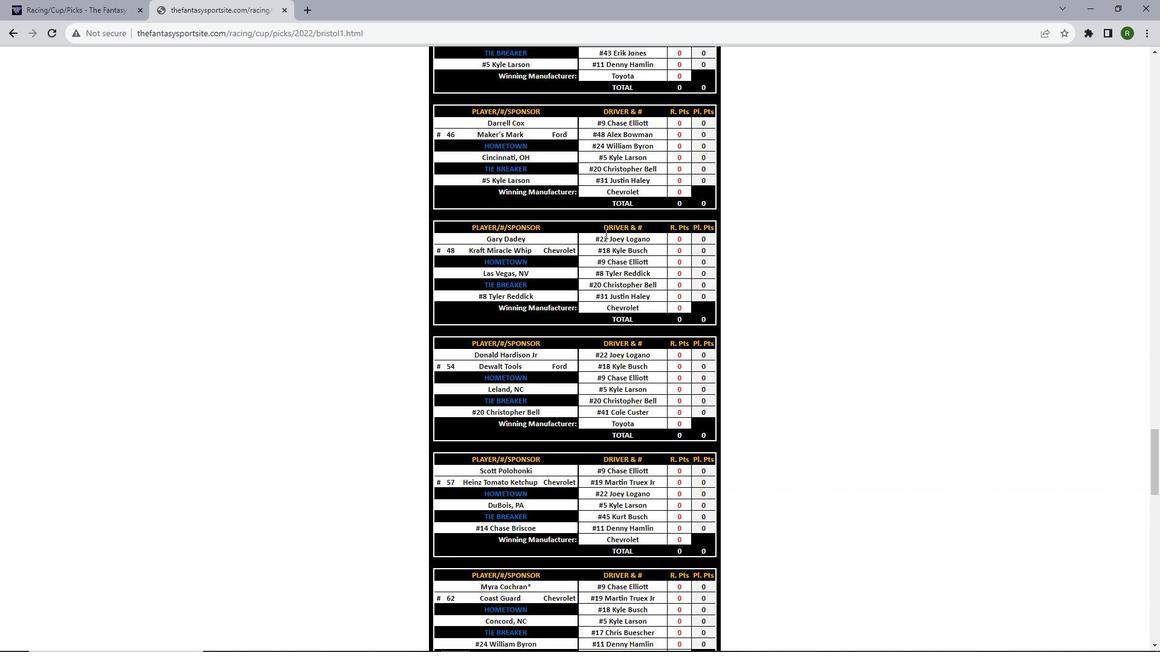
Action: Mouse scrolled (605, 233) with delta (0, 0)
Screenshot: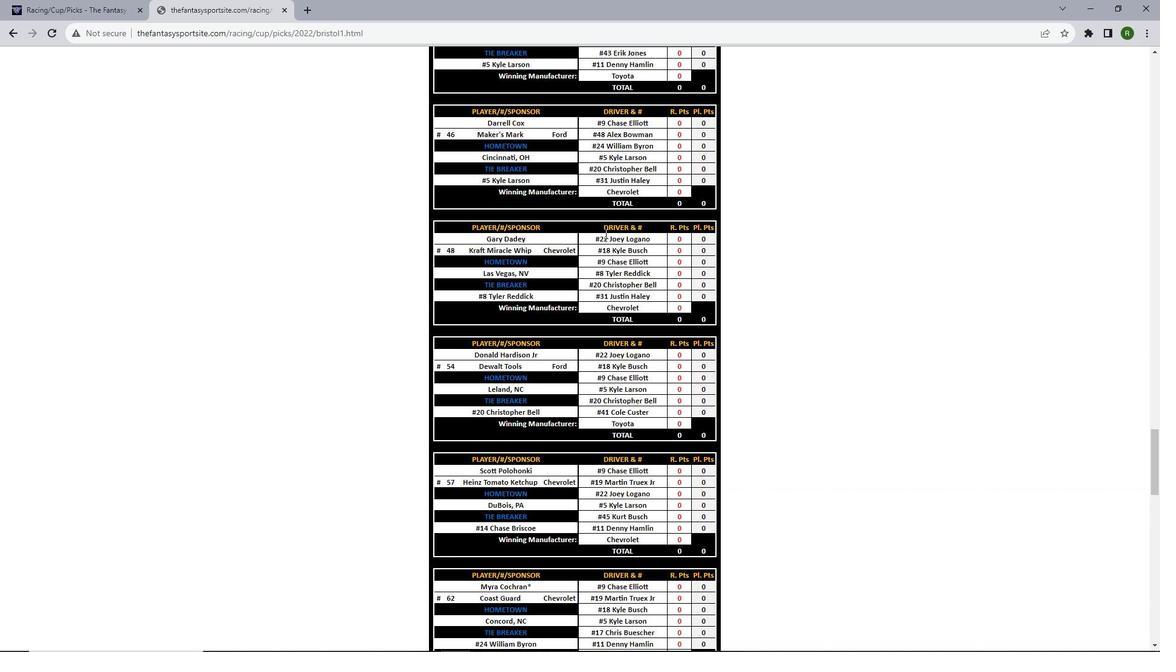 
Action: Mouse scrolled (605, 233) with delta (0, 0)
Screenshot: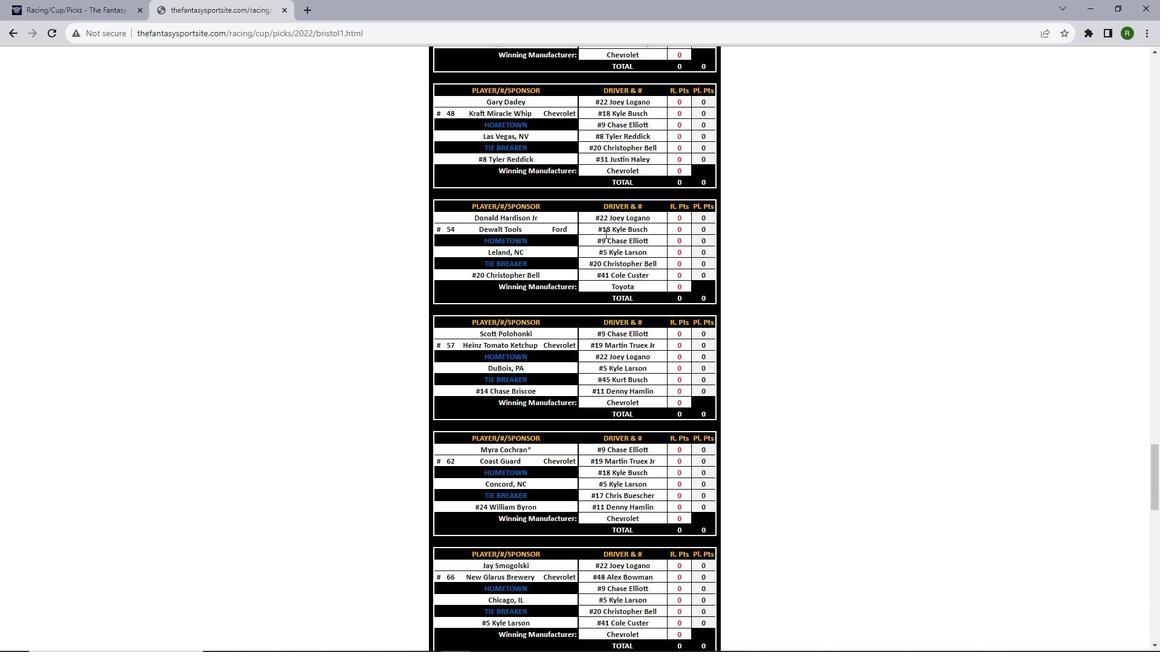 
Action: Mouse scrolled (605, 233) with delta (0, 0)
Screenshot: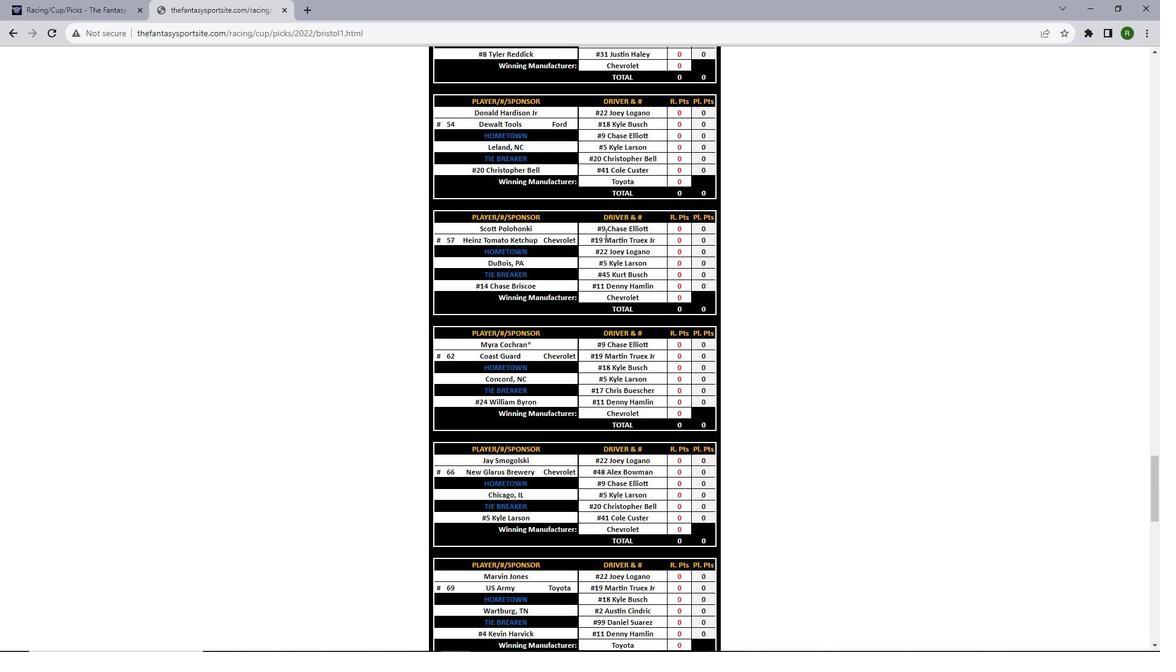 
Action: Mouse scrolled (605, 233) with delta (0, 0)
Screenshot: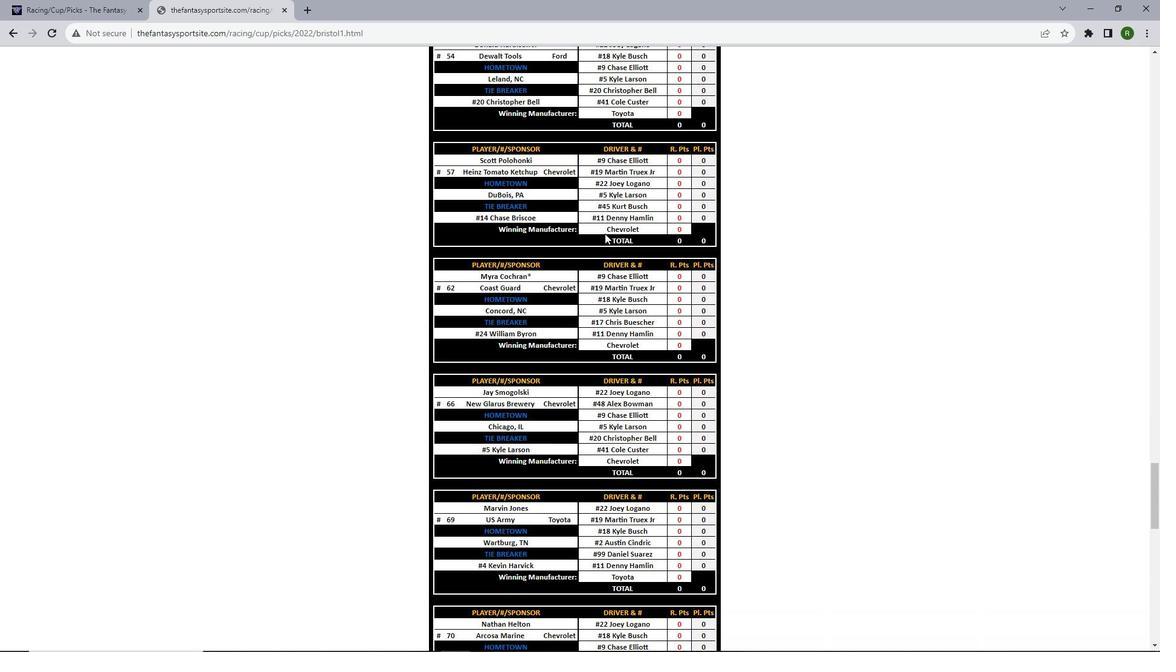 
Action: Mouse scrolled (605, 233) with delta (0, 0)
Screenshot: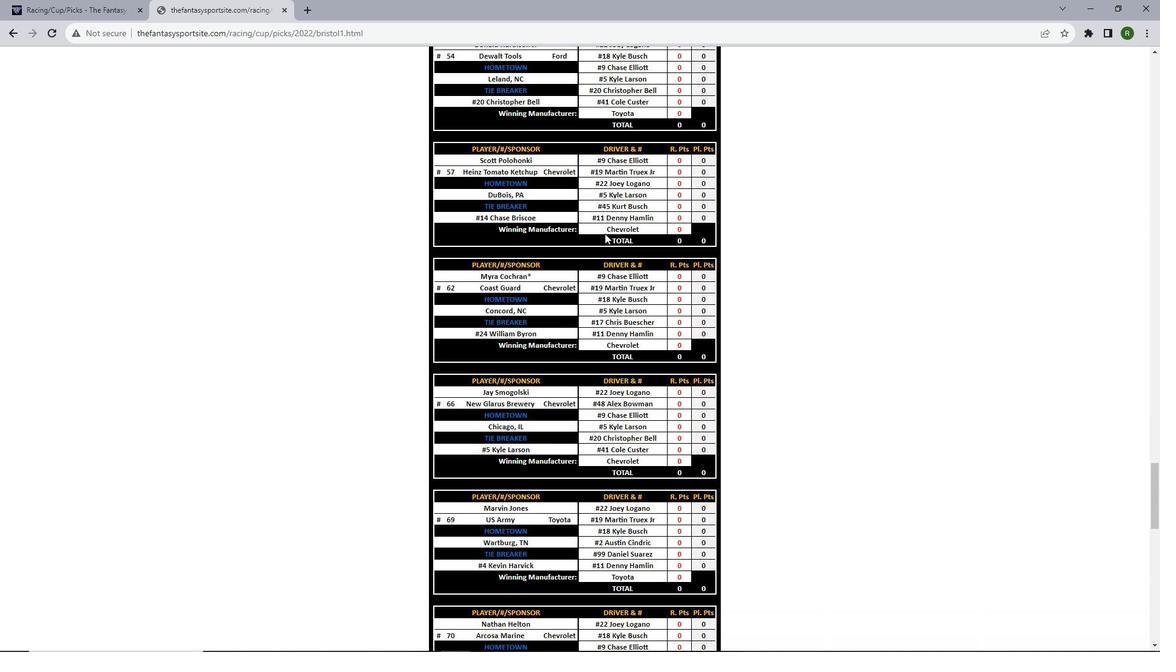 
Action: Mouse scrolled (605, 233) with delta (0, 0)
Screenshot: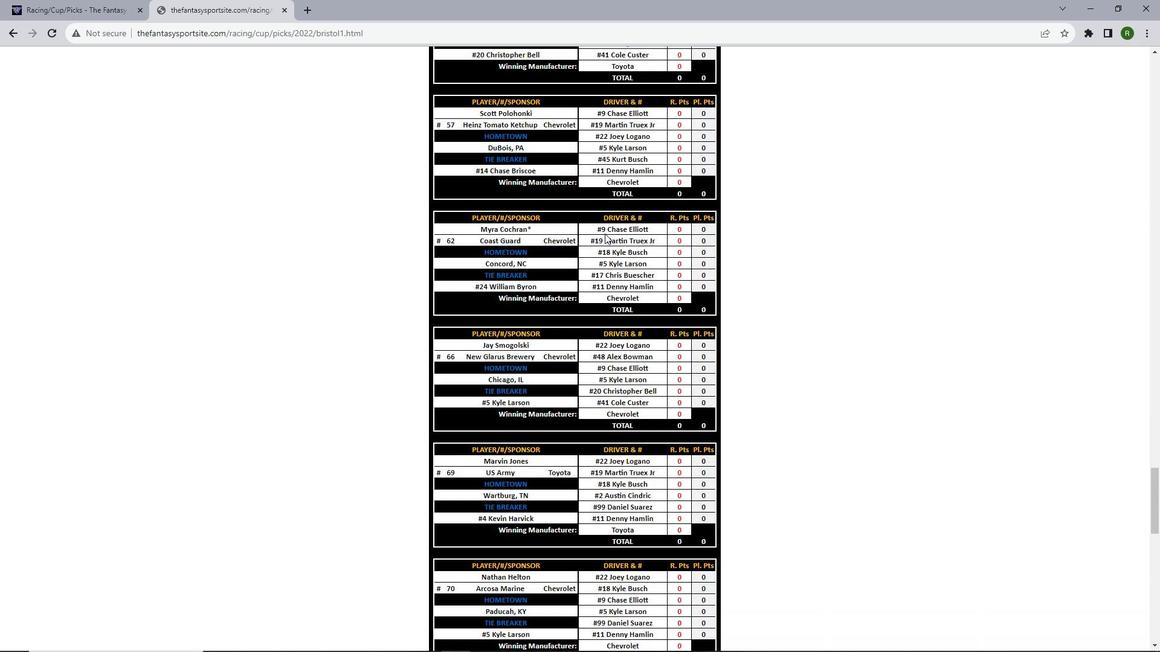 
Action: Mouse scrolled (605, 233) with delta (0, 0)
Screenshot: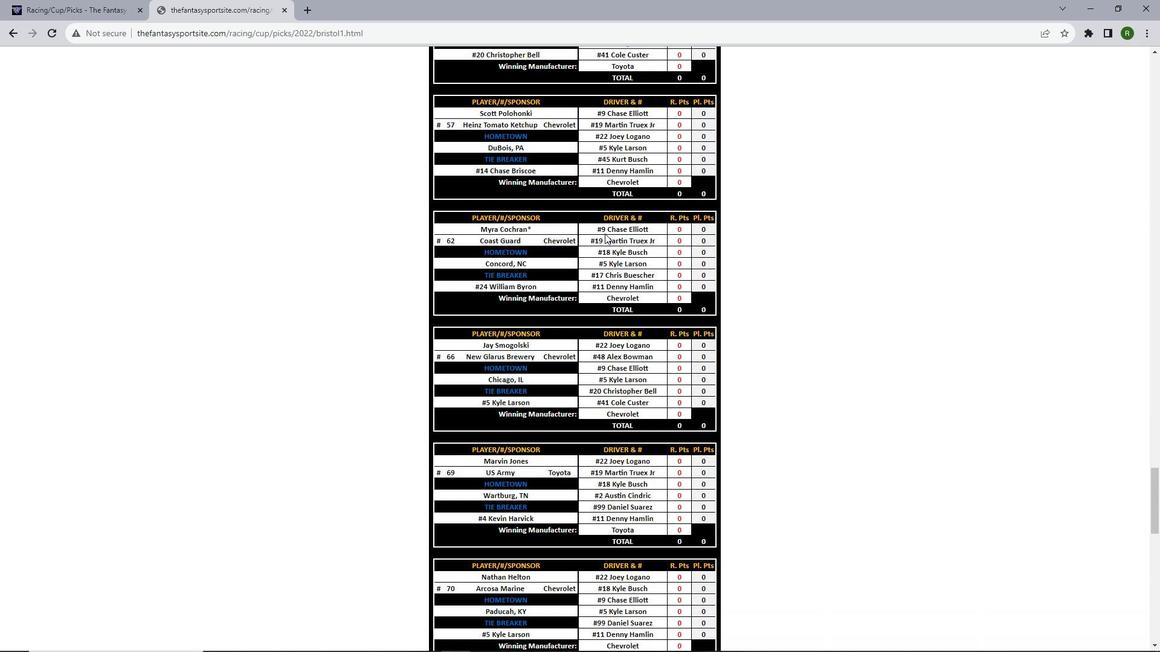 
Action: Mouse scrolled (605, 233) with delta (0, 0)
Screenshot: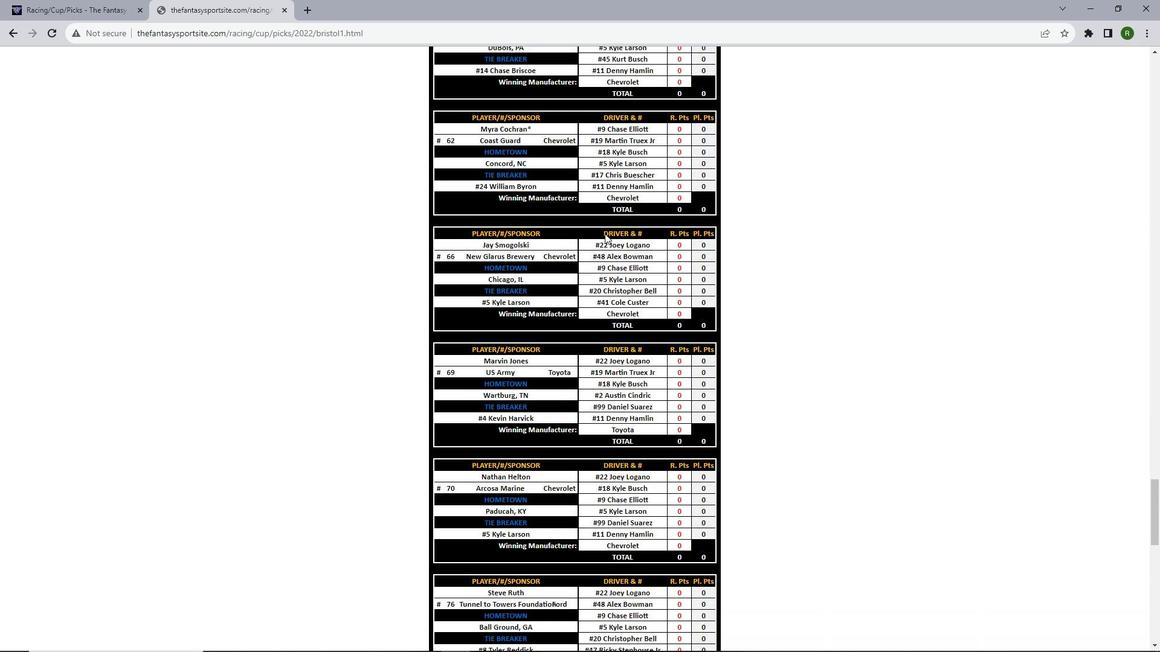 
Action: Mouse scrolled (605, 233) with delta (0, 0)
Screenshot: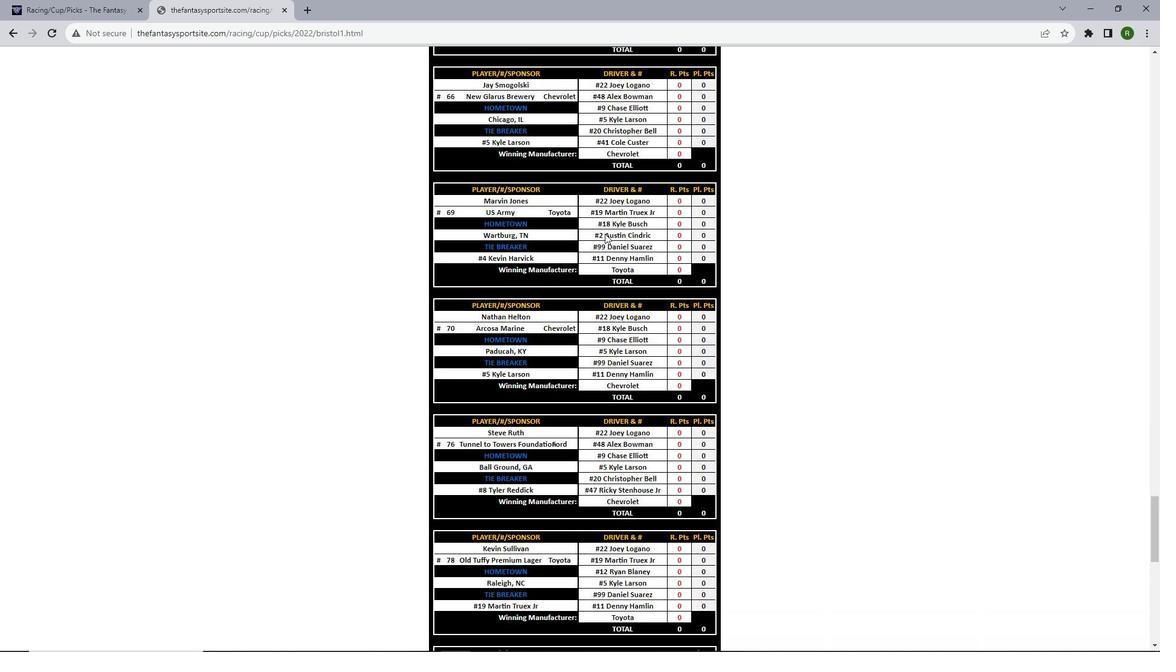 
Action: Mouse scrolled (605, 233) with delta (0, 0)
Screenshot: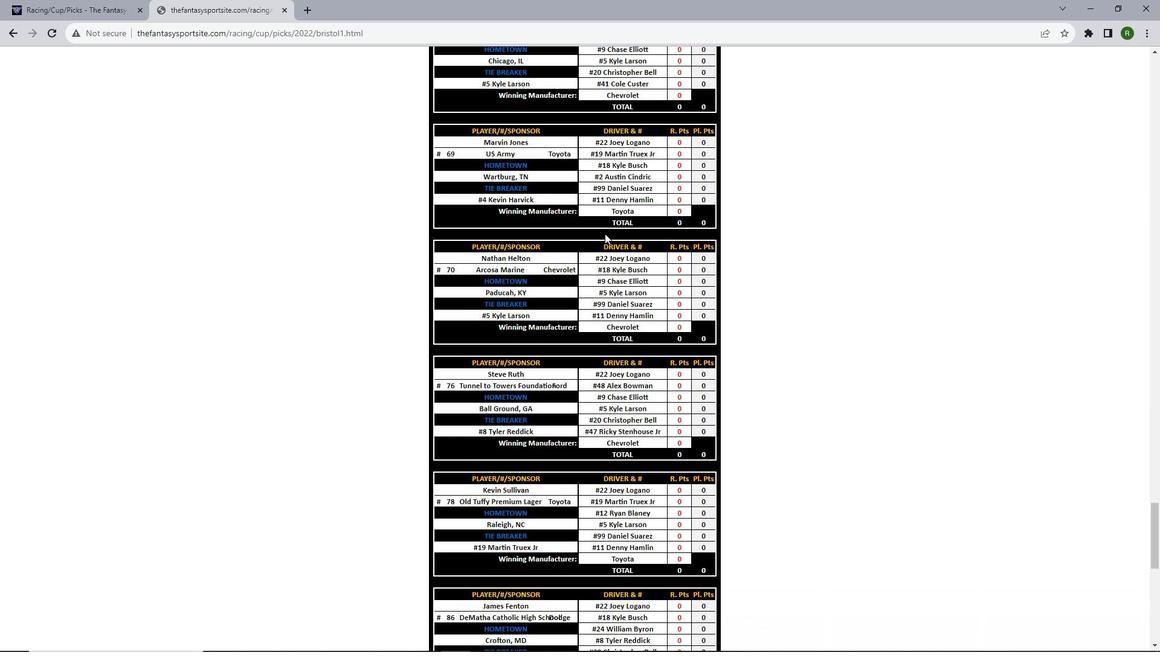 
Action: Mouse scrolled (605, 233) with delta (0, 0)
Screenshot: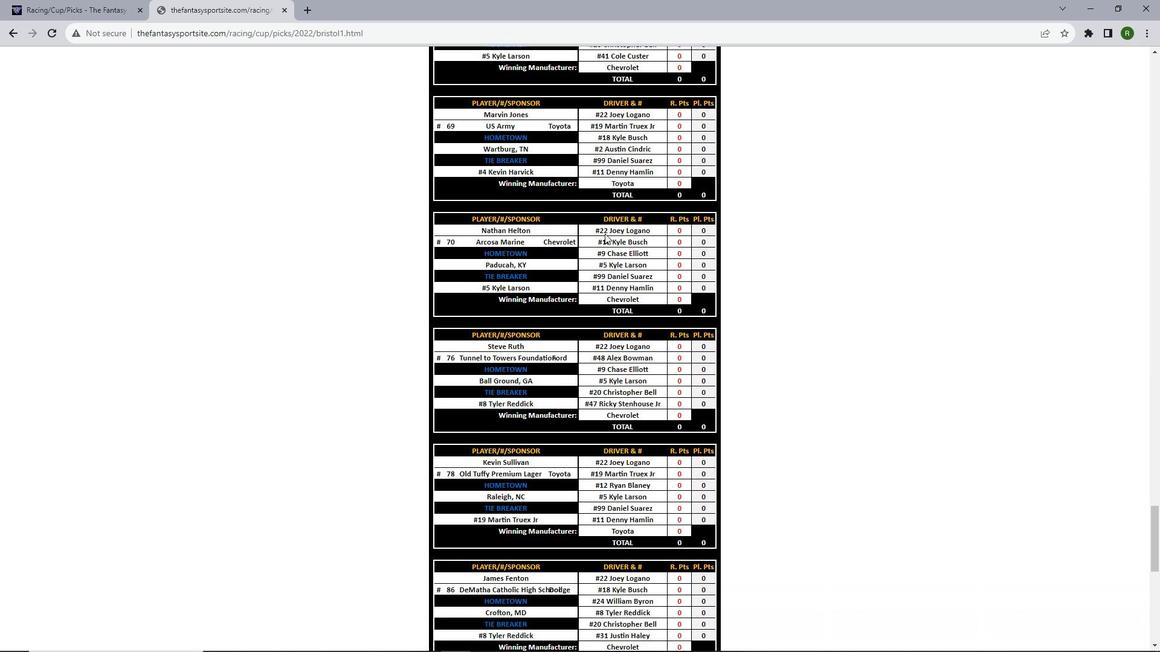 
Action: Mouse scrolled (605, 233) with delta (0, 0)
Screenshot: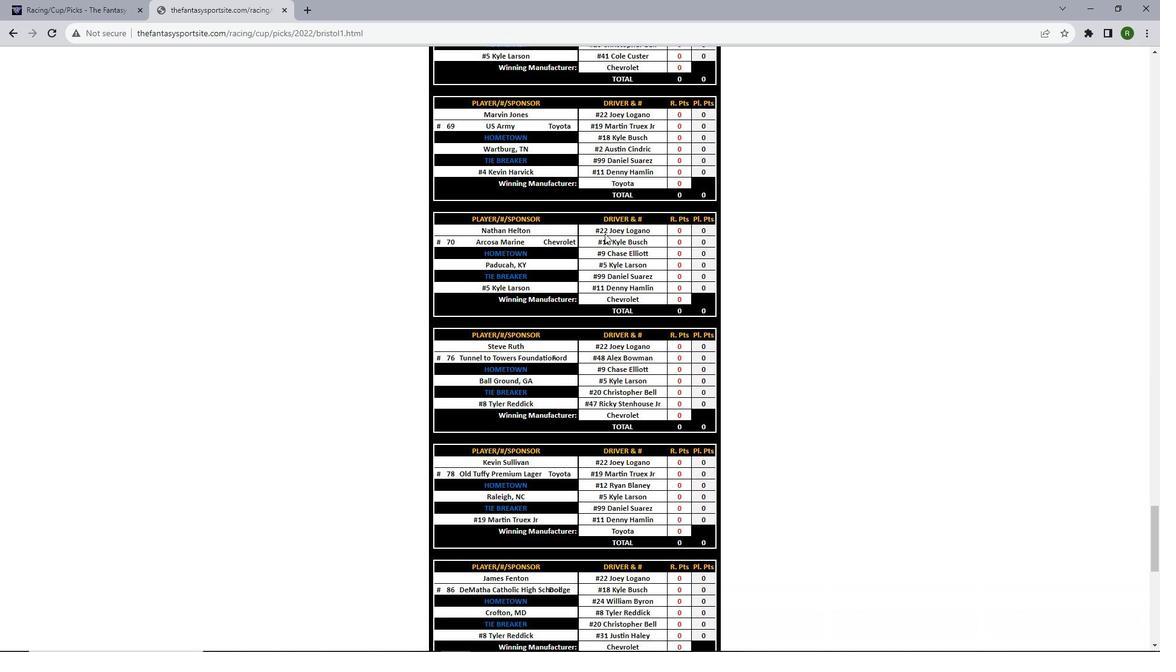 
Action: Mouse scrolled (605, 233) with delta (0, 0)
Screenshot: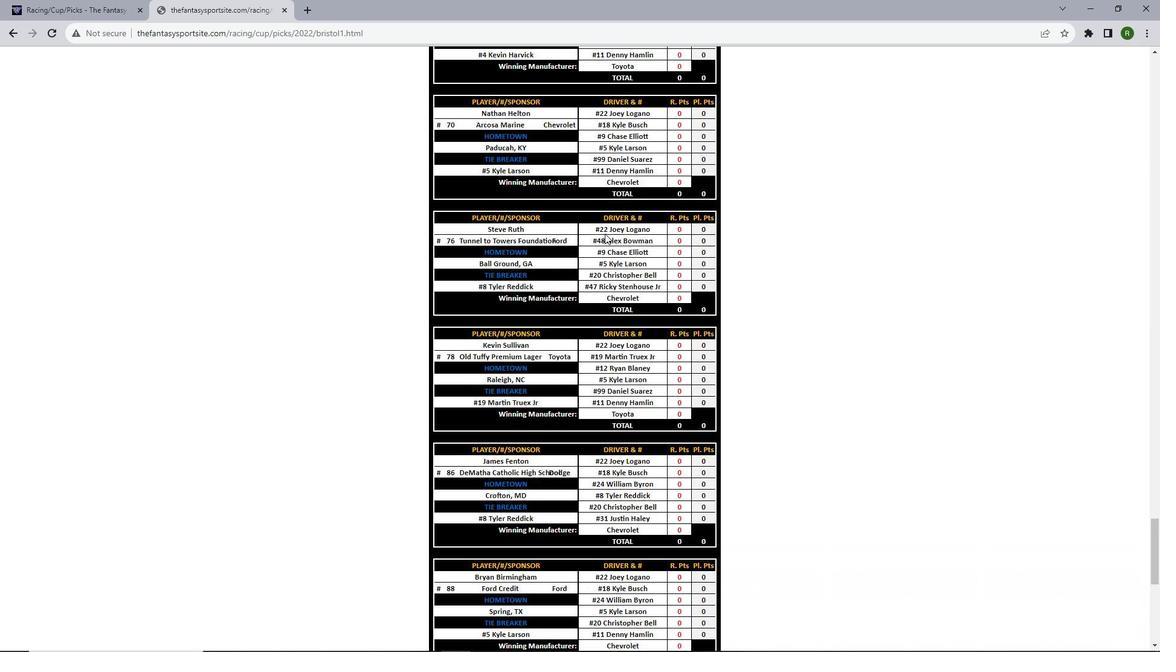 
Action: Mouse scrolled (605, 233) with delta (0, 0)
Screenshot: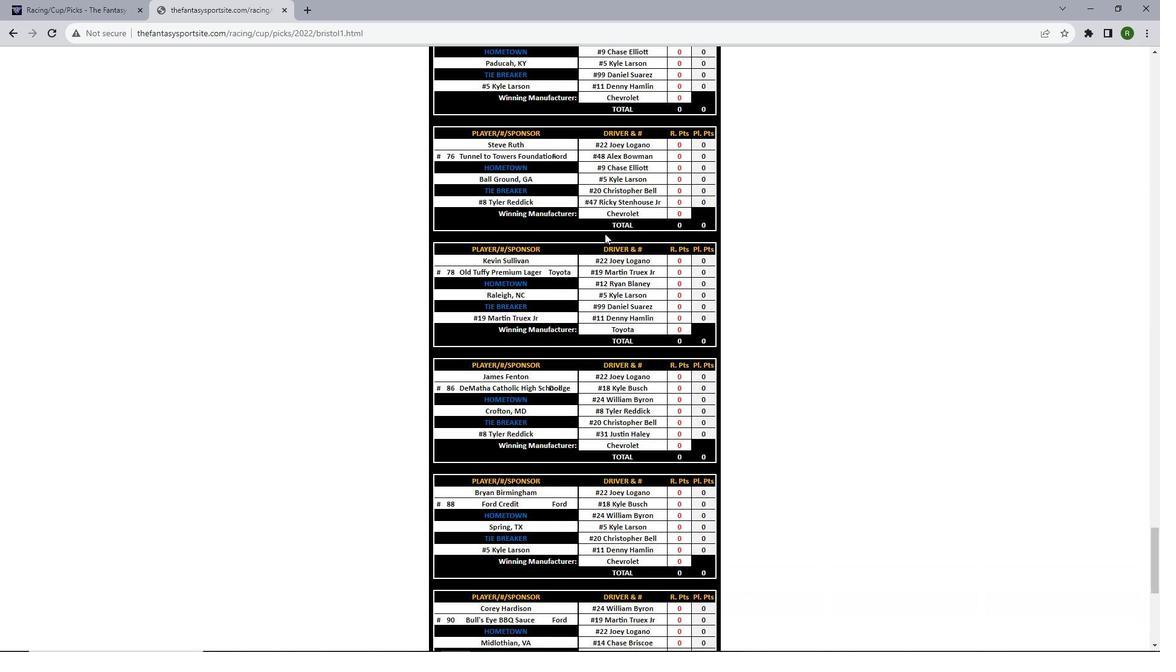 
Action: Mouse scrolled (605, 233) with delta (0, 0)
Screenshot: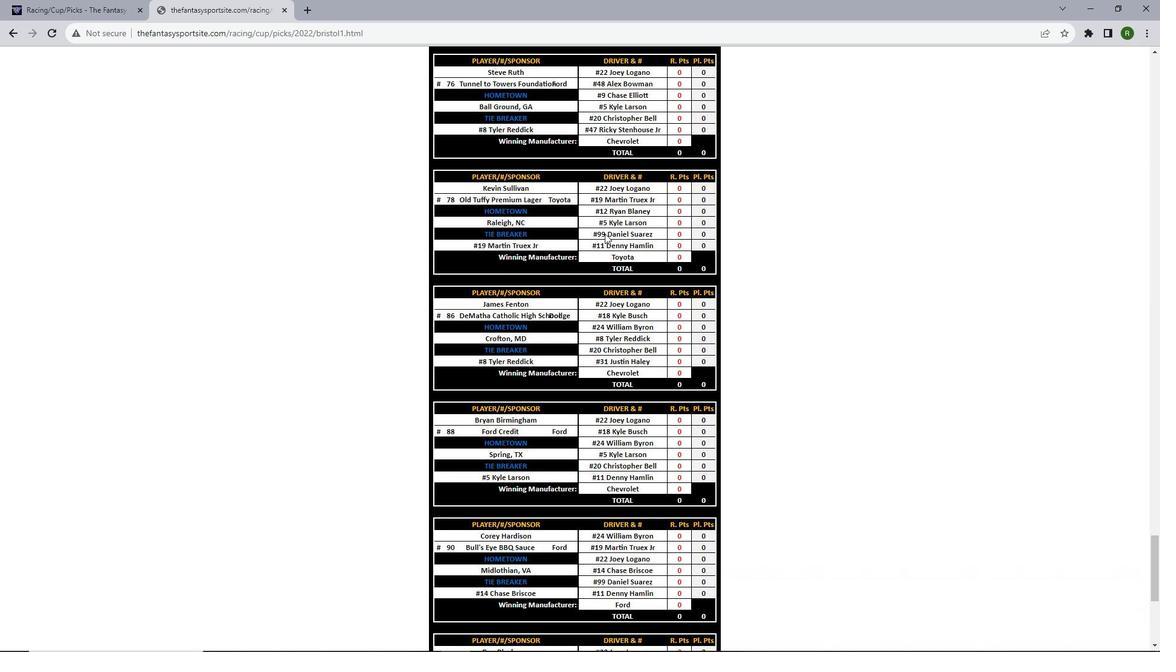 
Action: Mouse scrolled (605, 233) with delta (0, 0)
Screenshot: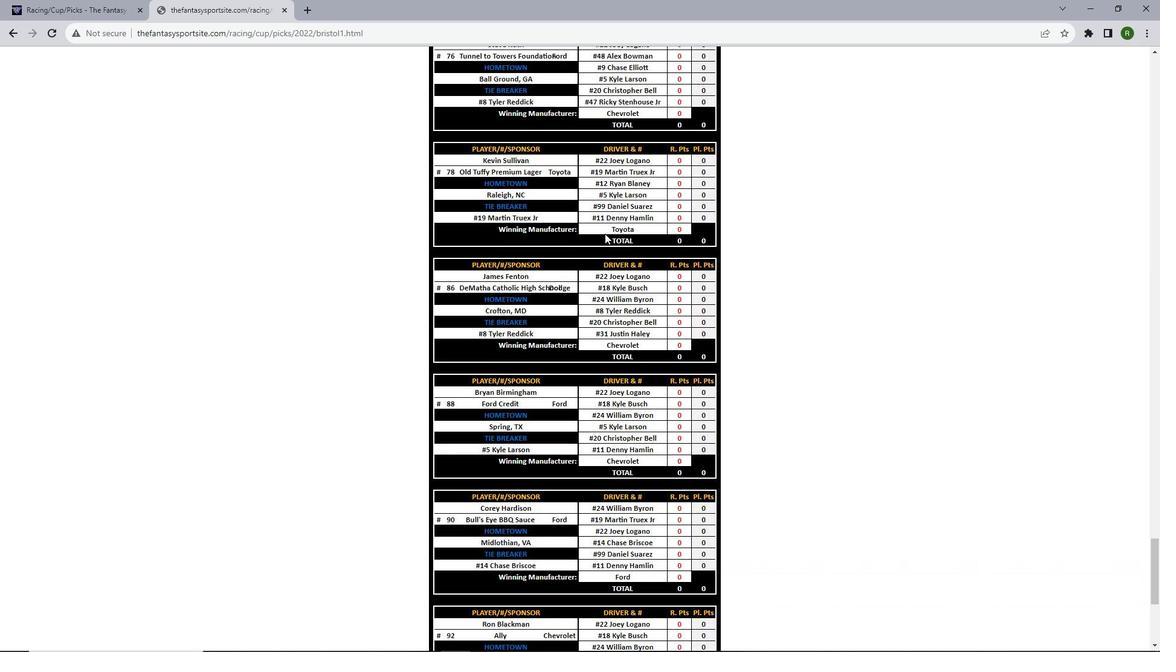 
Action: Mouse scrolled (605, 233) with delta (0, 0)
Screenshot: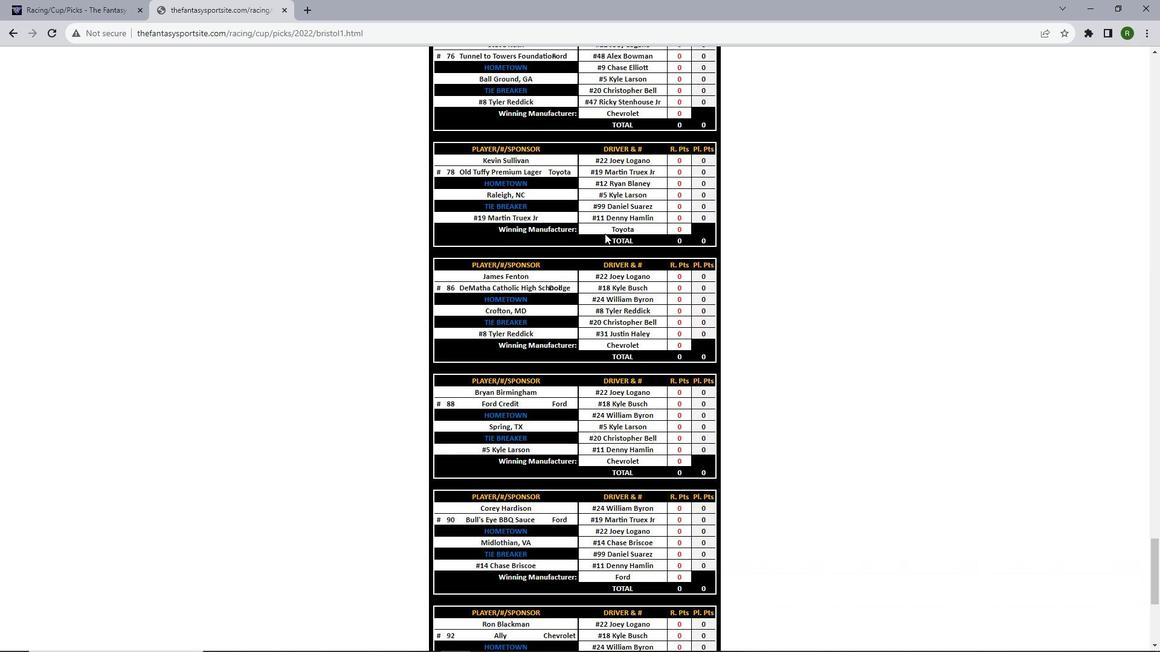 
Action: Mouse scrolled (605, 233) with delta (0, 0)
Screenshot: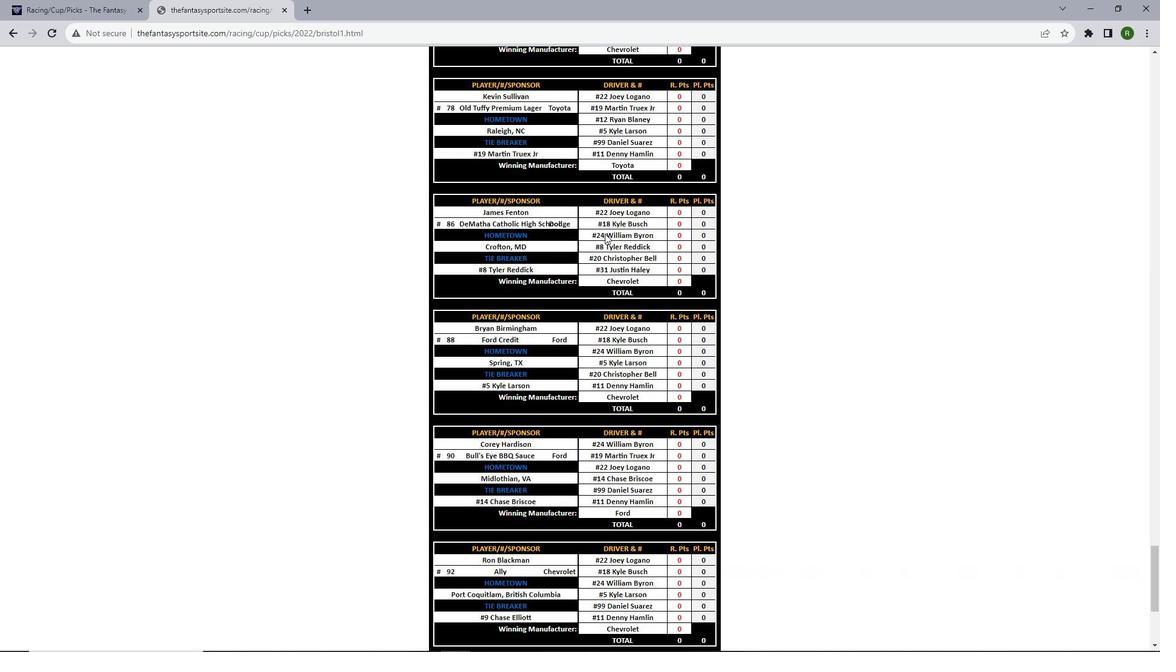 
Action: Mouse scrolled (605, 233) with delta (0, 0)
Screenshot: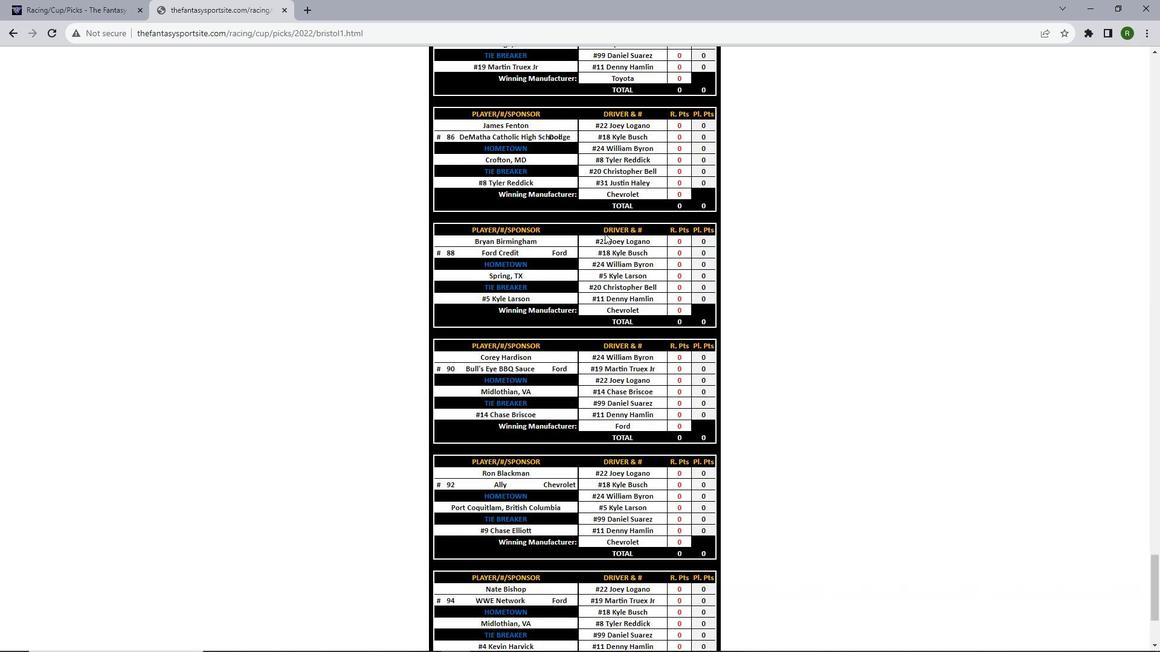 
Action: Mouse scrolled (605, 233) with delta (0, 0)
Screenshot: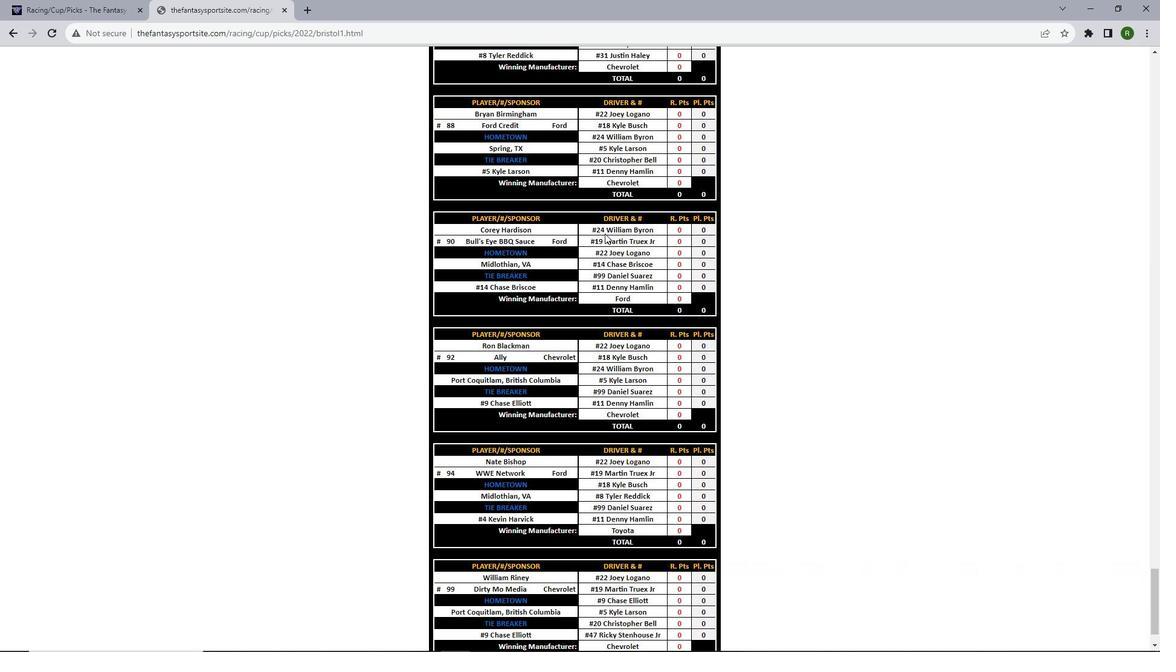 
Action: Mouse scrolled (605, 233) with delta (0, 0)
Screenshot: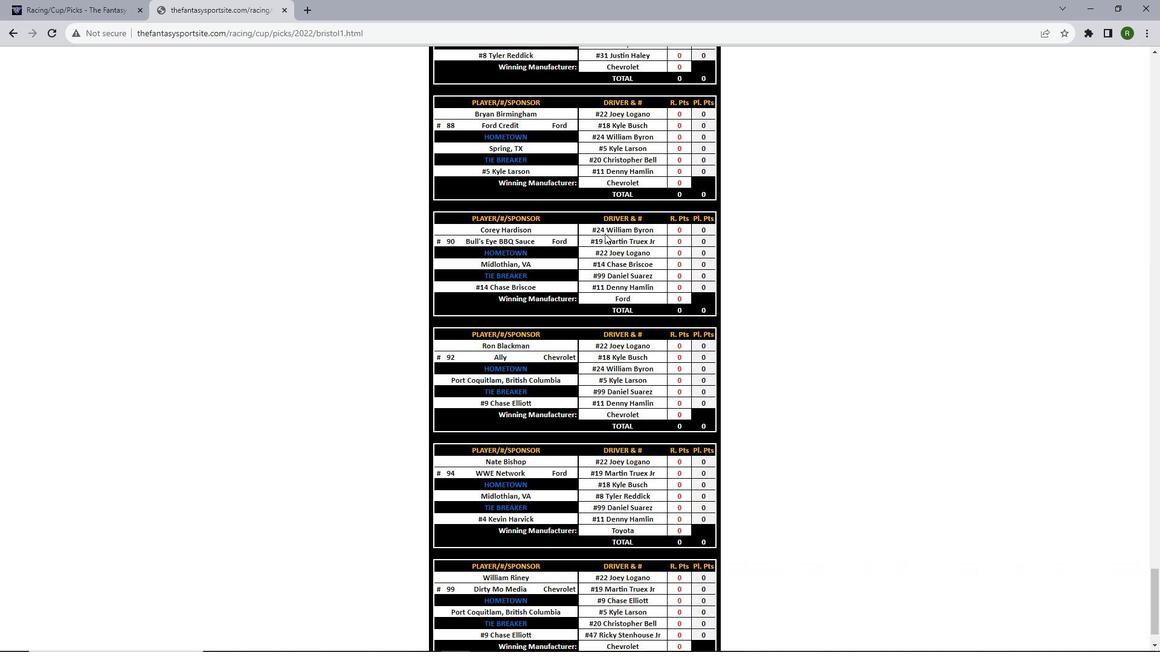 
Action: Mouse scrolled (605, 233) with delta (0, 0)
Screenshot: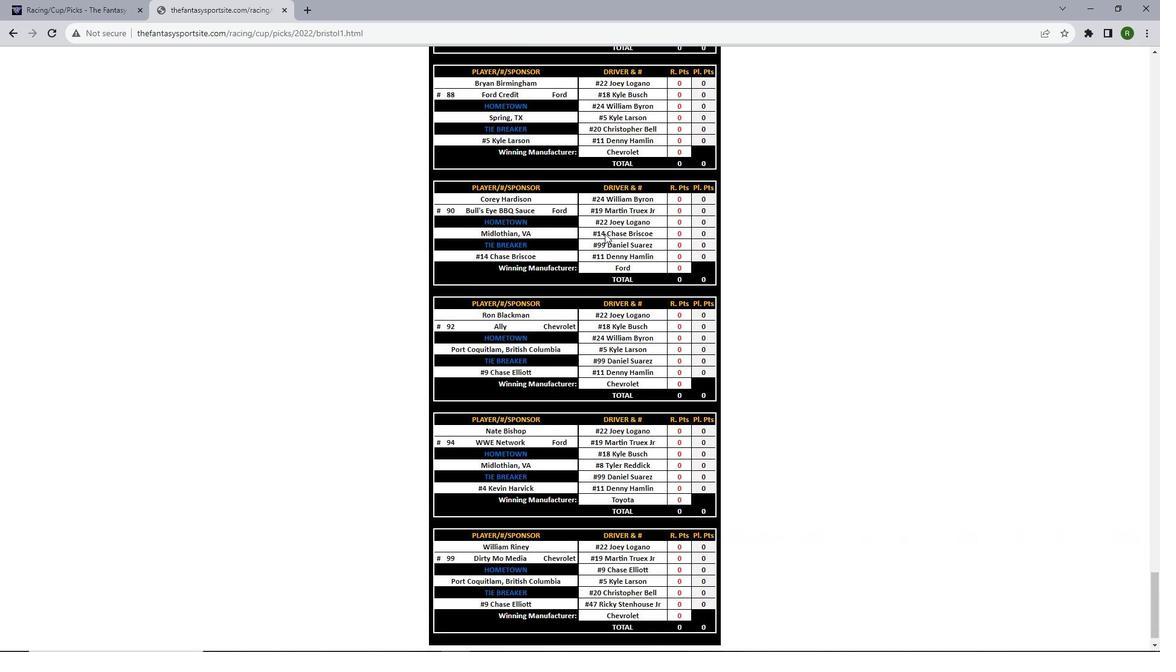 
Action: Mouse scrolled (605, 233) with delta (0, 0)
Screenshot: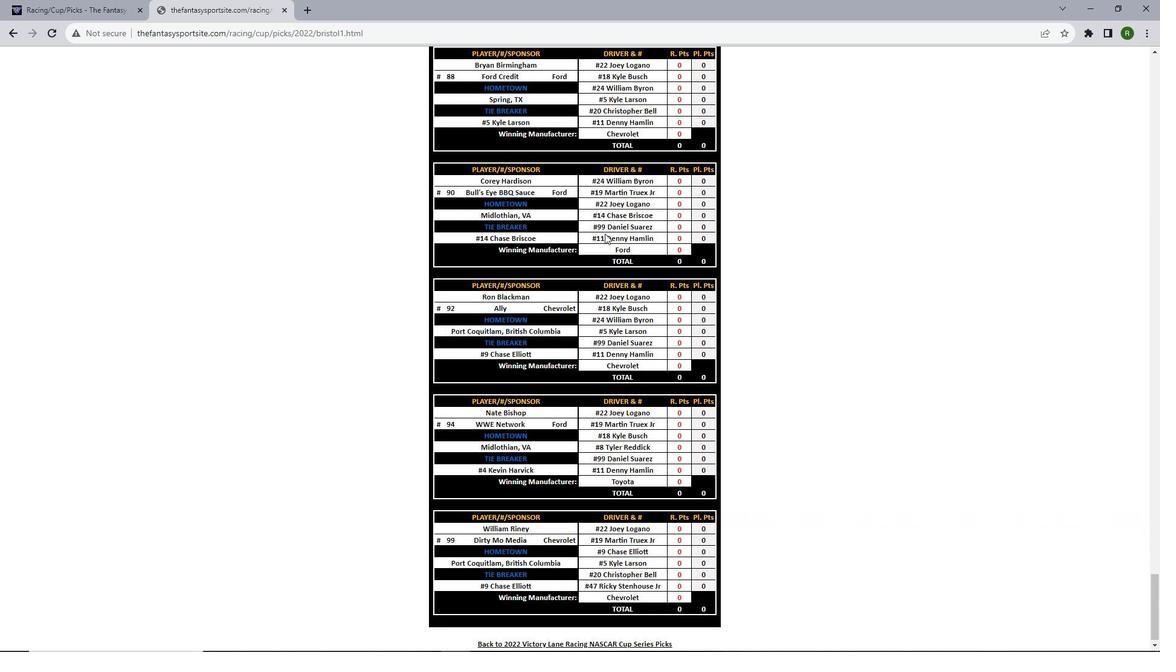 
